 Task: Look for space in Baicheng, China from 9th June, 2023 to 16th June, 2023 for 2 adults in price range Rs.8000 to Rs.16000. Place can be entire place with 2 bedrooms having 2 beds and 1 bathroom. Property type can be house, flat, guest house. Booking option can be shelf check-in. Required host language is Chinese (Simplified).
Action: Mouse moved to (761, 108)
Screenshot: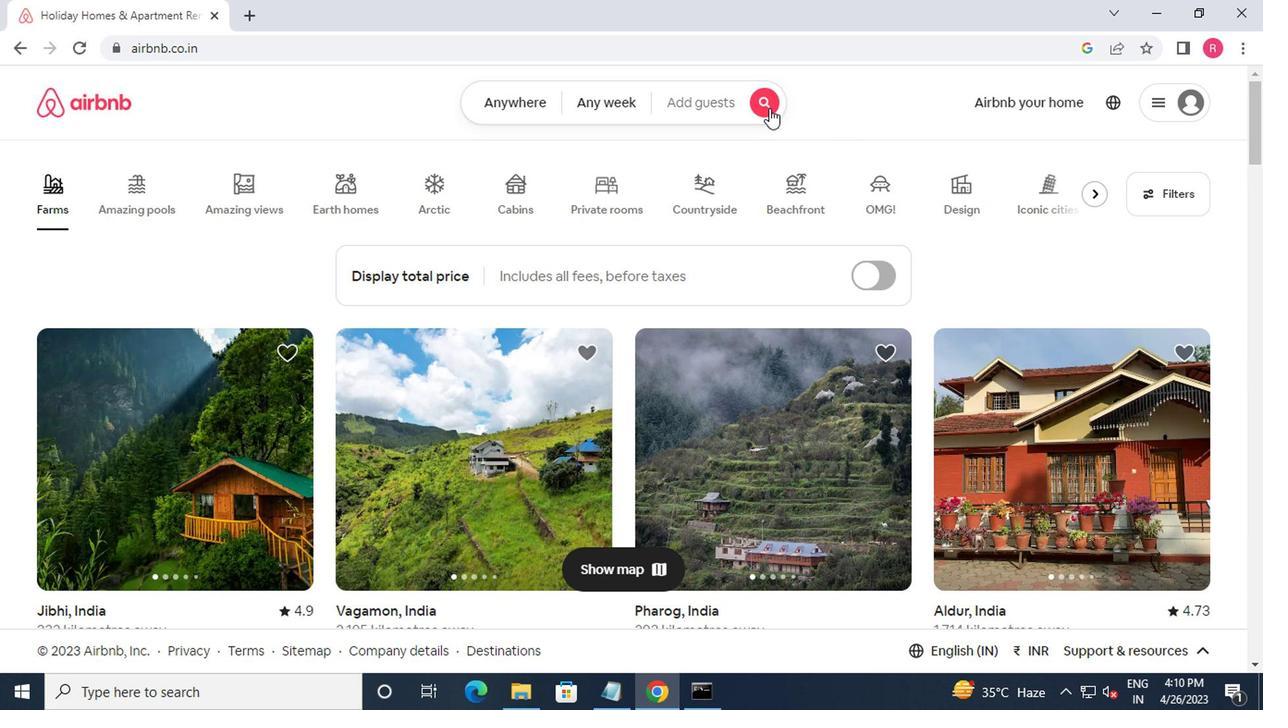 
Action: Mouse pressed left at (761, 108)
Screenshot: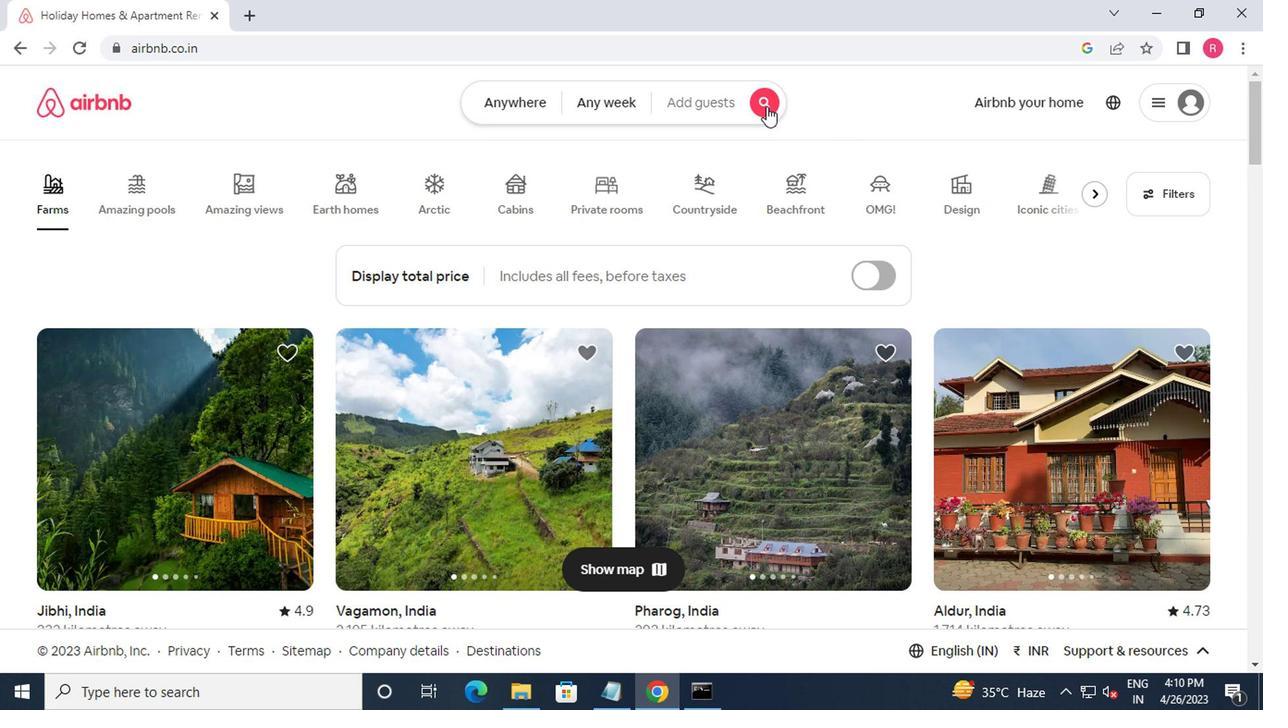 
Action: Mouse moved to (425, 196)
Screenshot: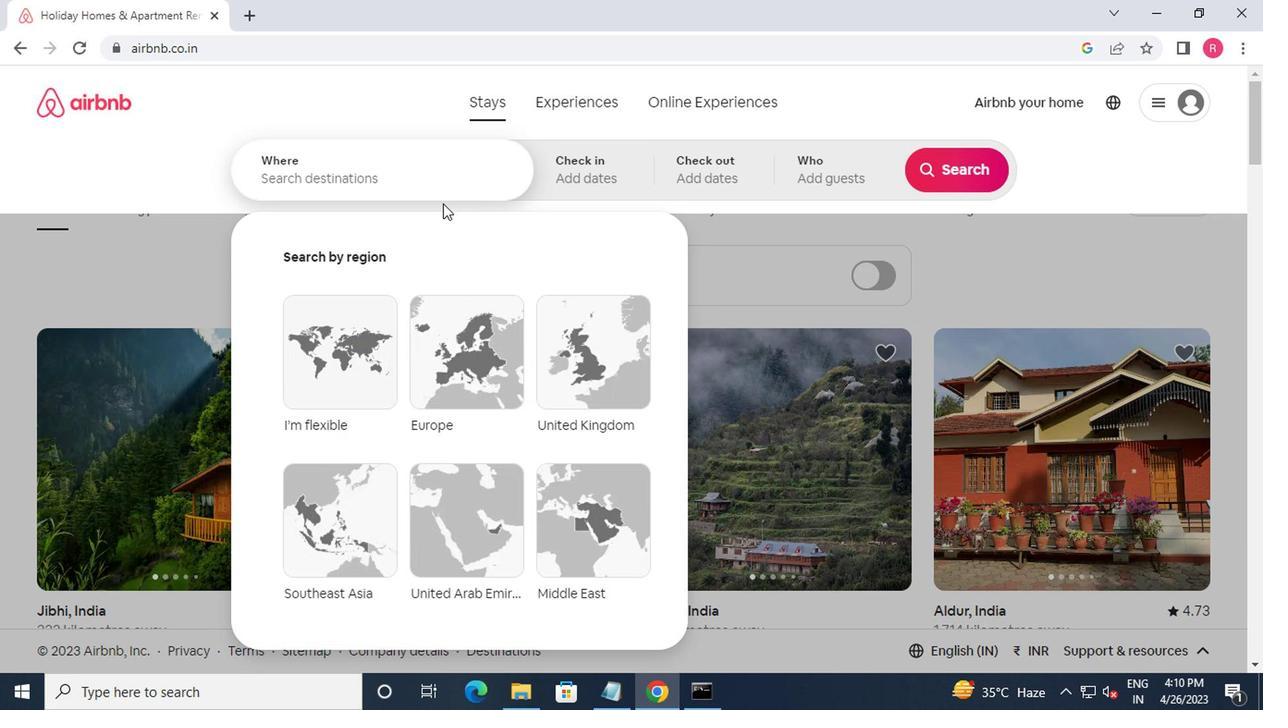 
Action: Mouse pressed left at (425, 196)
Screenshot: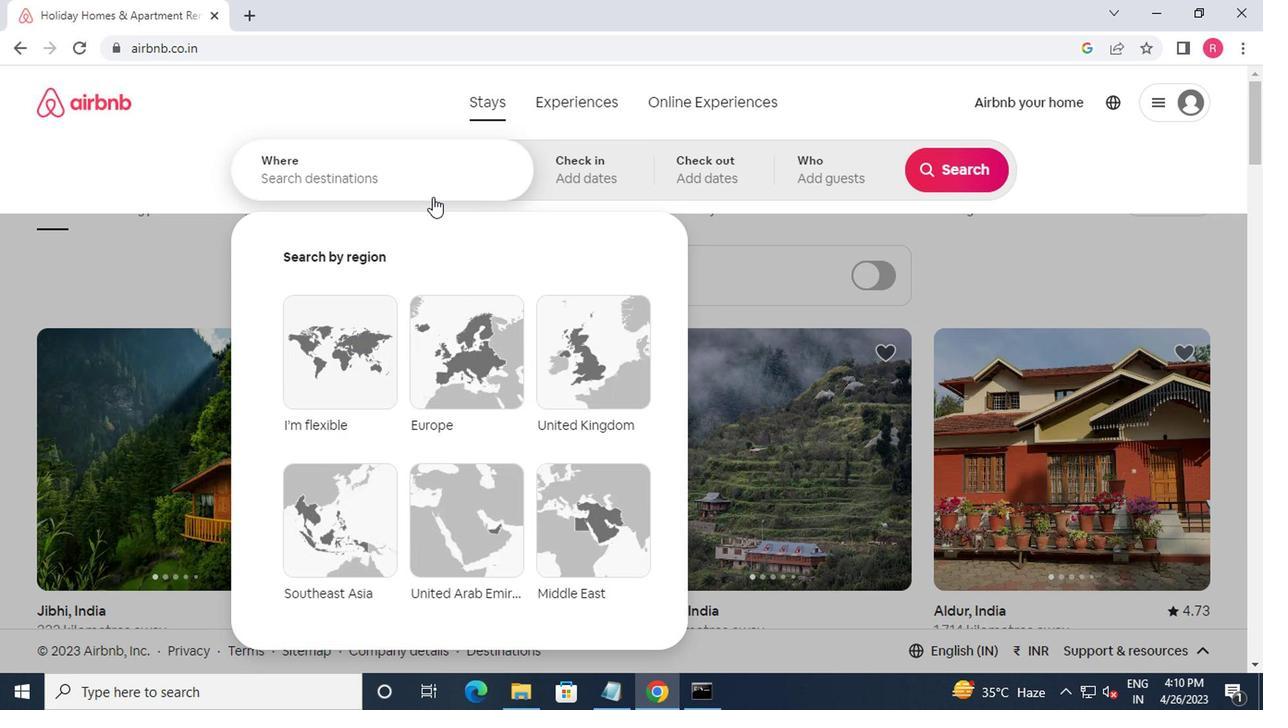 
Action: Mouse moved to (423, 194)
Screenshot: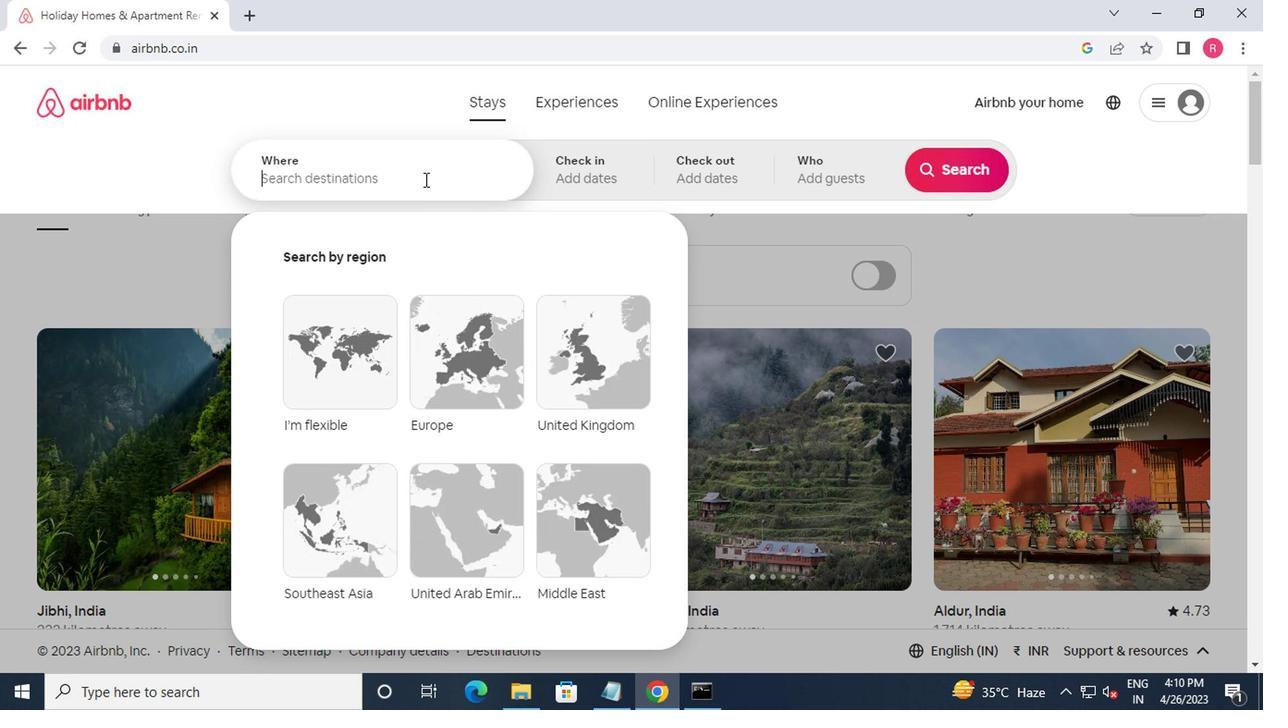 
Action: Key pressed bac<Key.backspace>icheng,china<Key.enter>
Screenshot: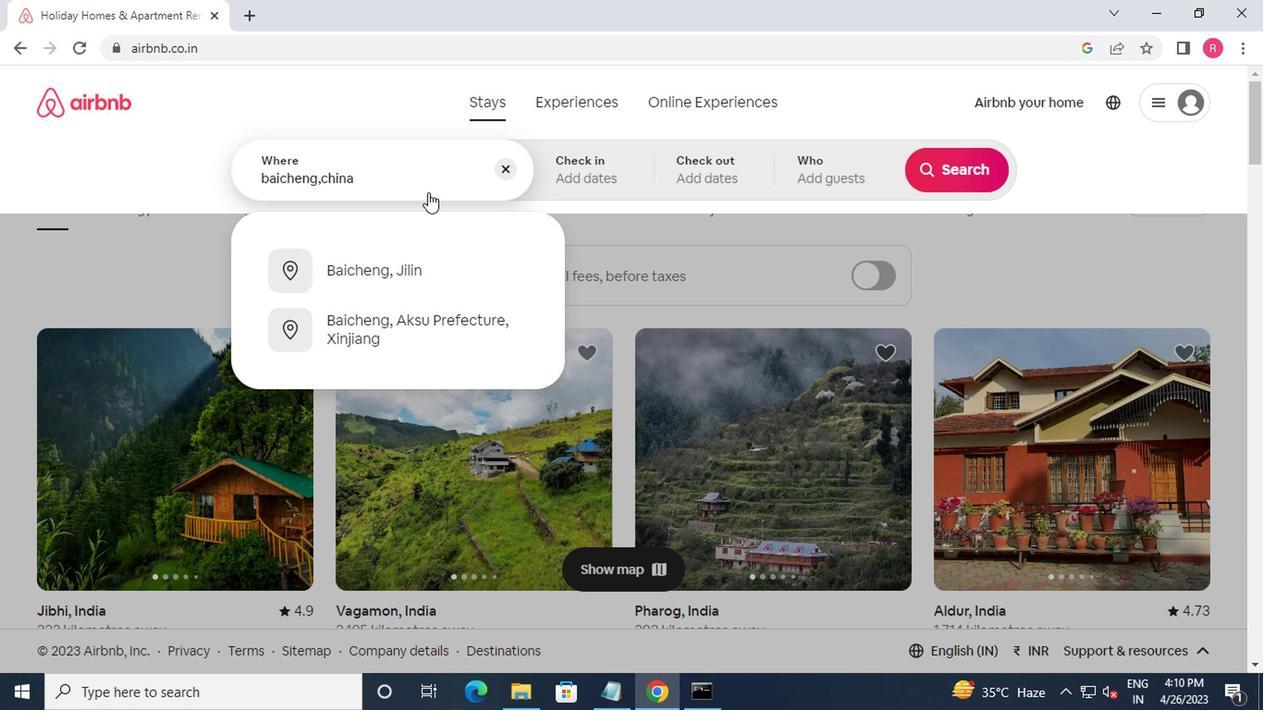 
Action: Mouse moved to (933, 319)
Screenshot: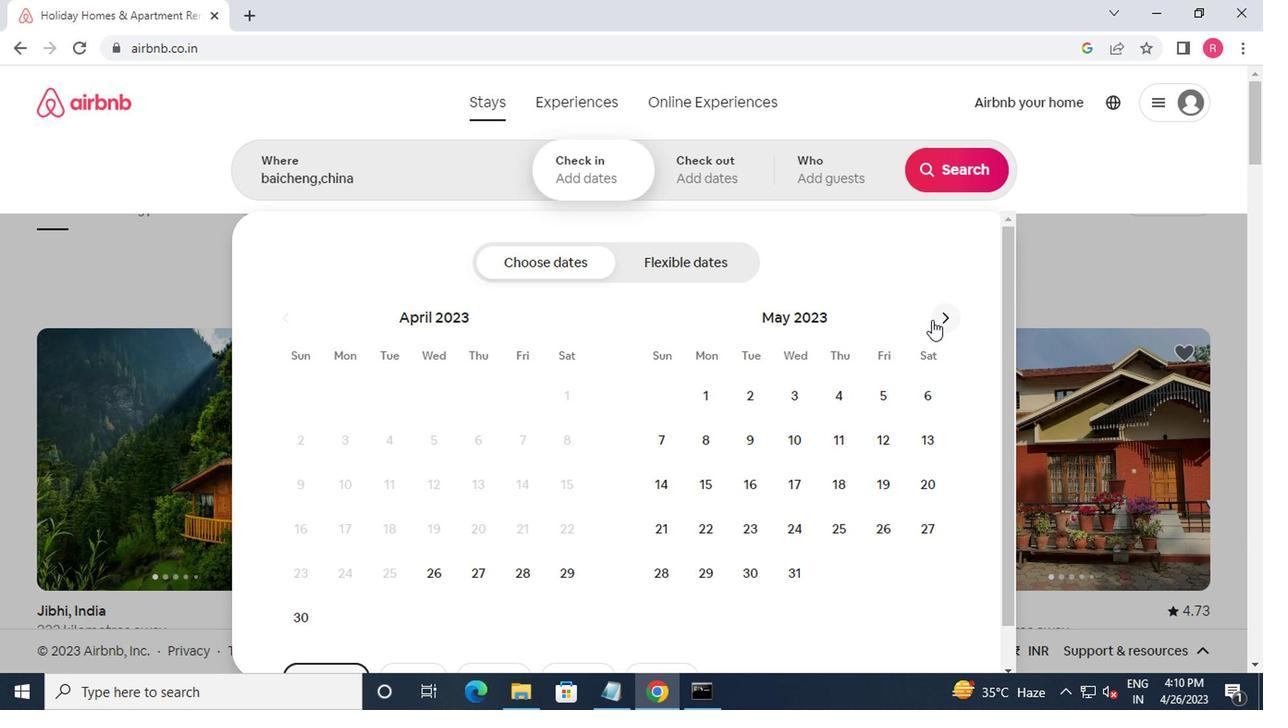 
Action: Mouse pressed left at (933, 319)
Screenshot: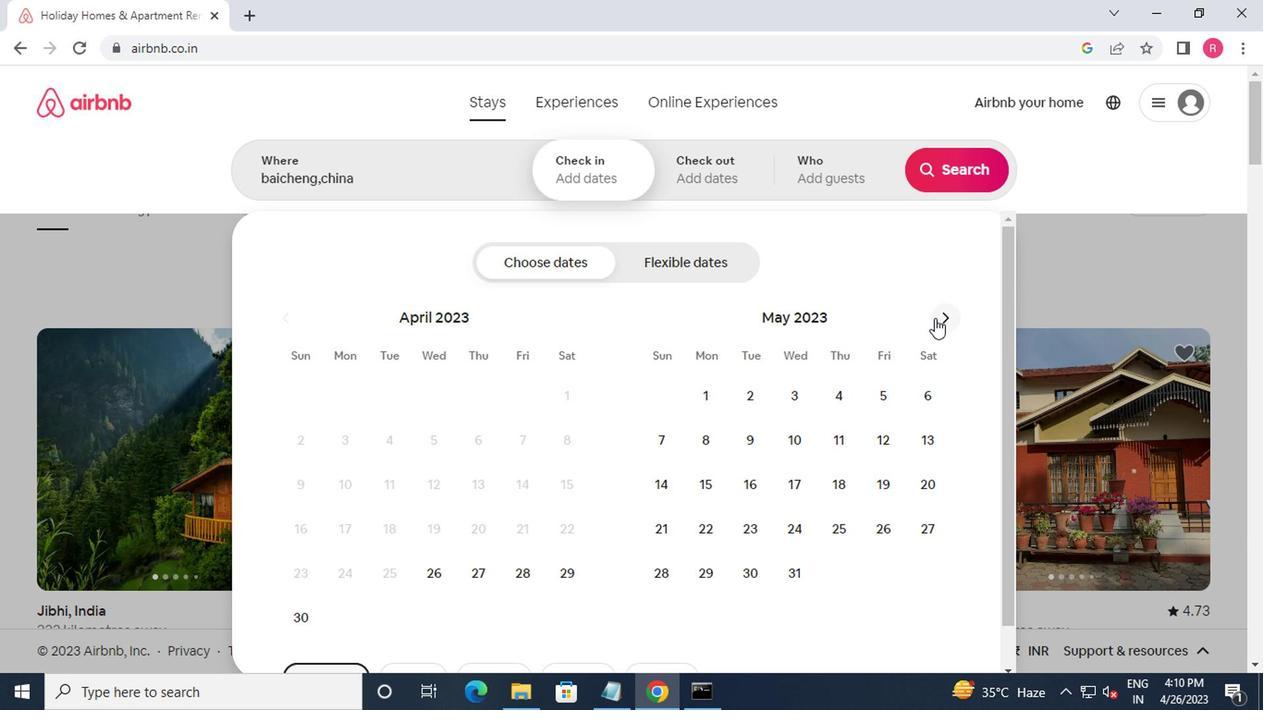 
Action: Mouse moved to (882, 436)
Screenshot: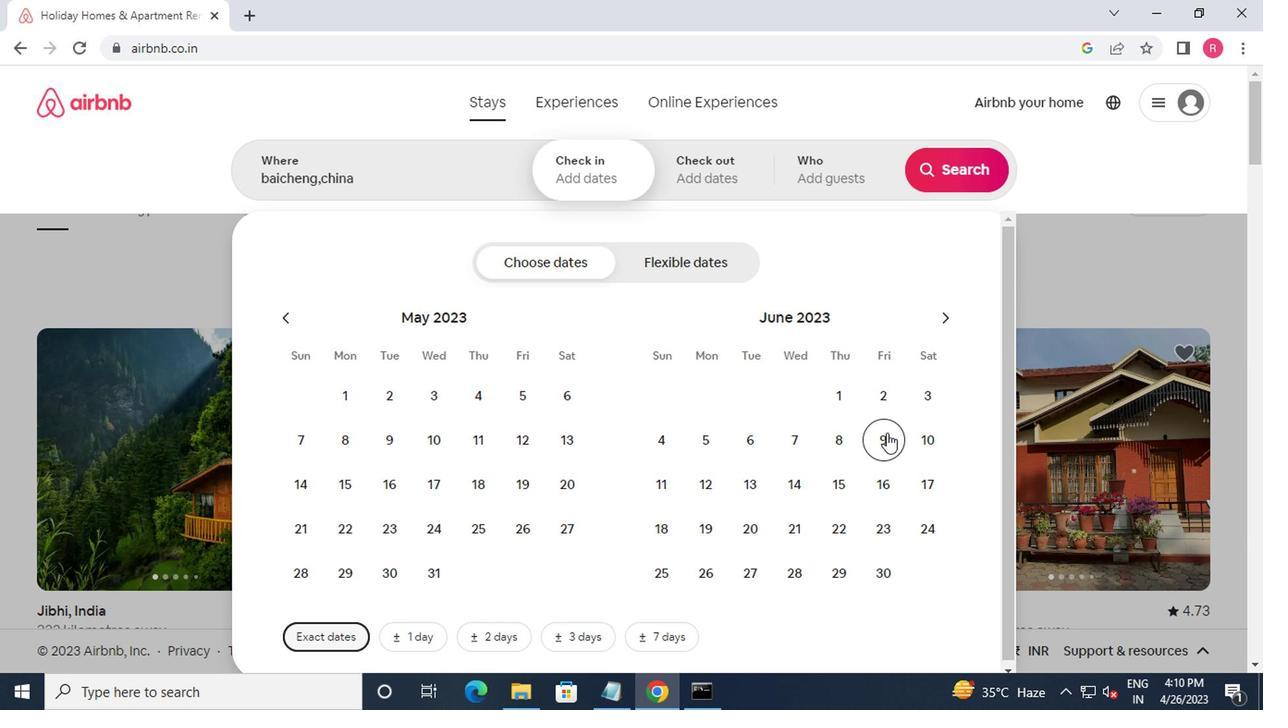 
Action: Mouse pressed left at (882, 436)
Screenshot: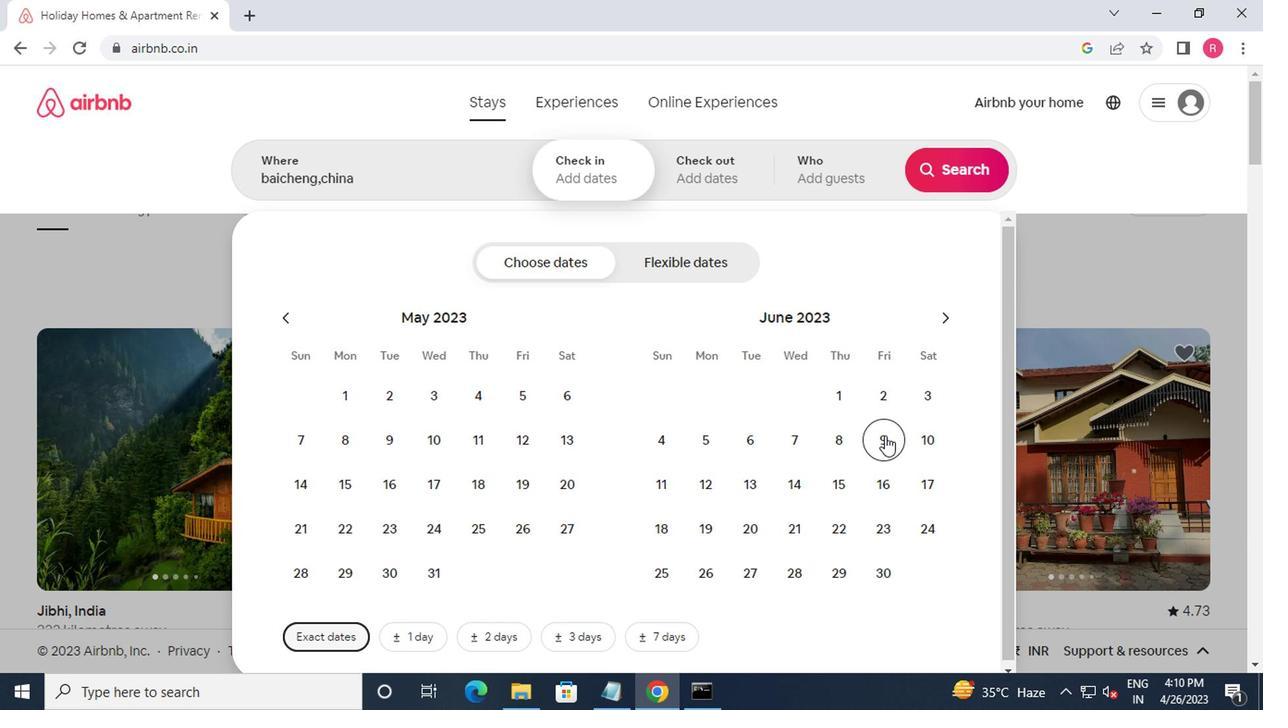 
Action: Mouse moved to (876, 492)
Screenshot: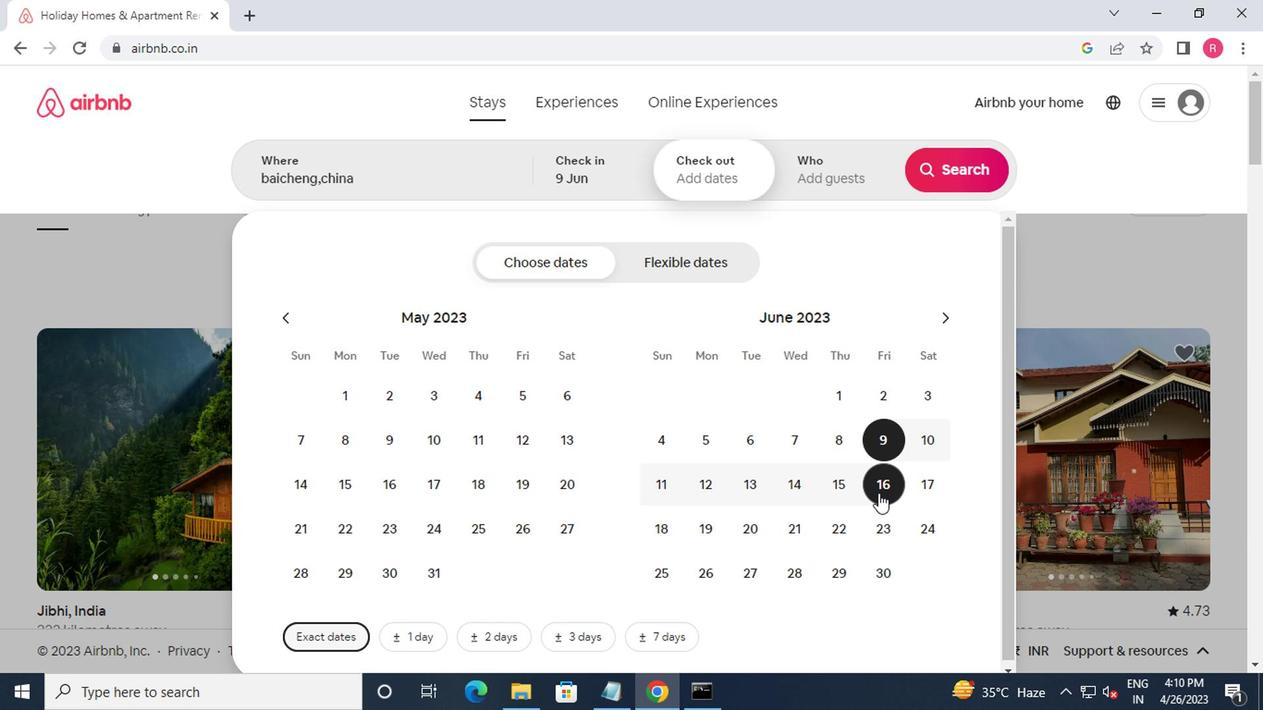 
Action: Mouse pressed left at (876, 492)
Screenshot: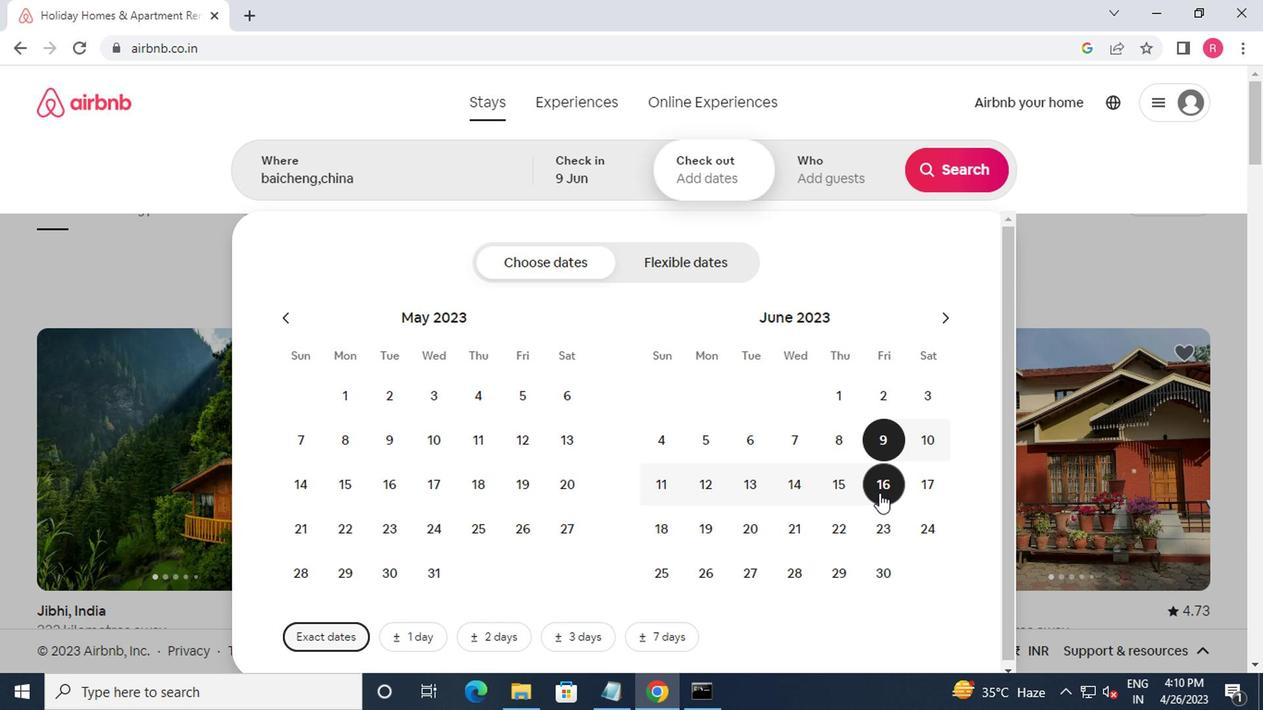 
Action: Mouse moved to (815, 181)
Screenshot: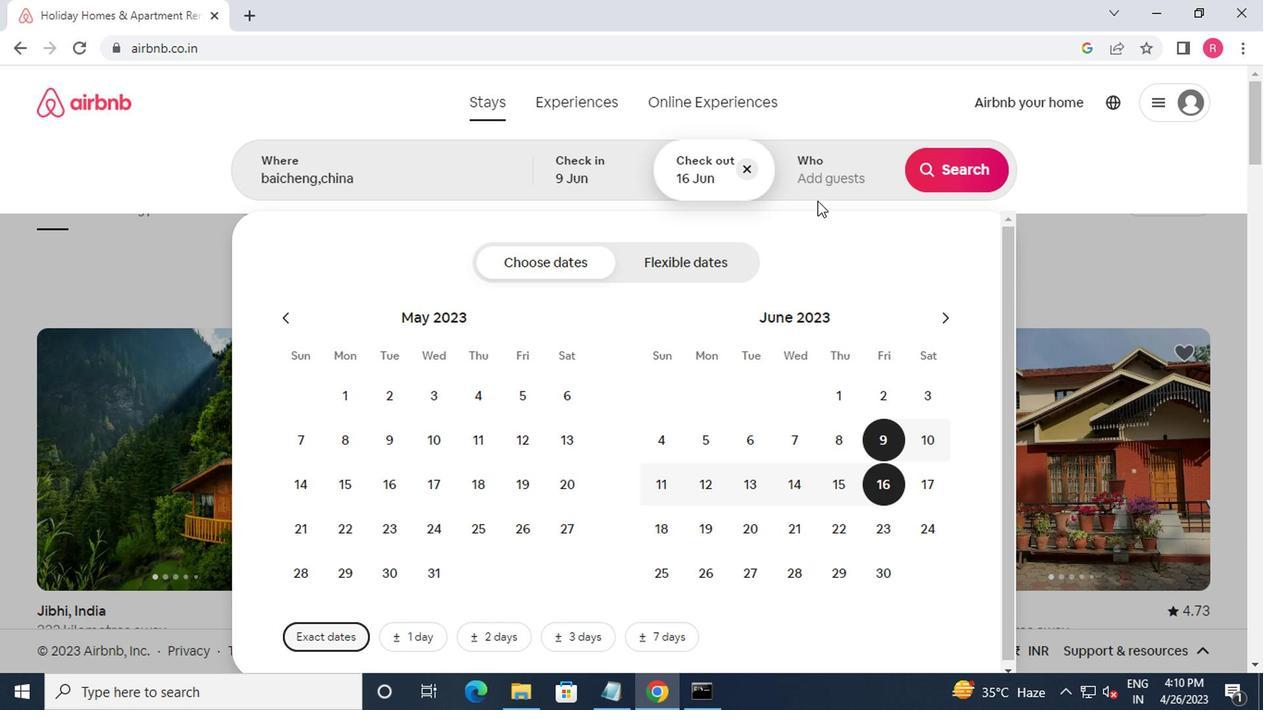 
Action: Mouse pressed left at (815, 181)
Screenshot: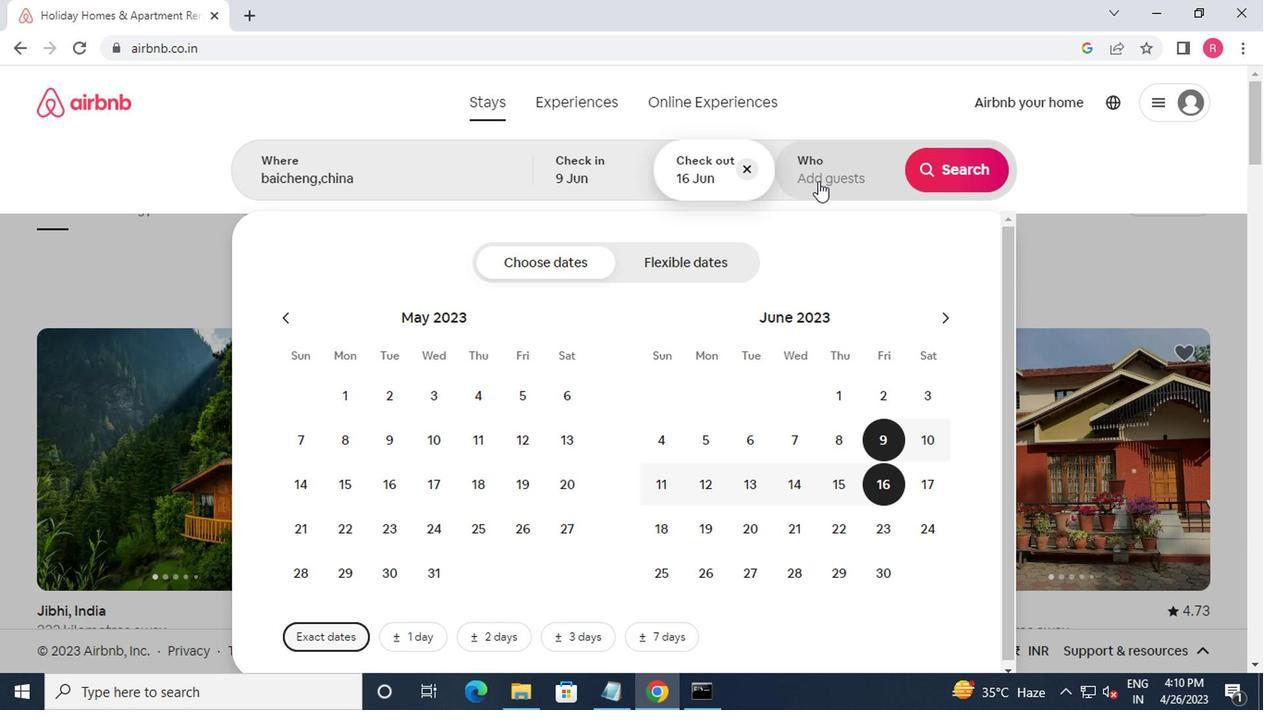 
Action: Mouse moved to (955, 261)
Screenshot: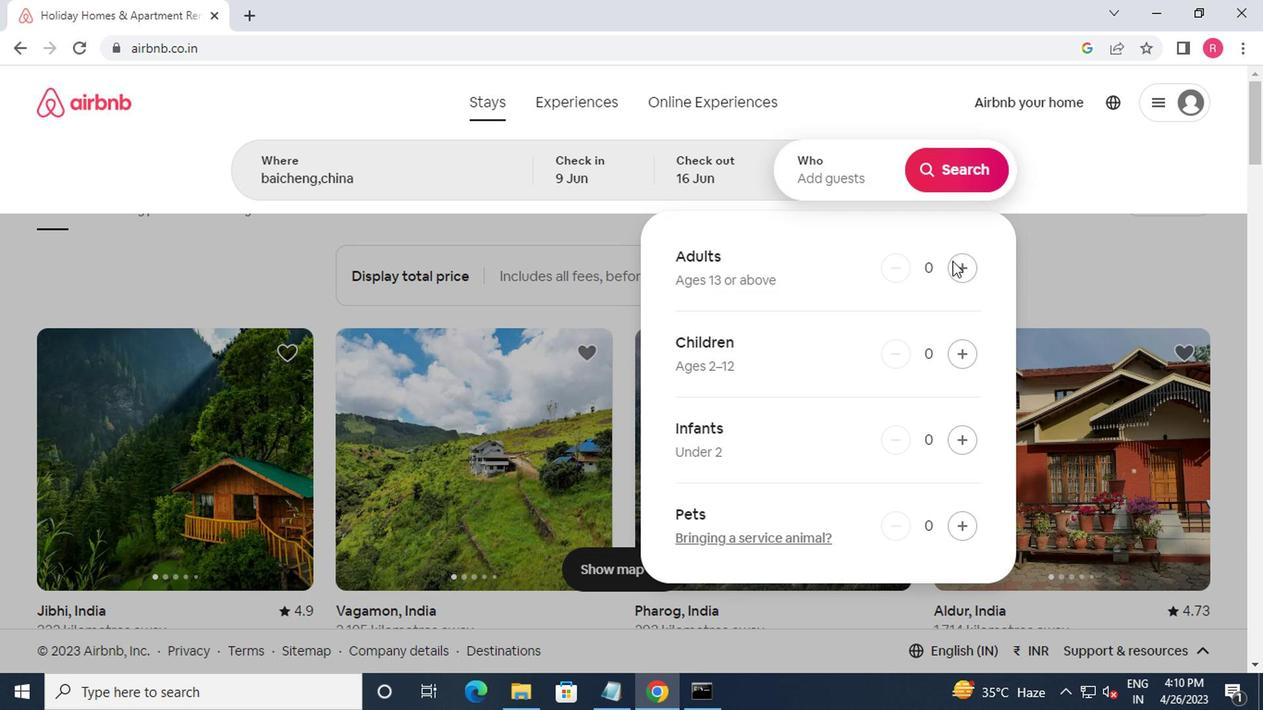 
Action: Mouse pressed left at (955, 261)
Screenshot: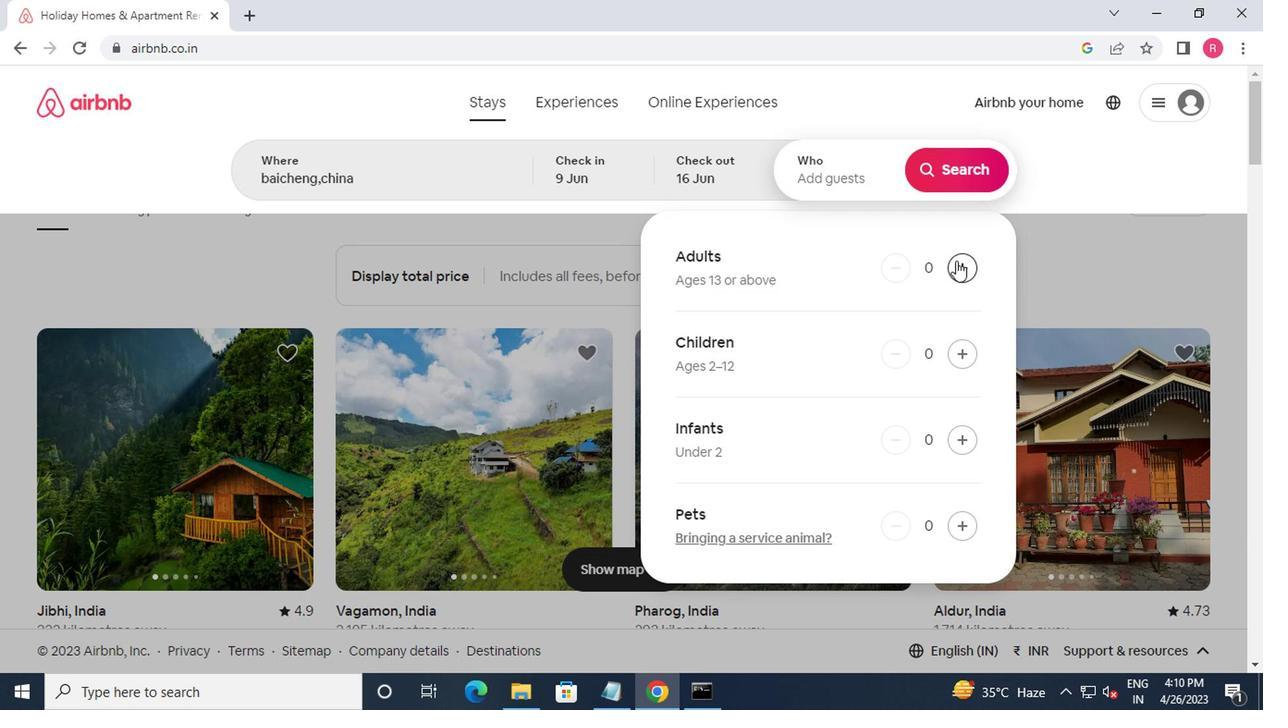 
Action: Mouse pressed left at (955, 261)
Screenshot: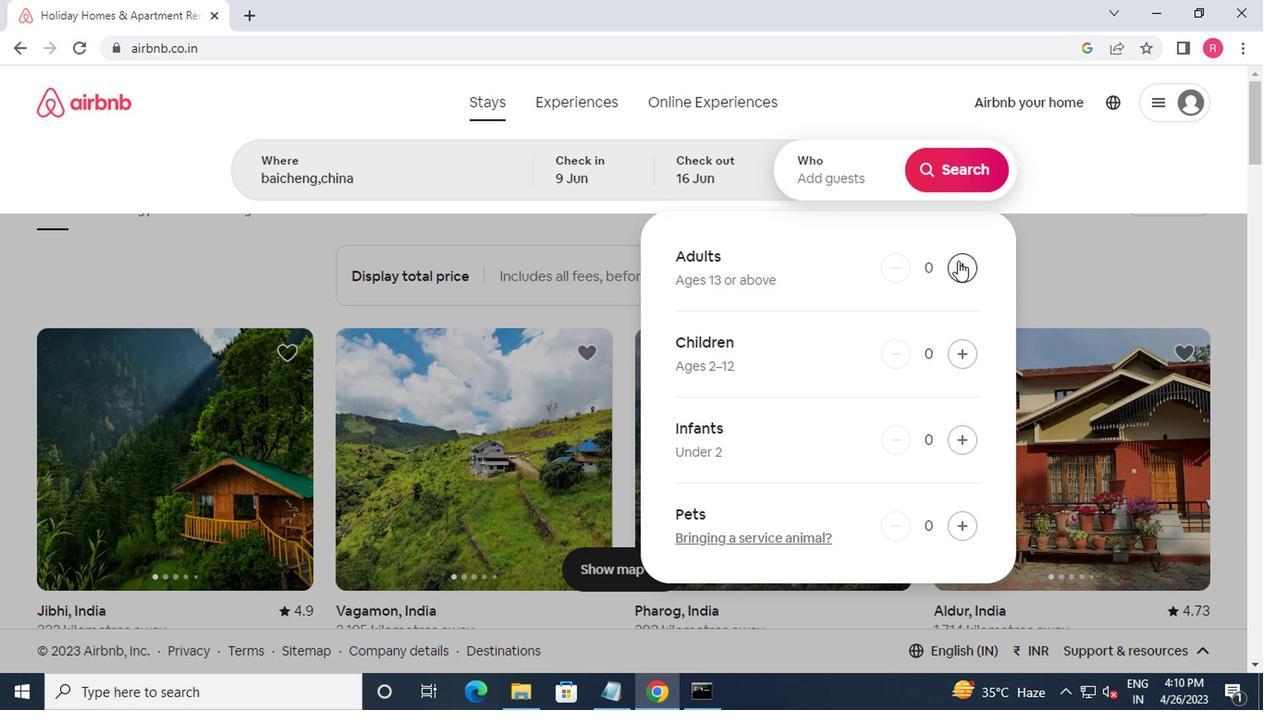
Action: Mouse moved to (957, 267)
Screenshot: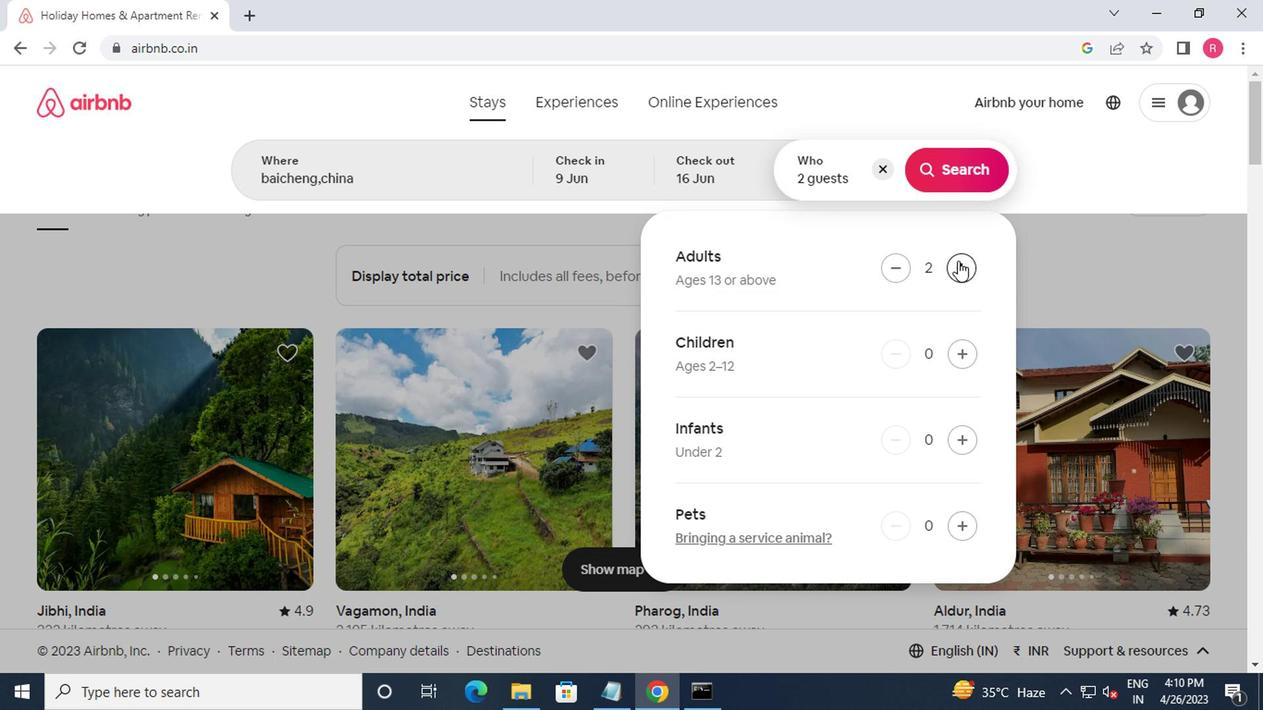 
Action: Mouse pressed left at (957, 267)
Screenshot: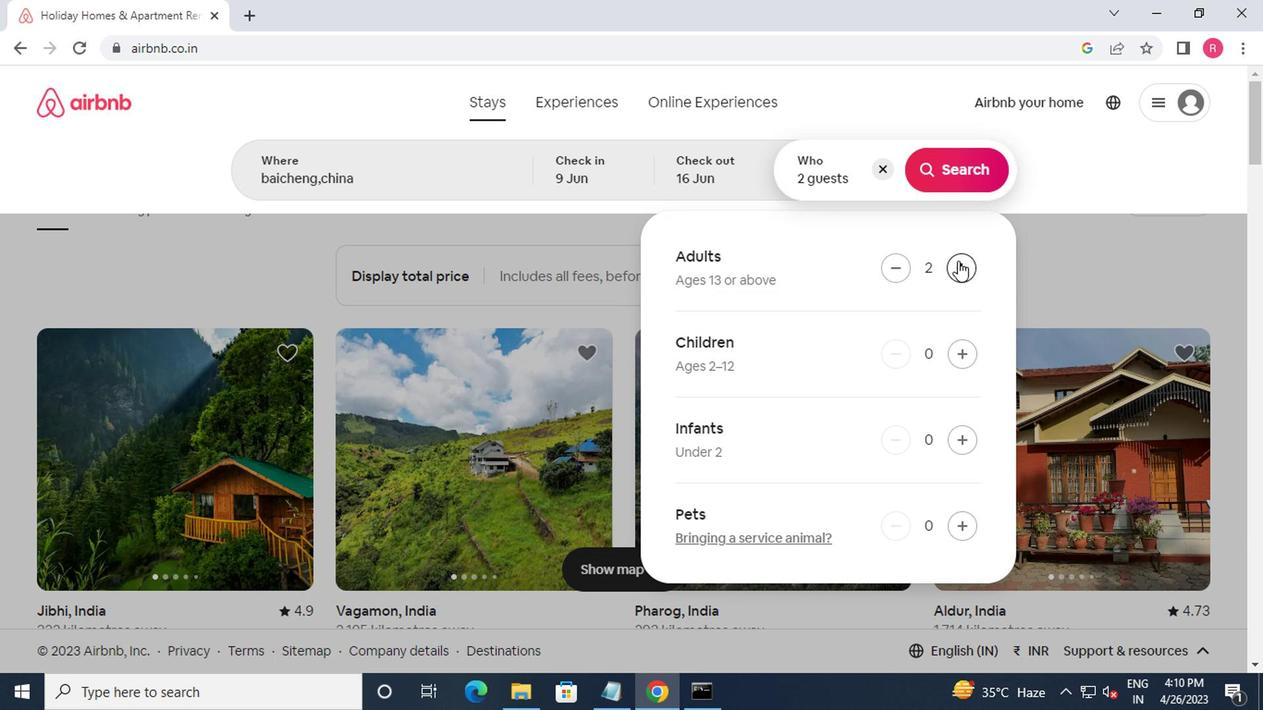
Action: Mouse moved to (897, 272)
Screenshot: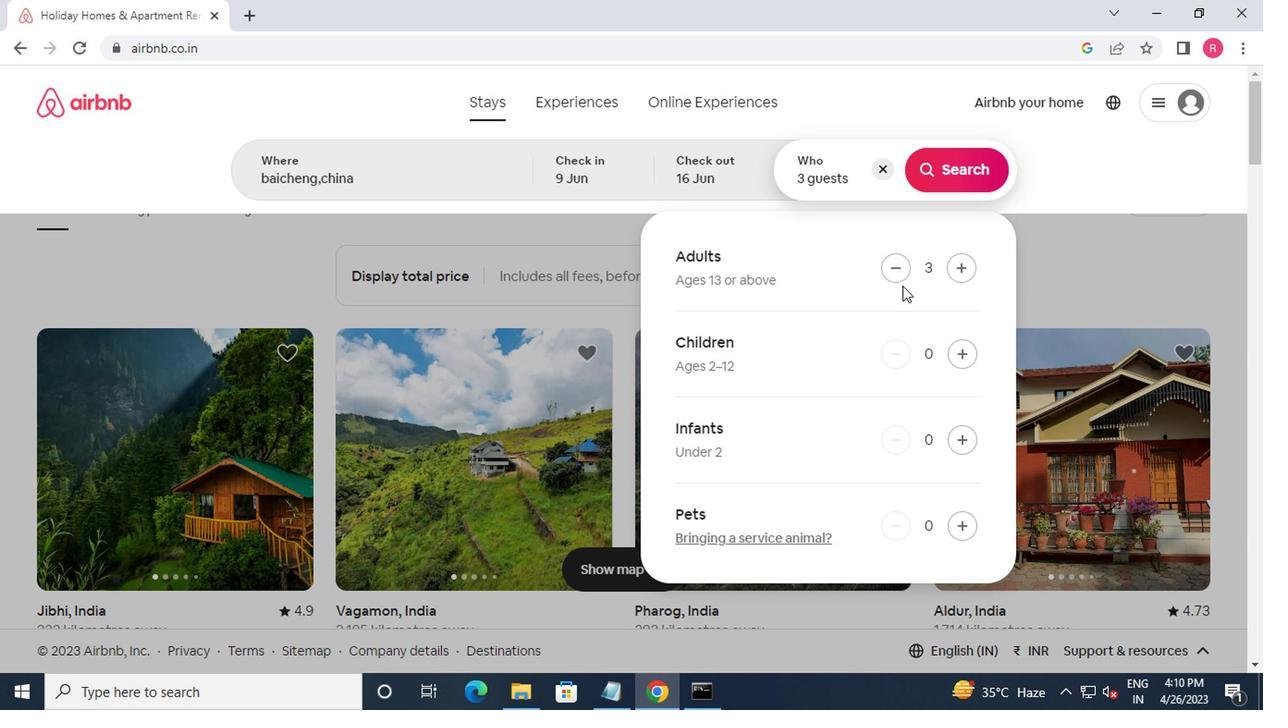 
Action: Mouse pressed left at (897, 272)
Screenshot: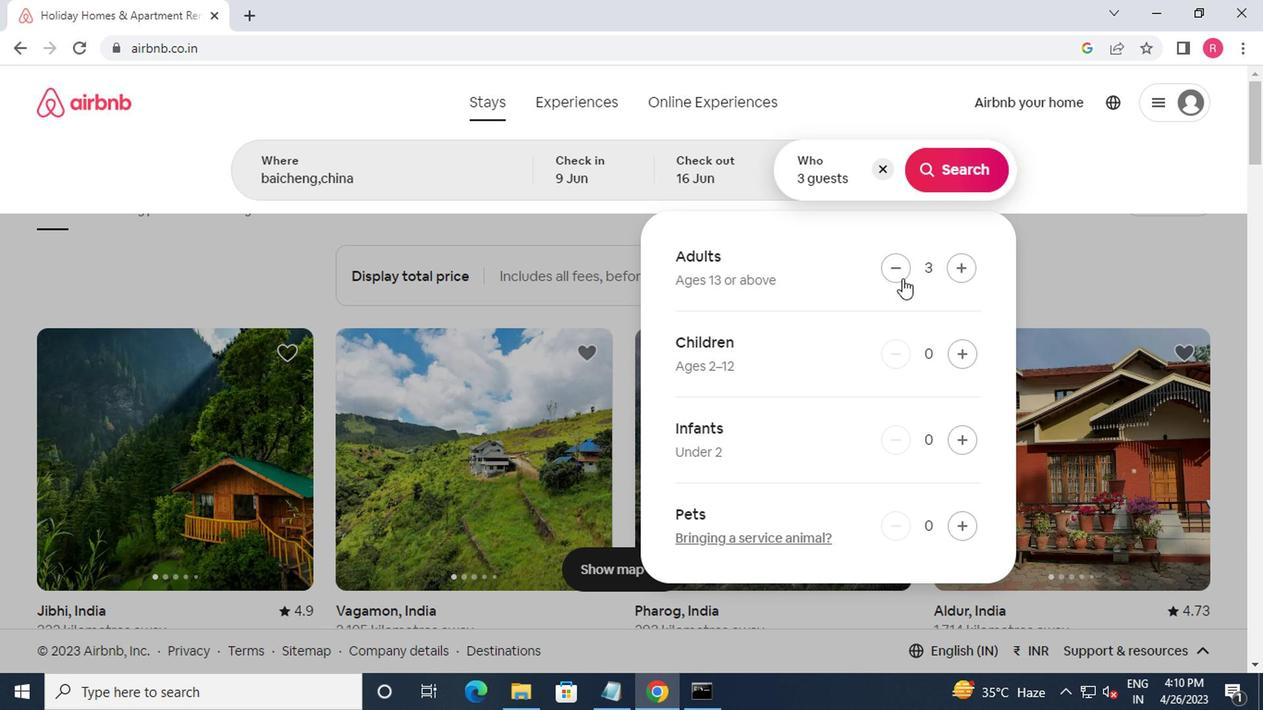 
Action: Mouse moved to (958, 184)
Screenshot: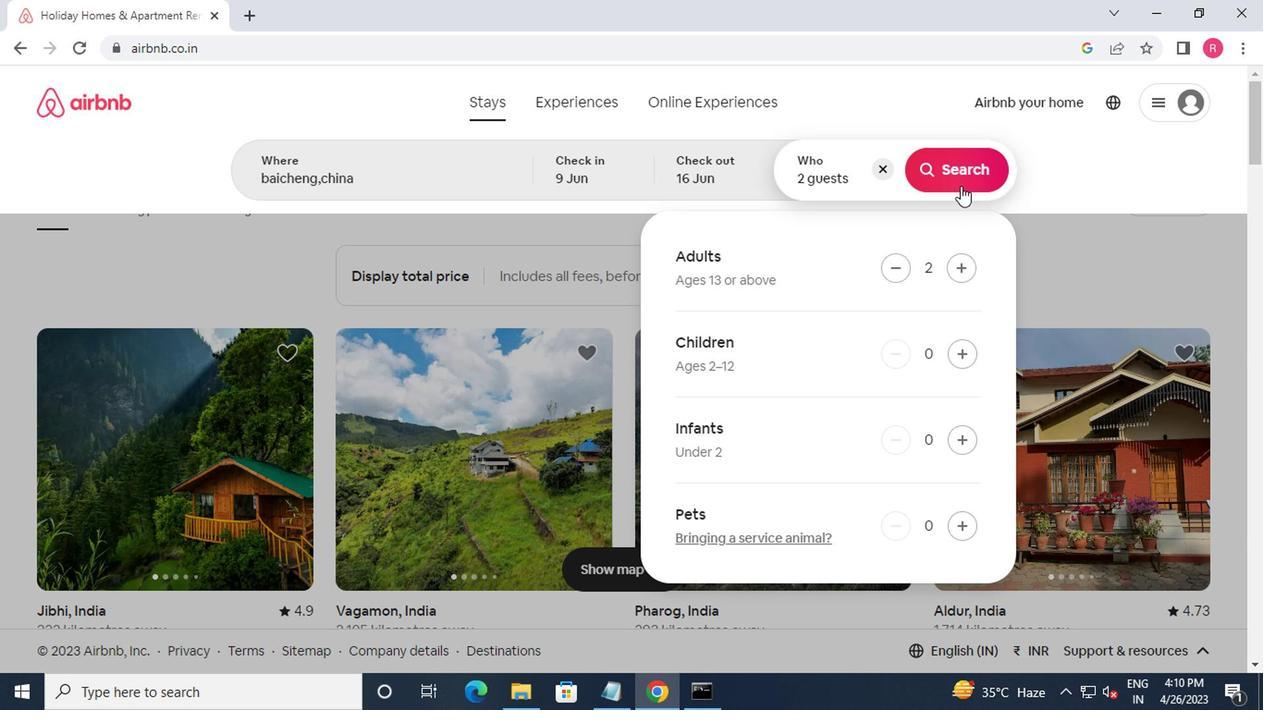 
Action: Mouse pressed left at (958, 184)
Screenshot: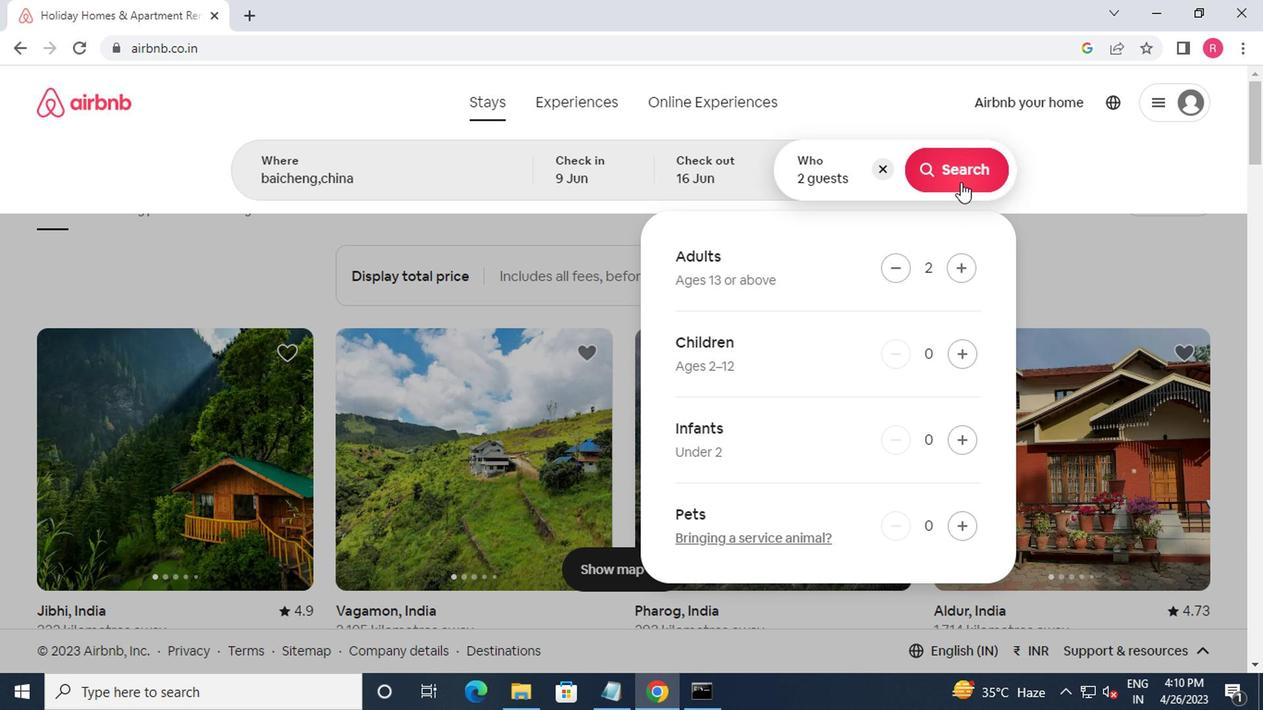 
Action: Mouse moved to (1184, 175)
Screenshot: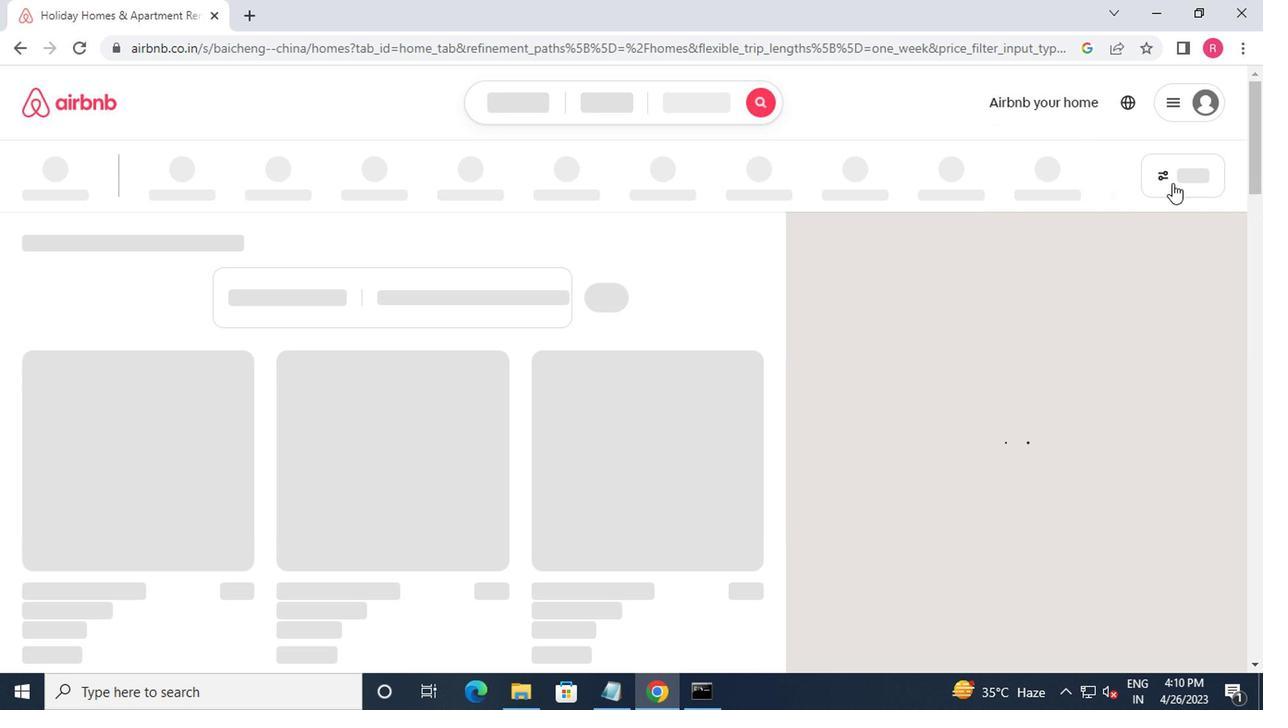 
Action: Mouse pressed left at (1184, 175)
Screenshot: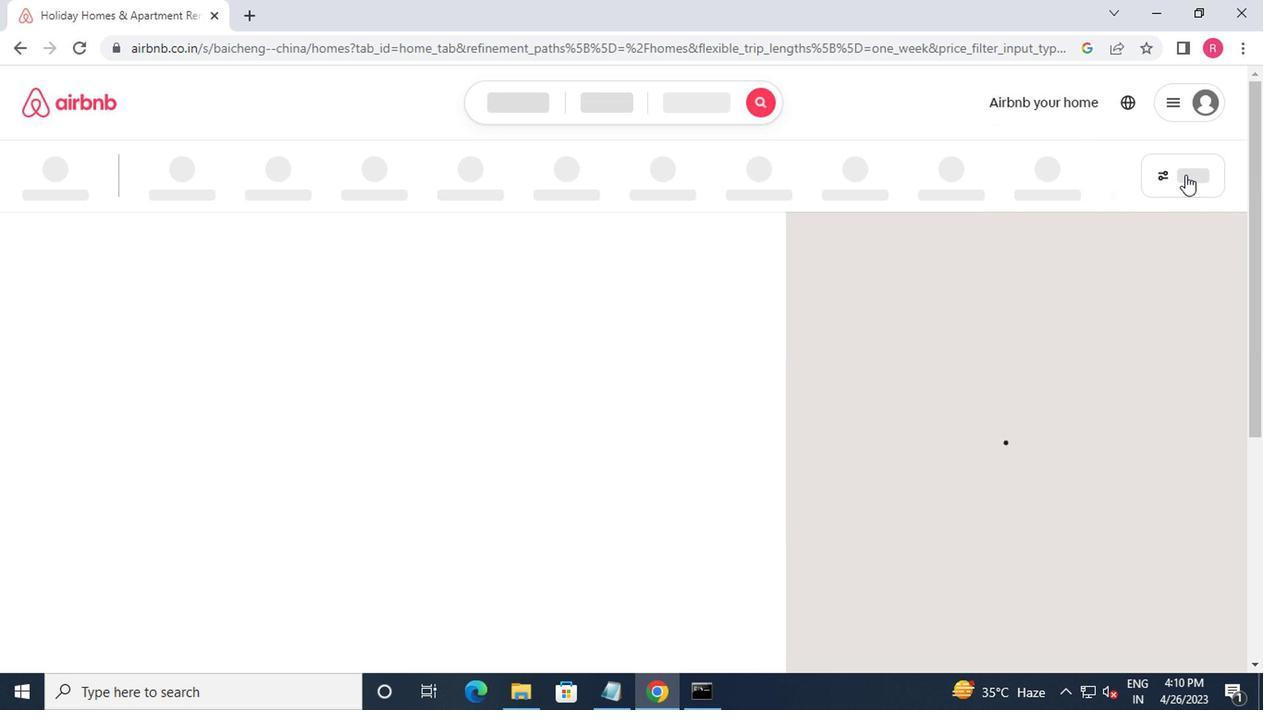 
Action: Mouse moved to (489, 290)
Screenshot: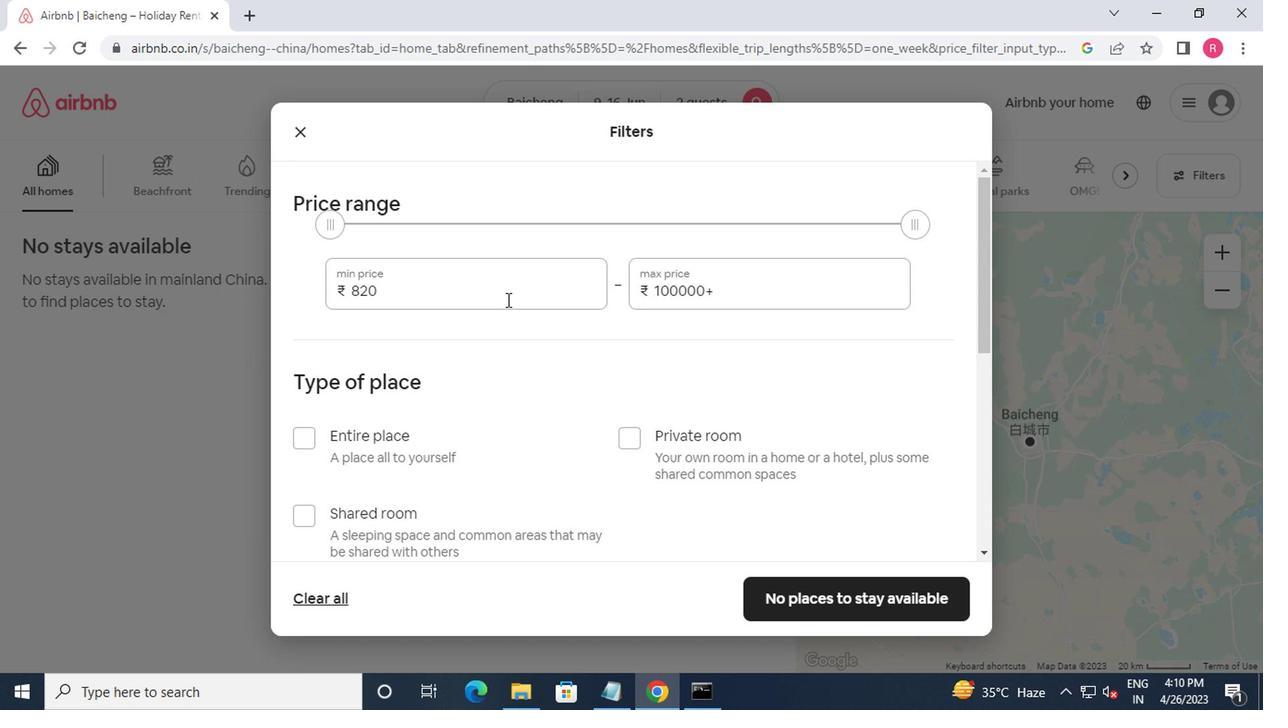 
Action: Mouse pressed left at (489, 290)
Screenshot: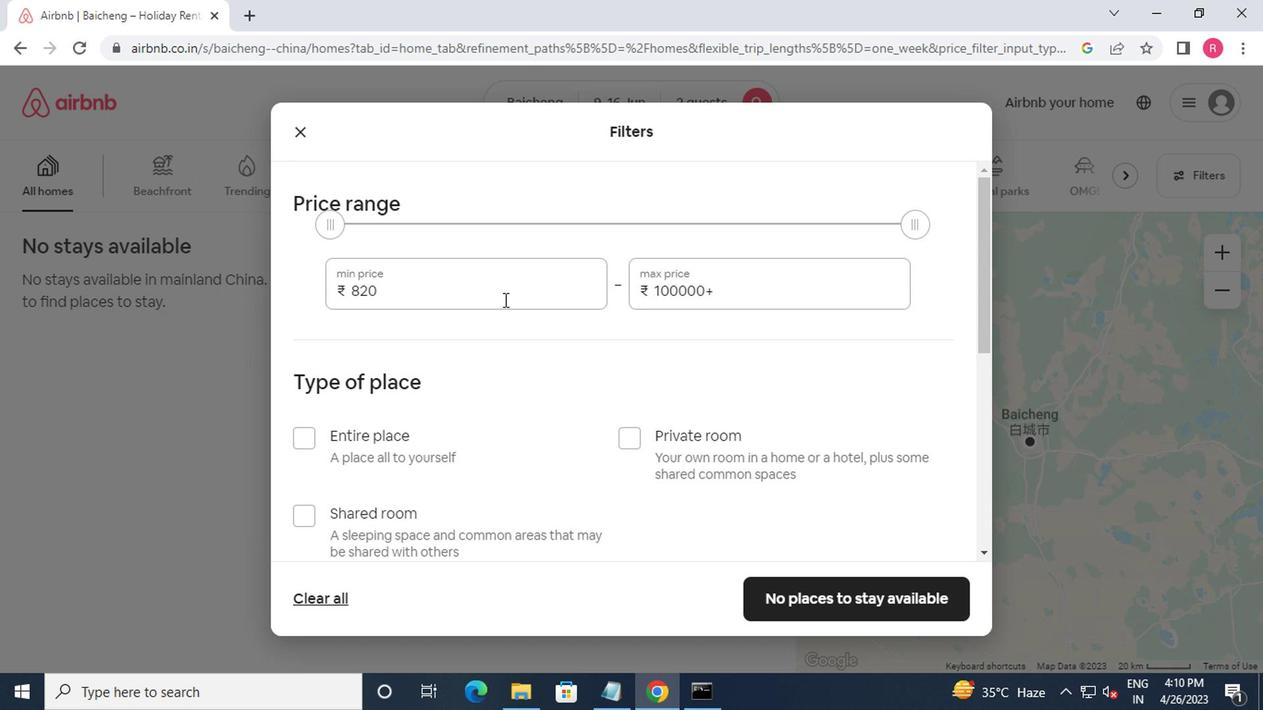 
Action: Mouse moved to (488, 306)
Screenshot: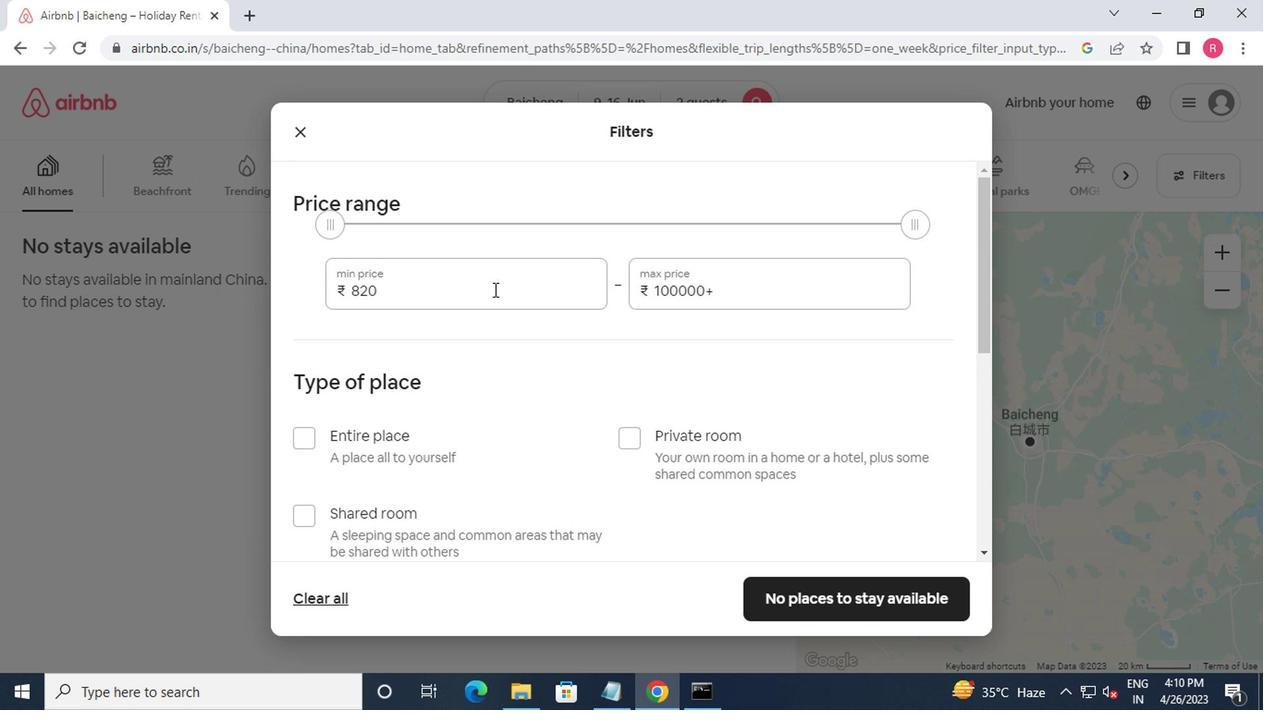 
Action: Key pressed <Key.backspace><Key.backspace>000<Key.tab>16000
Screenshot: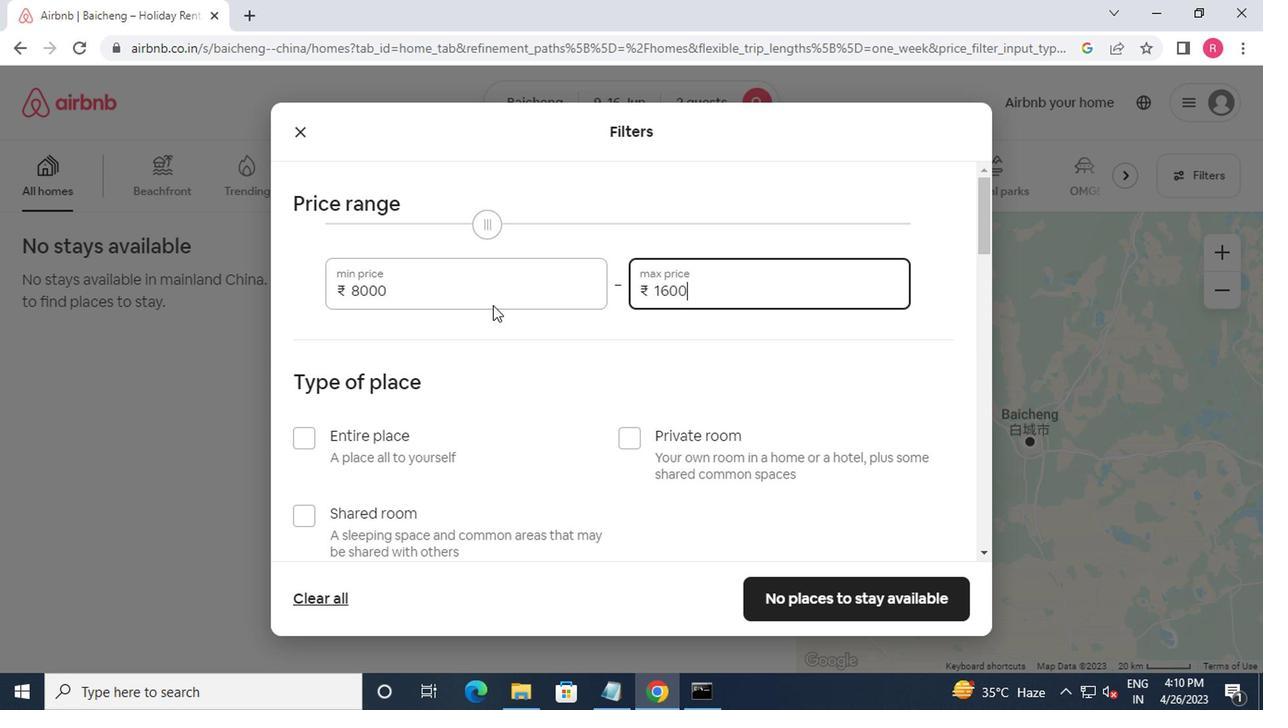 
Action: Mouse moved to (488, 336)
Screenshot: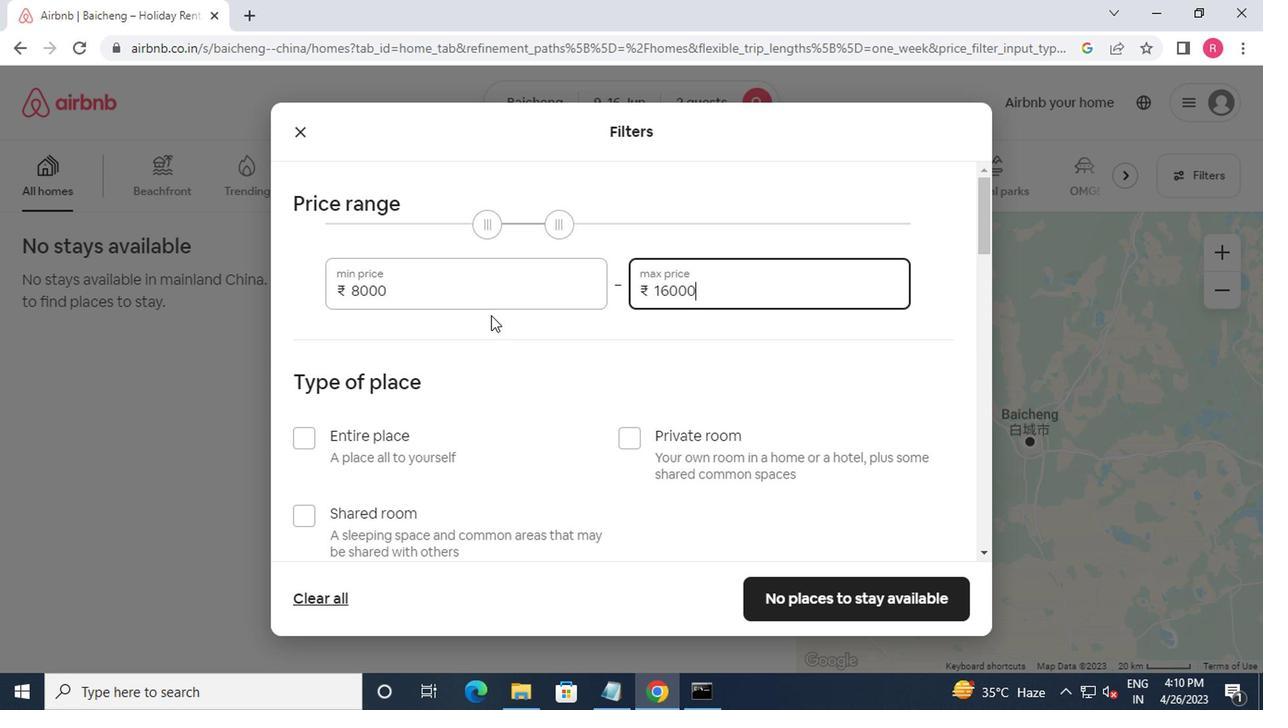 
Action: Mouse scrolled (488, 335) with delta (0, -1)
Screenshot: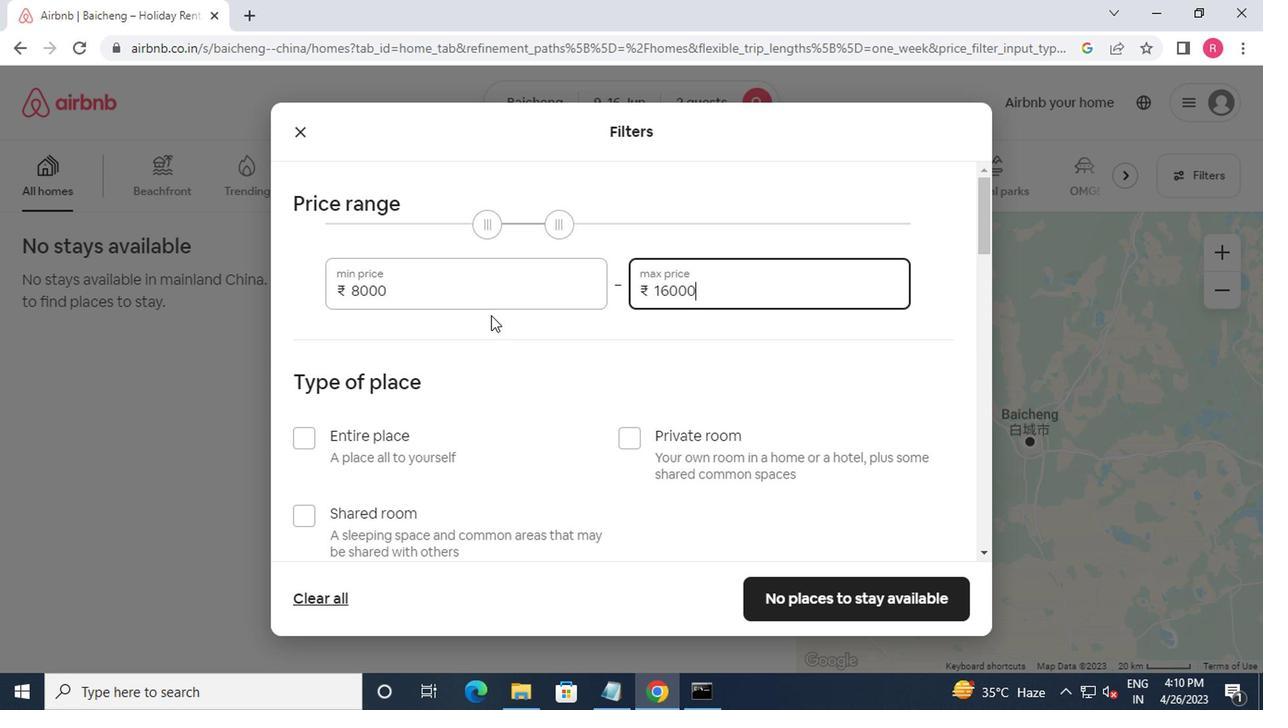 
Action: Mouse moved to (488, 354)
Screenshot: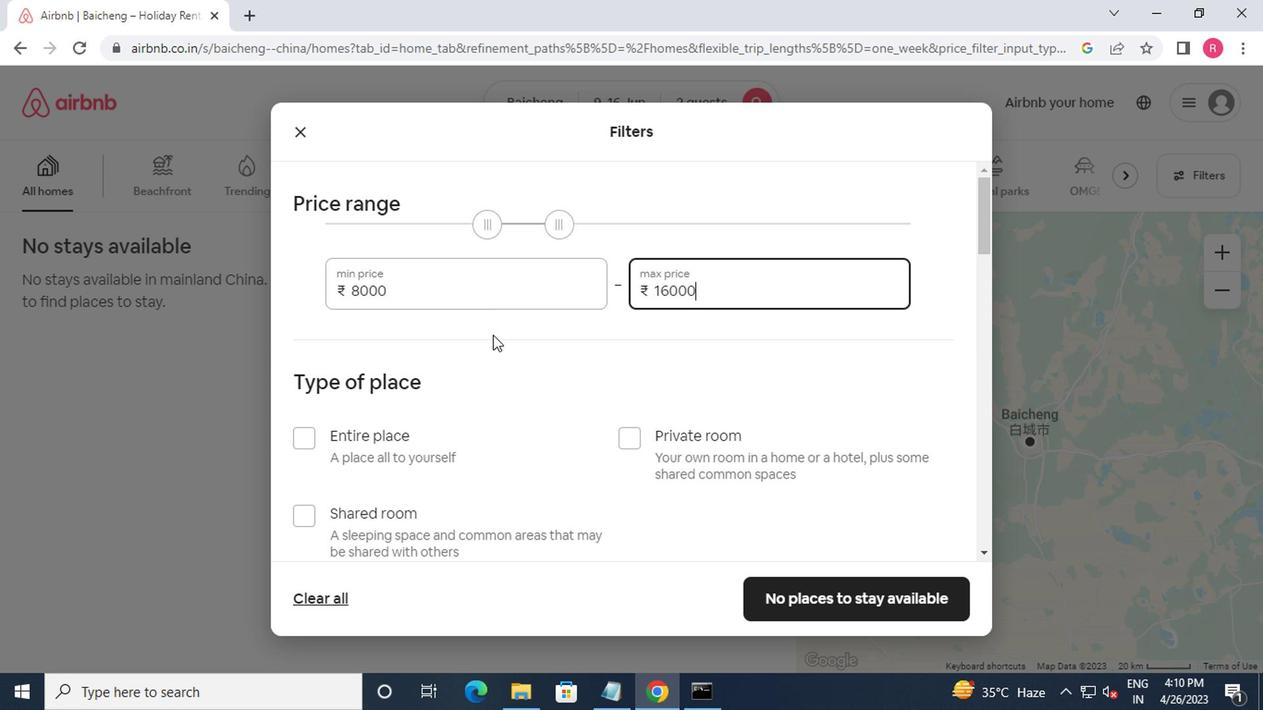 
Action: Mouse scrolled (488, 353) with delta (0, 0)
Screenshot: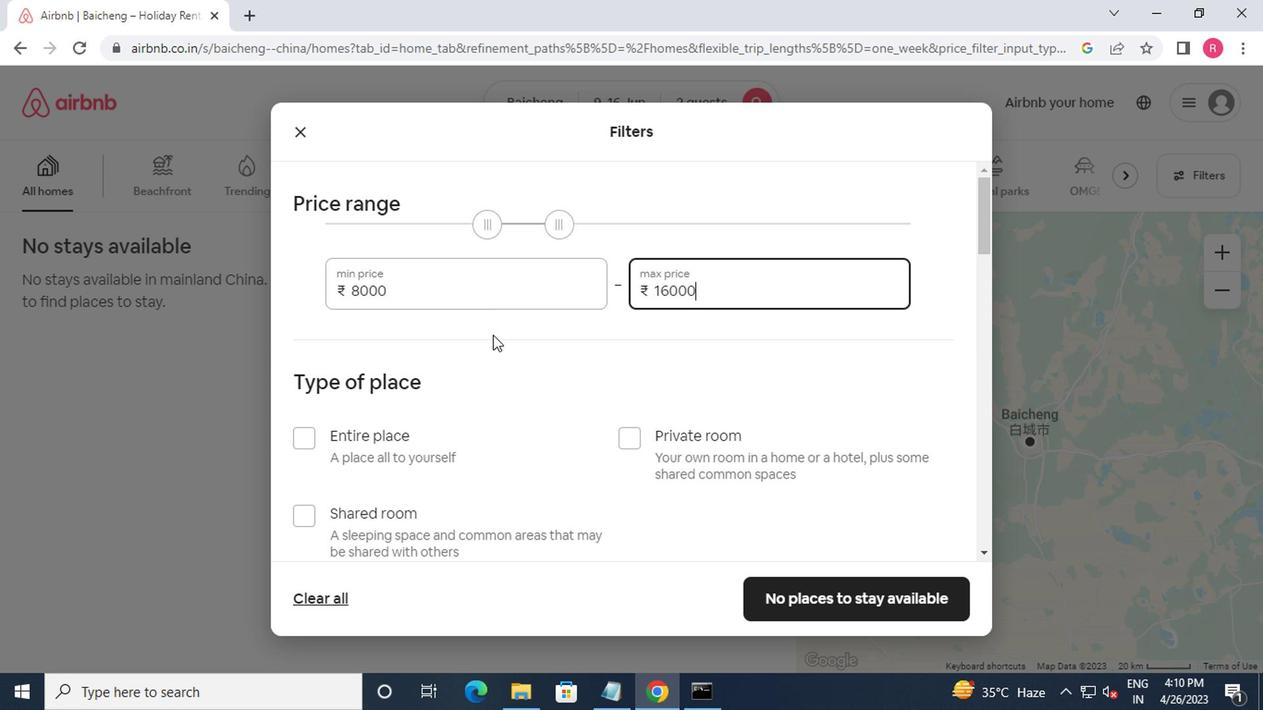 
Action: Mouse moved to (300, 257)
Screenshot: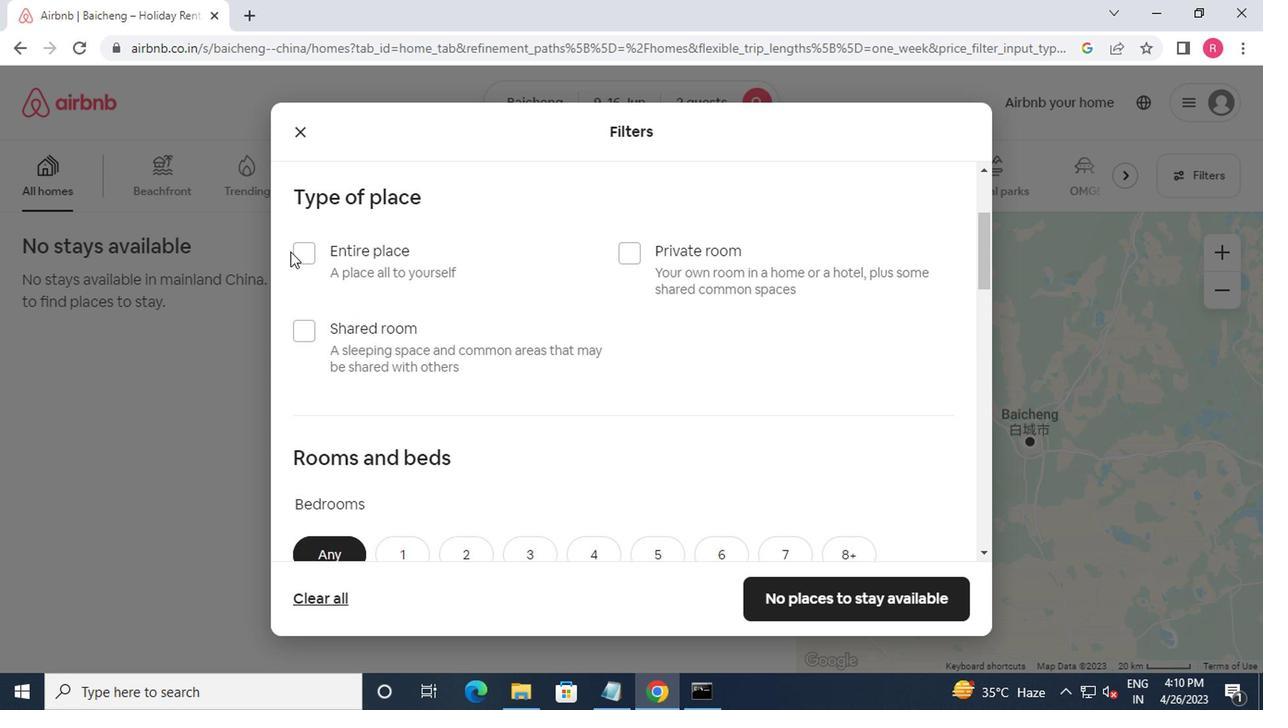 
Action: Mouse pressed left at (300, 257)
Screenshot: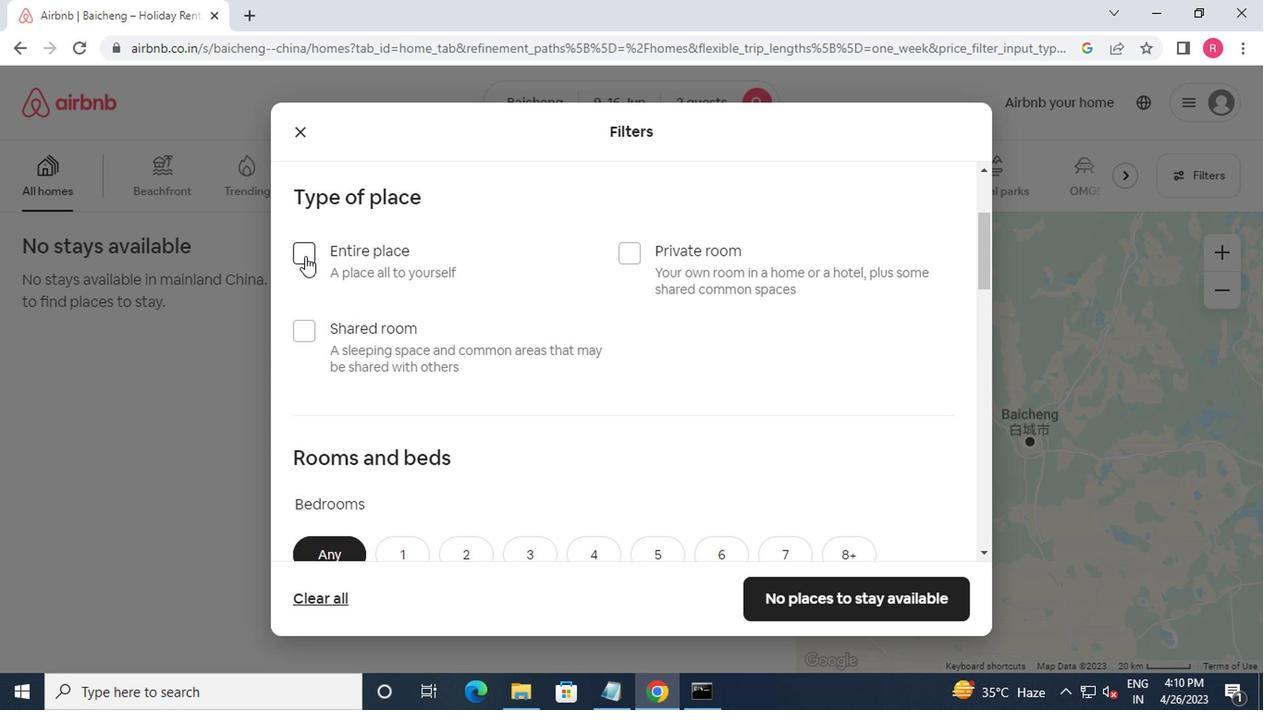 
Action: Mouse moved to (301, 257)
Screenshot: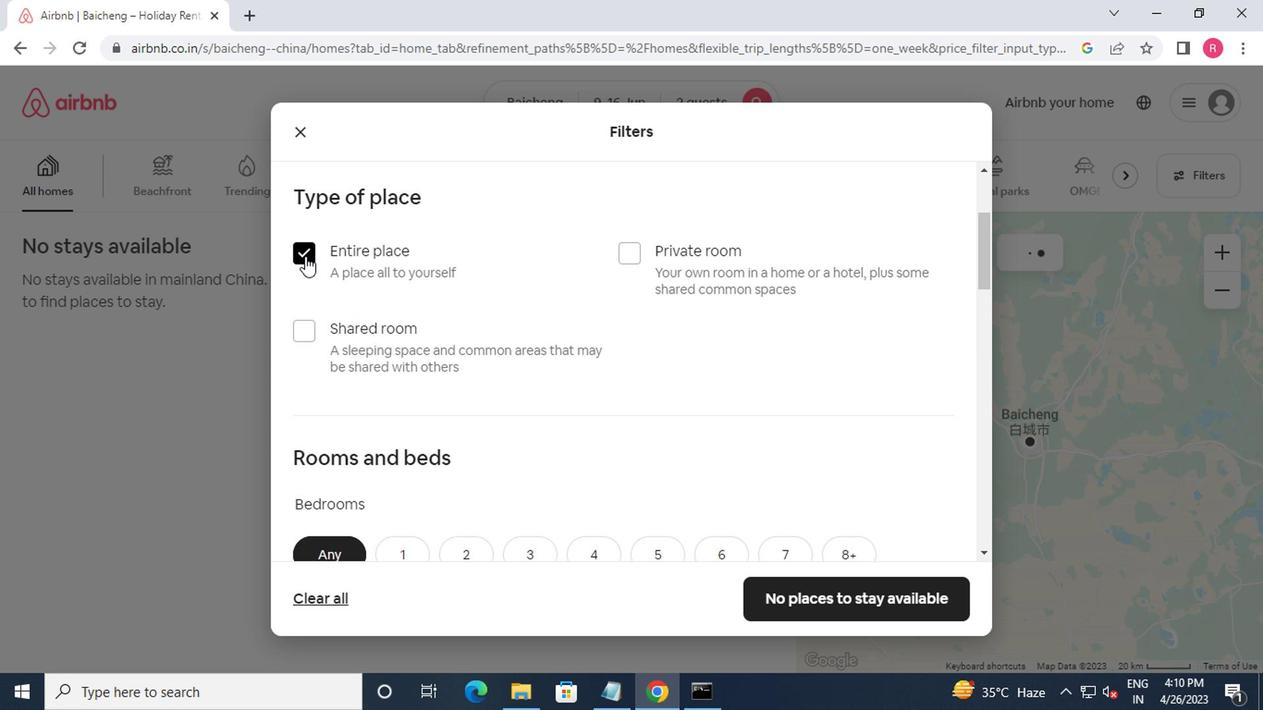 
Action: Mouse scrolled (301, 256) with delta (0, 0)
Screenshot: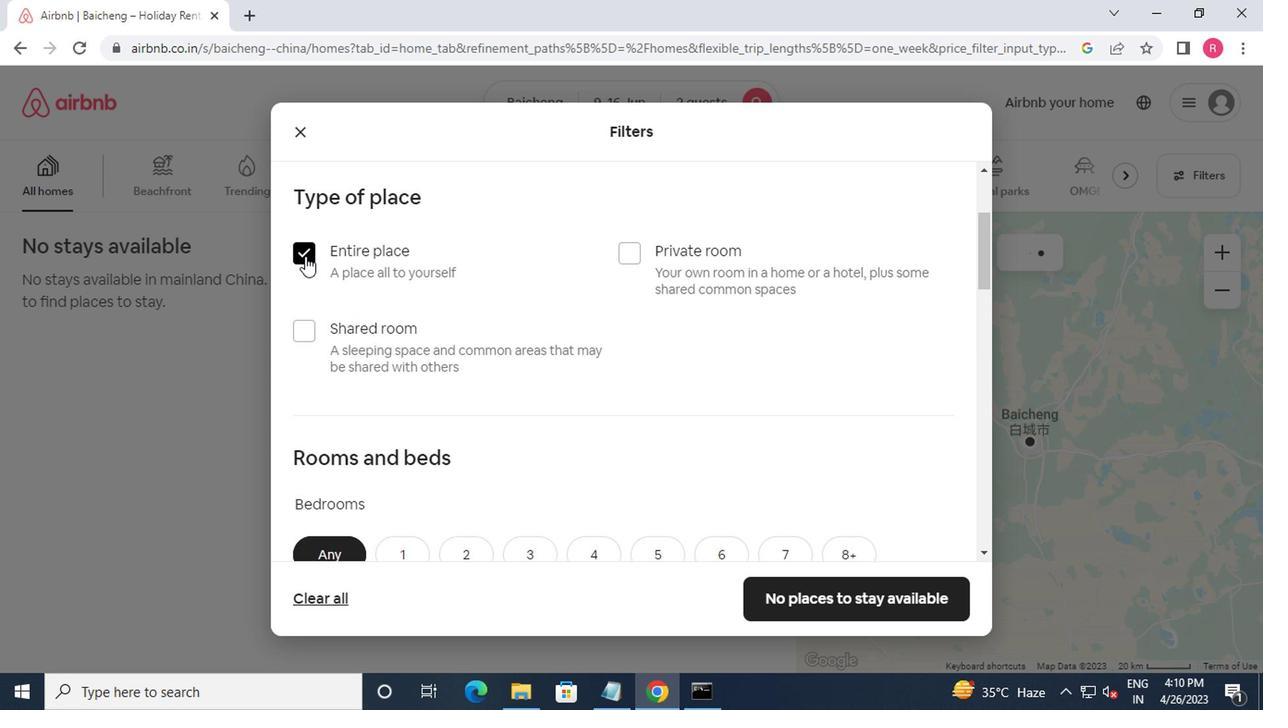
Action: Mouse moved to (302, 258)
Screenshot: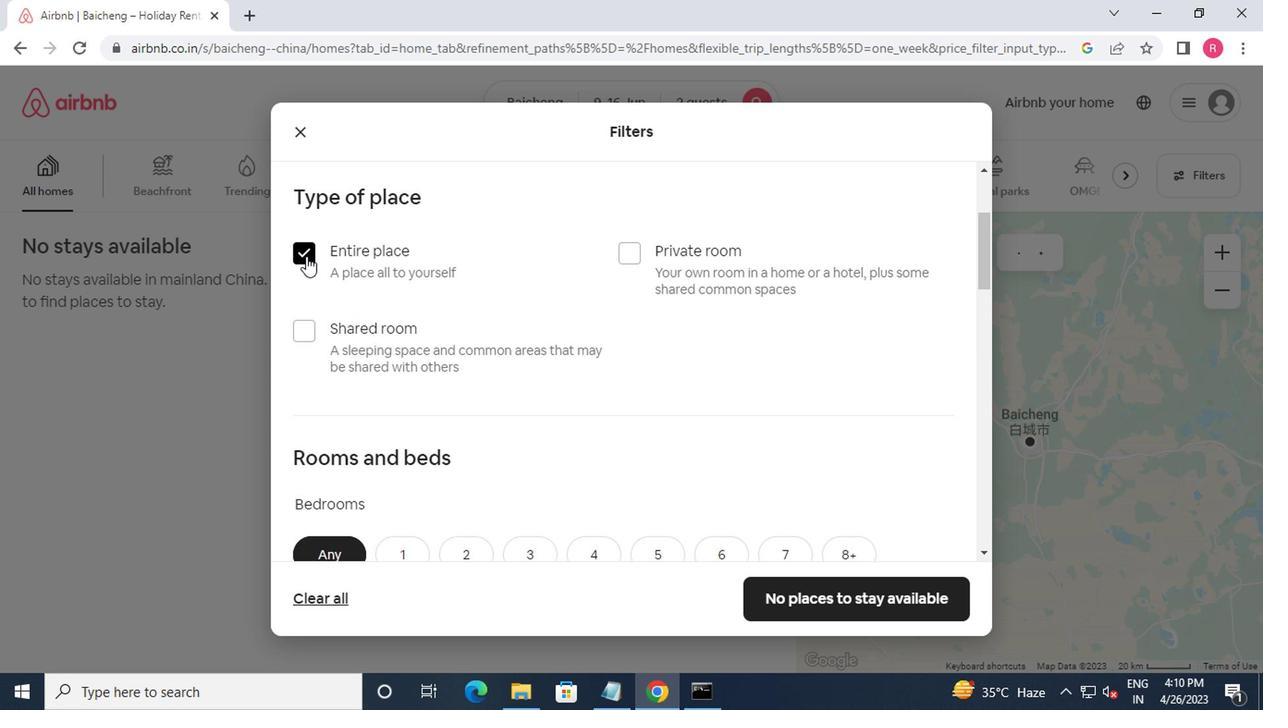 
Action: Mouse scrolled (302, 257) with delta (0, -1)
Screenshot: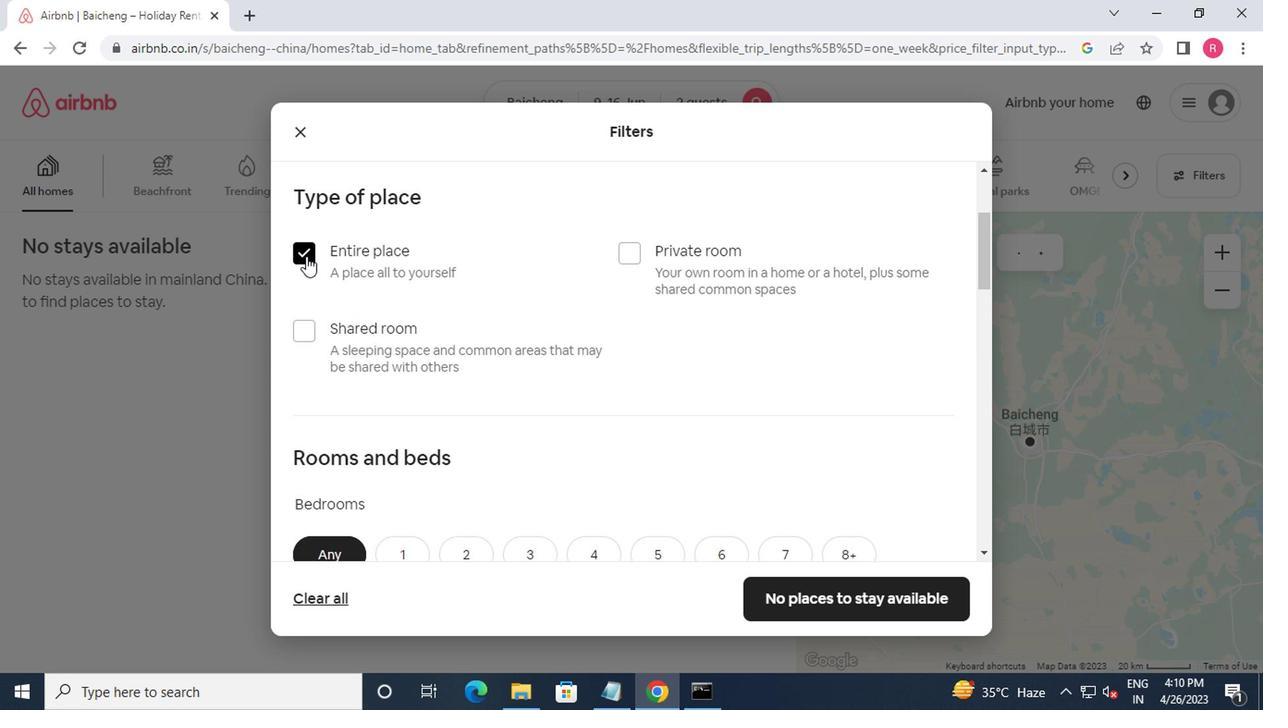 
Action: Mouse moved to (396, 321)
Screenshot: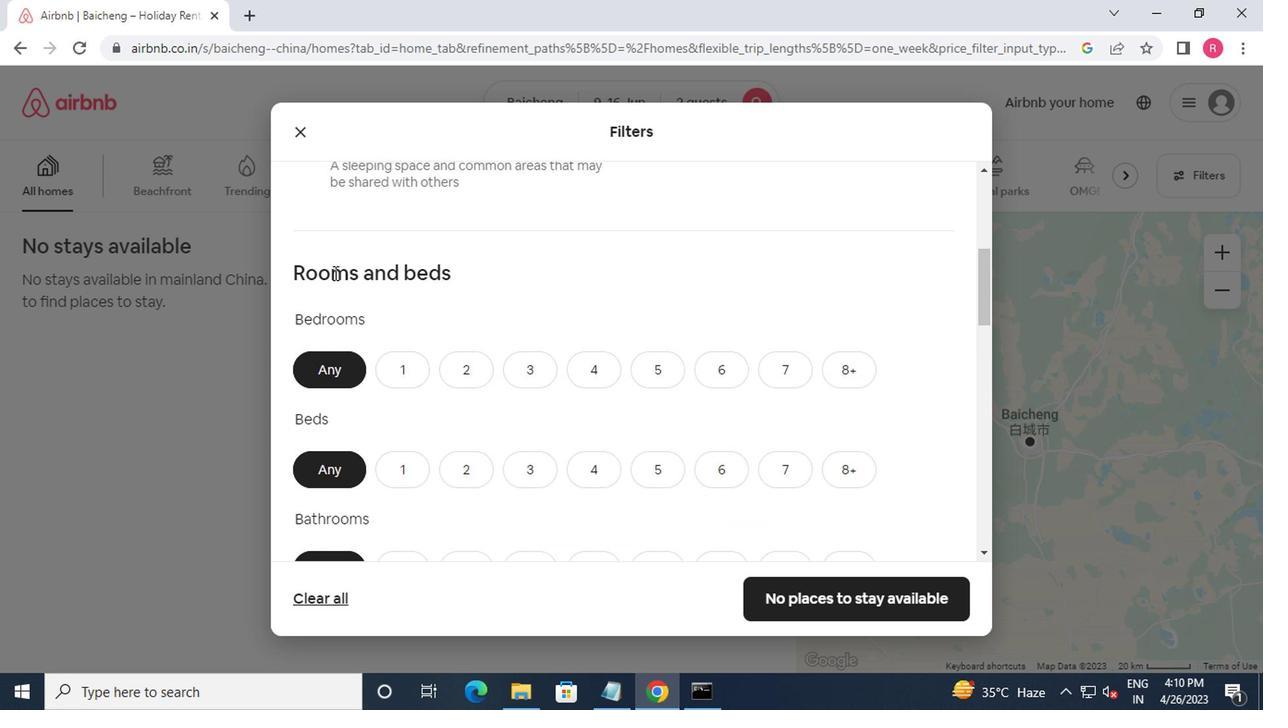 
Action: Mouse scrolled (396, 321) with delta (0, 0)
Screenshot: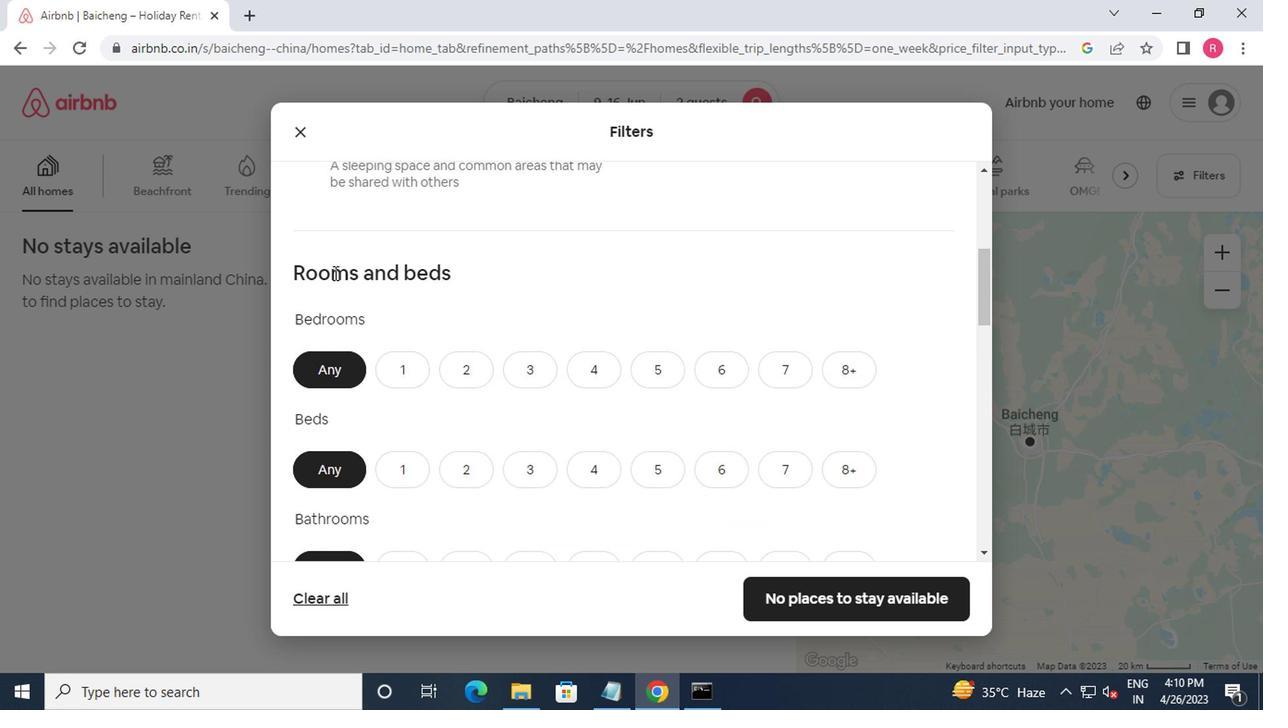 
Action: Mouse moved to (457, 286)
Screenshot: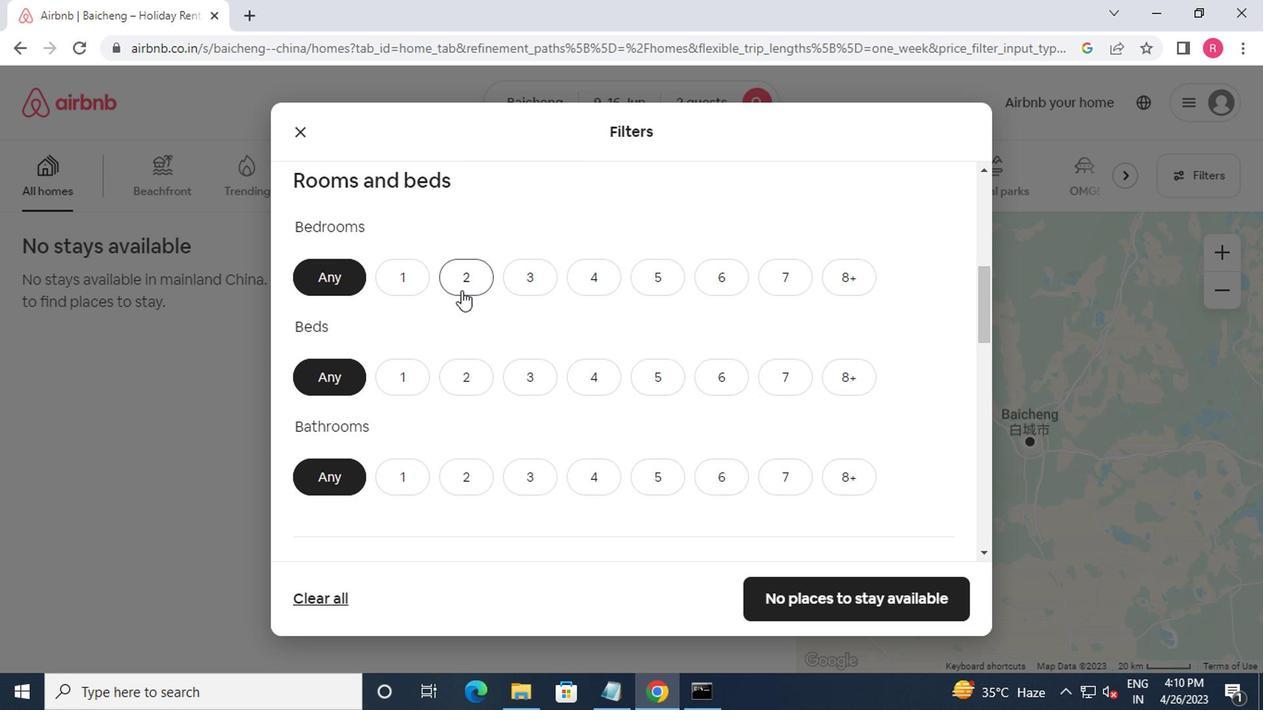 
Action: Mouse pressed left at (457, 286)
Screenshot: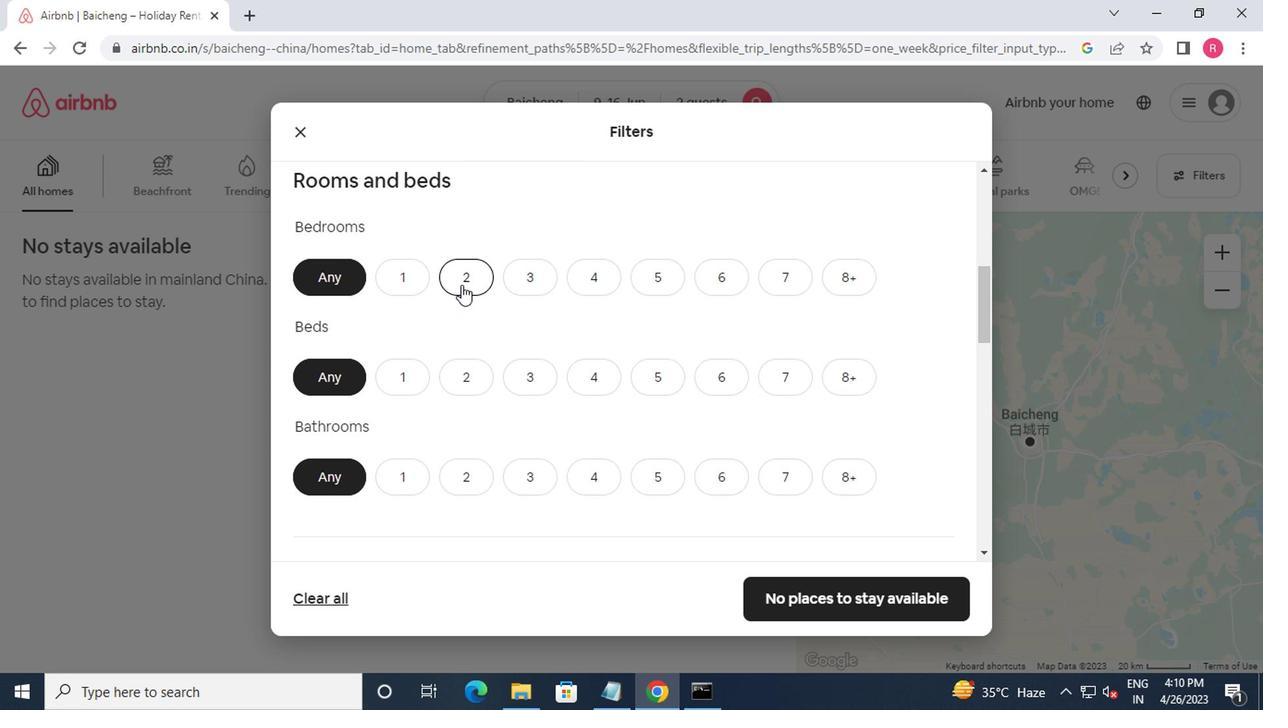 
Action: Mouse moved to (455, 332)
Screenshot: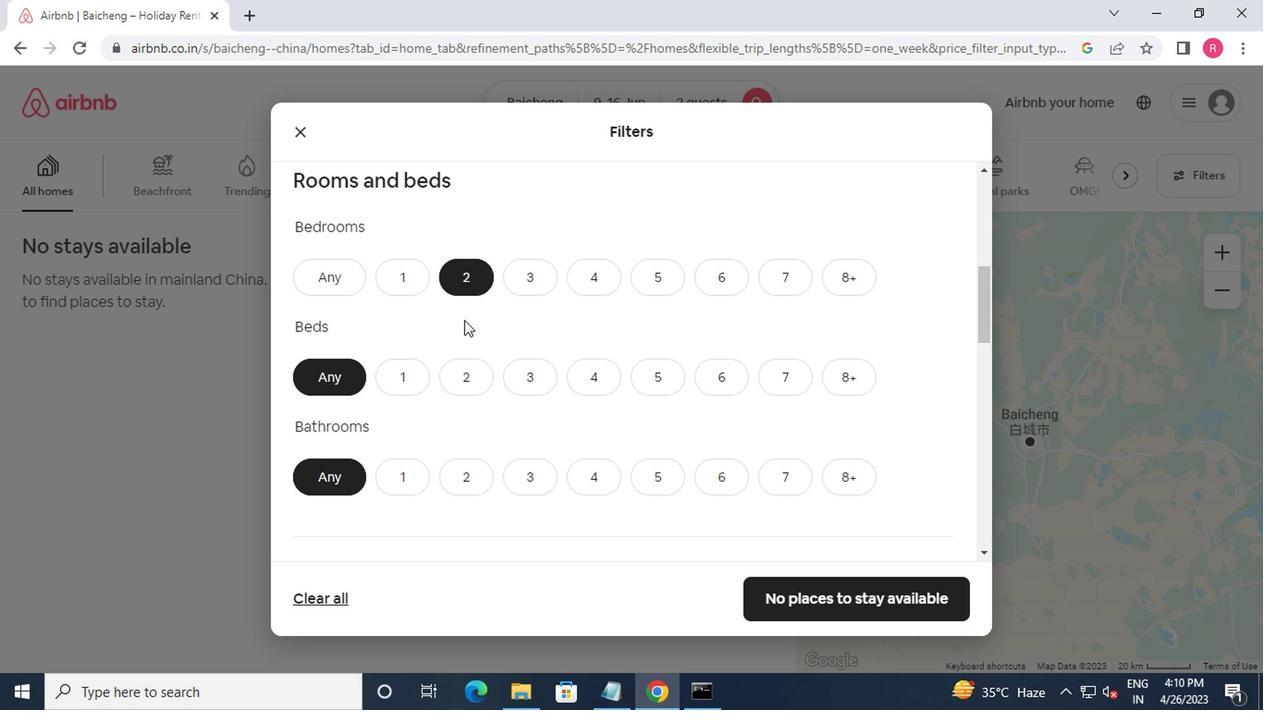
Action: Mouse scrolled (455, 331) with delta (0, -1)
Screenshot: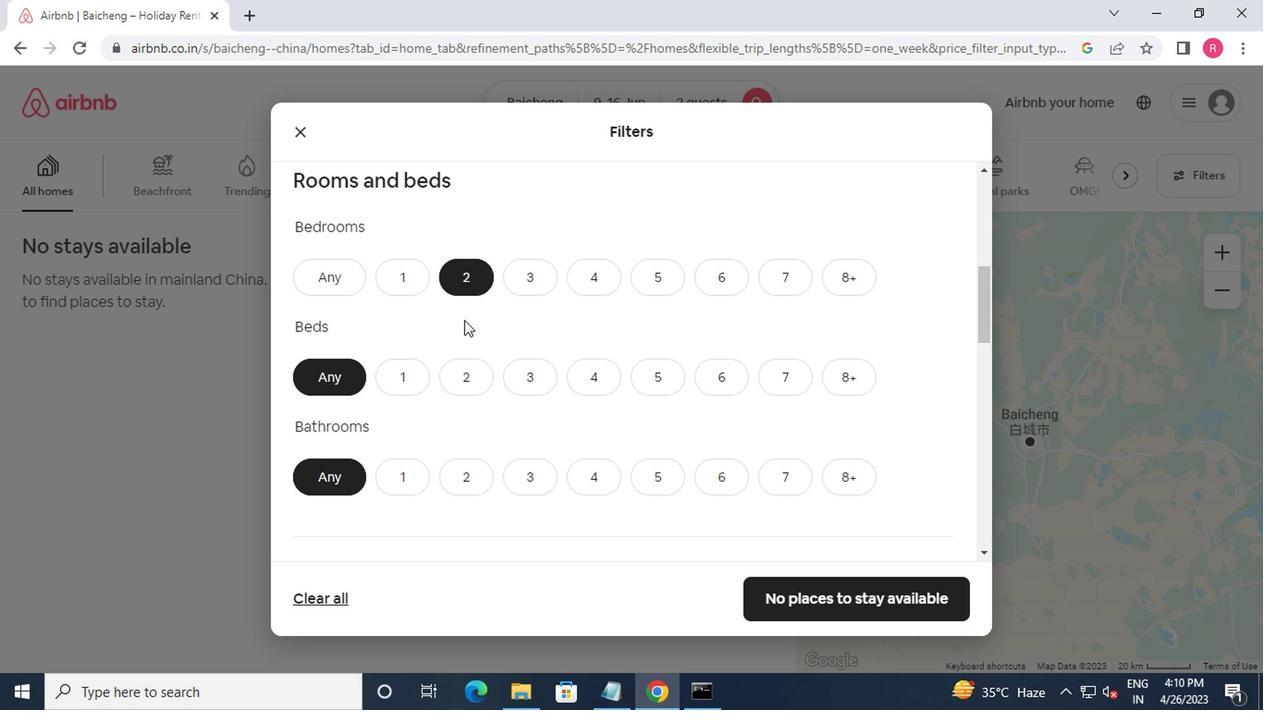 
Action: Mouse moved to (454, 298)
Screenshot: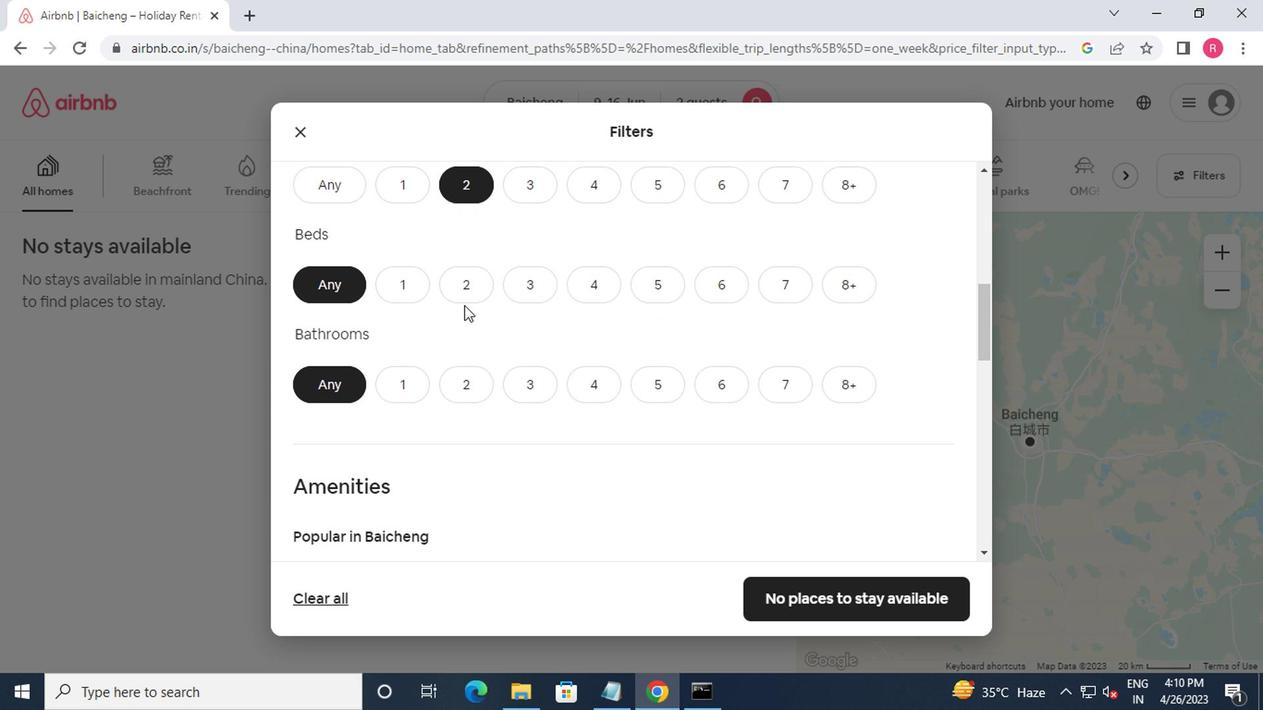 
Action: Mouse pressed left at (454, 298)
Screenshot: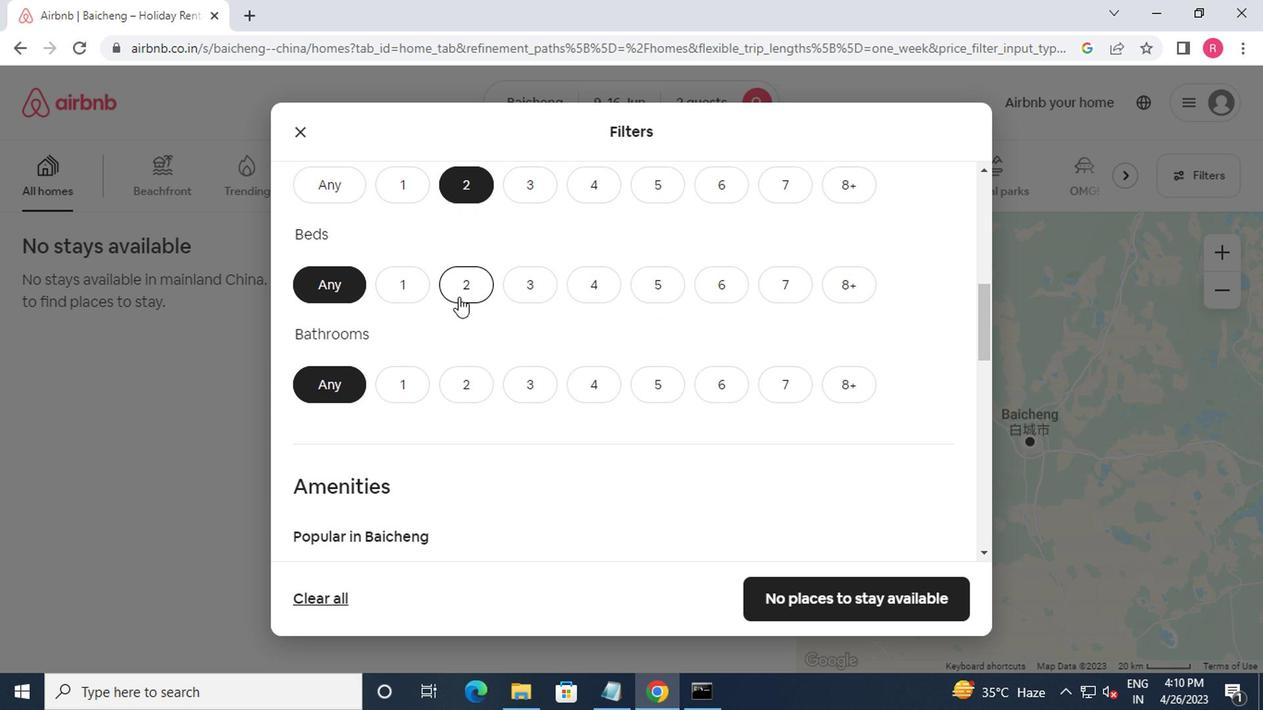 
Action: Mouse moved to (461, 324)
Screenshot: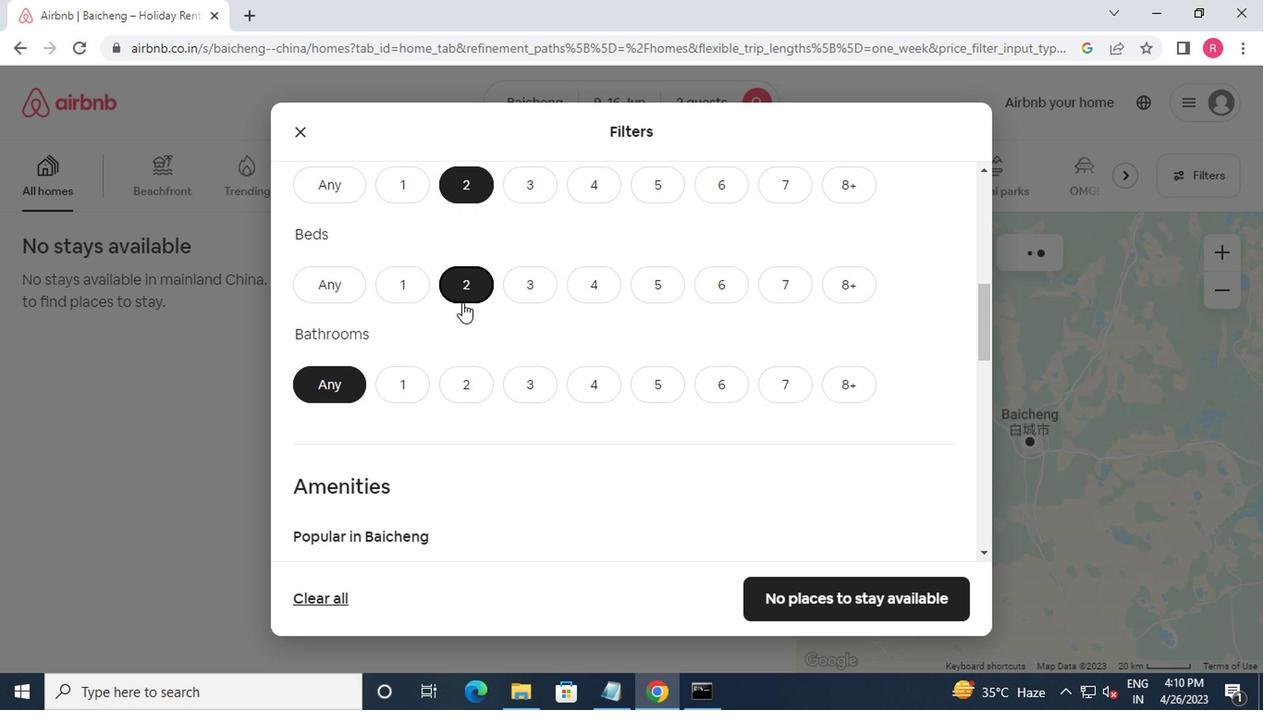 
Action: Mouse scrolled (461, 323) with delta (0, 0)
Screenshot: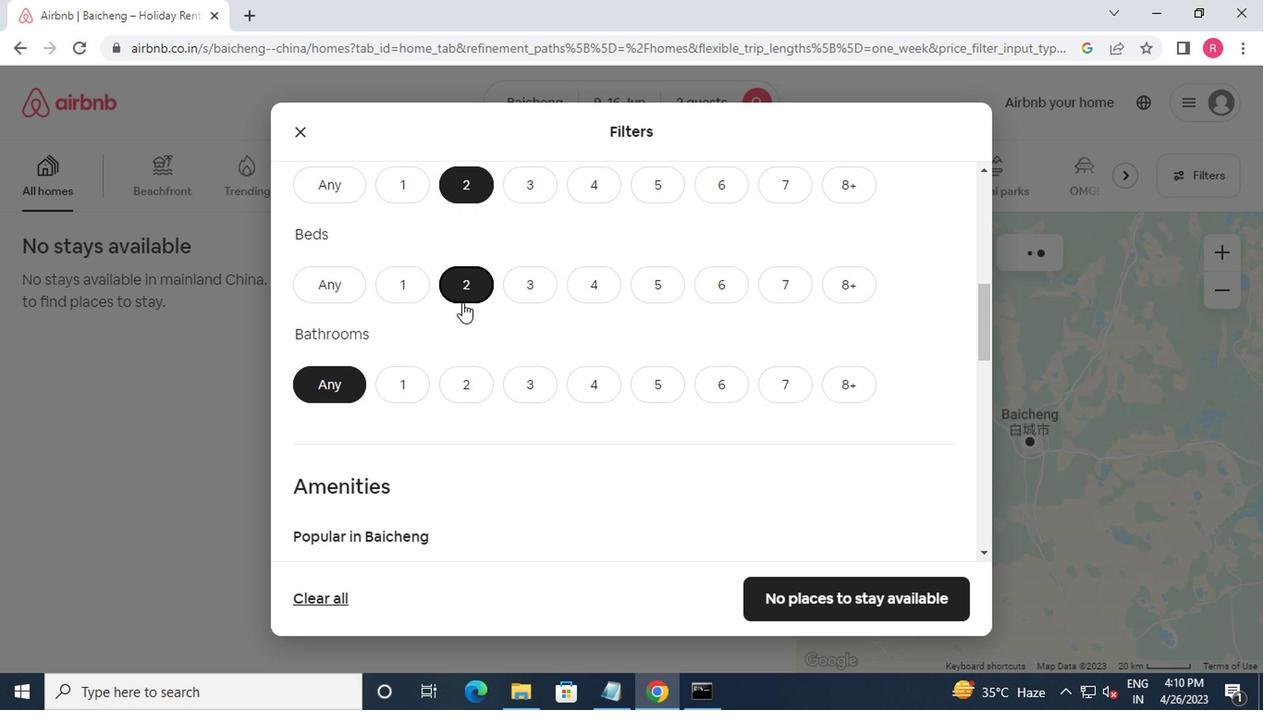 
Action: Mouse moved to (405, 302)
Screenshot: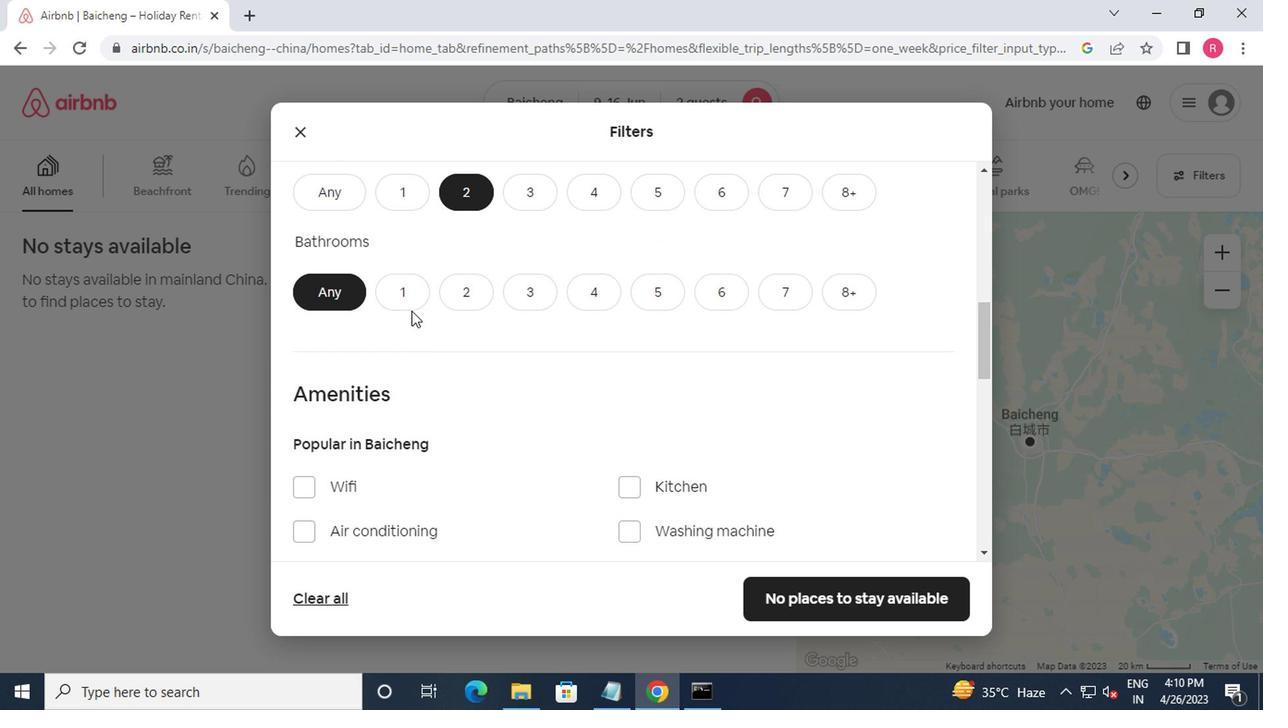 
Action: Mouse pressed left at (405, 302)
Screenshot: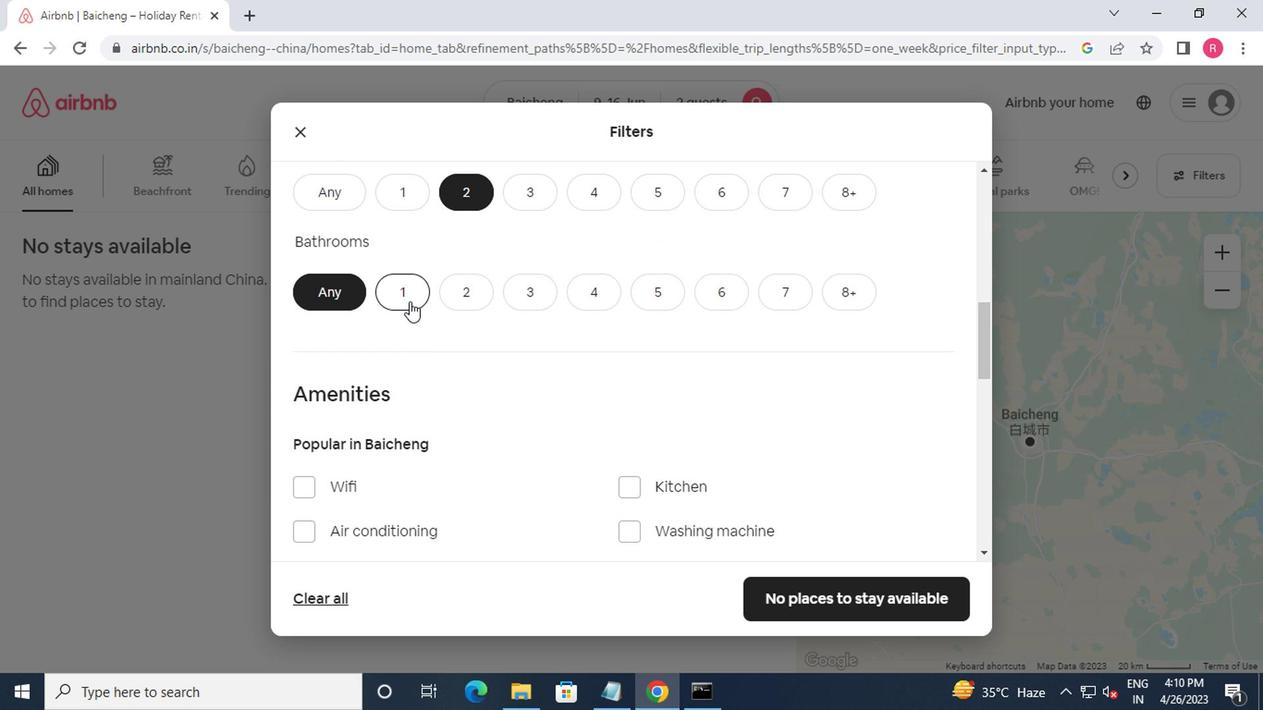 
Action: Mouse moved to (411, 302)
Screenshot: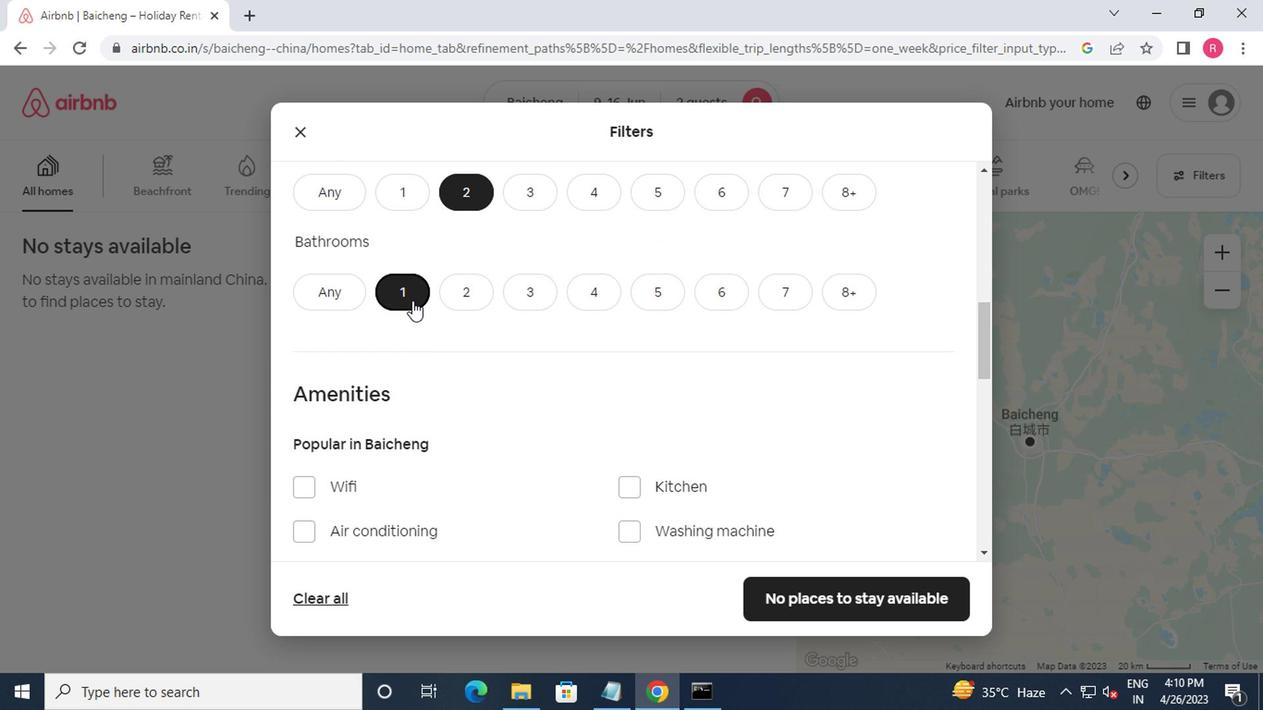 
Action: Mouse scrolled (411, 300) with delta (0, -1)
Screenshot: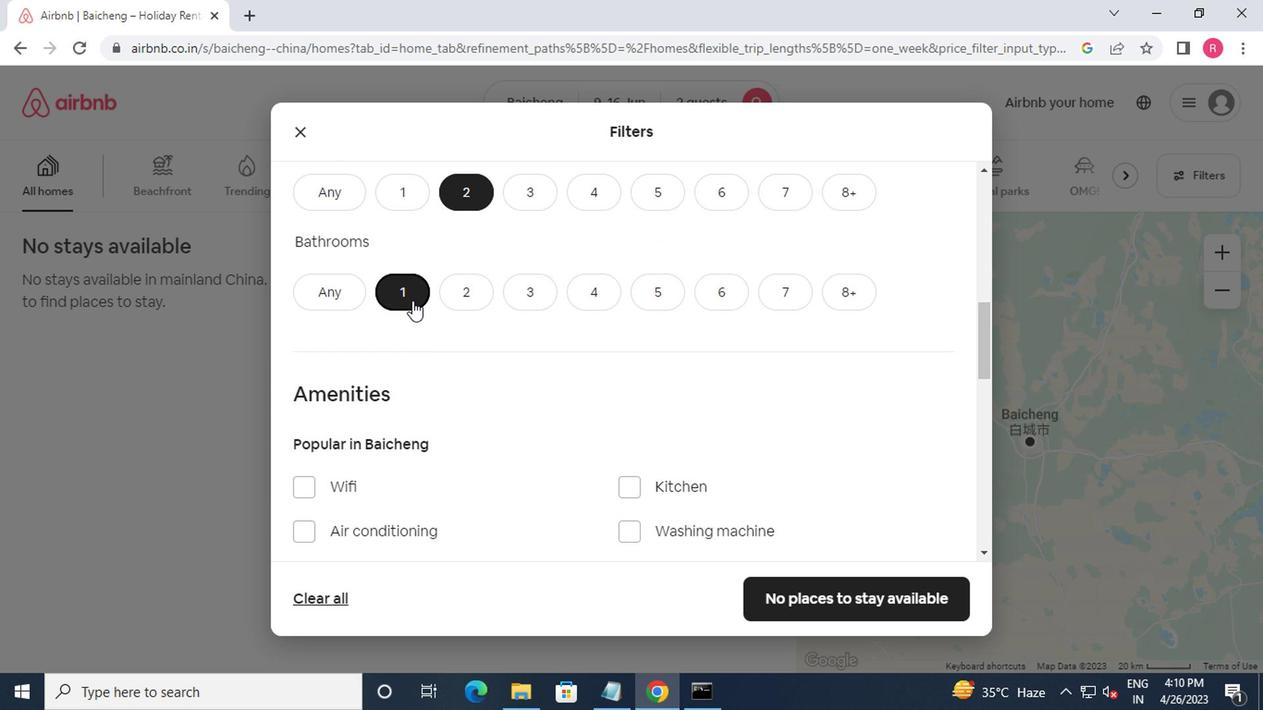 
Action: Mouse moved to (423, 313)
Screenshot: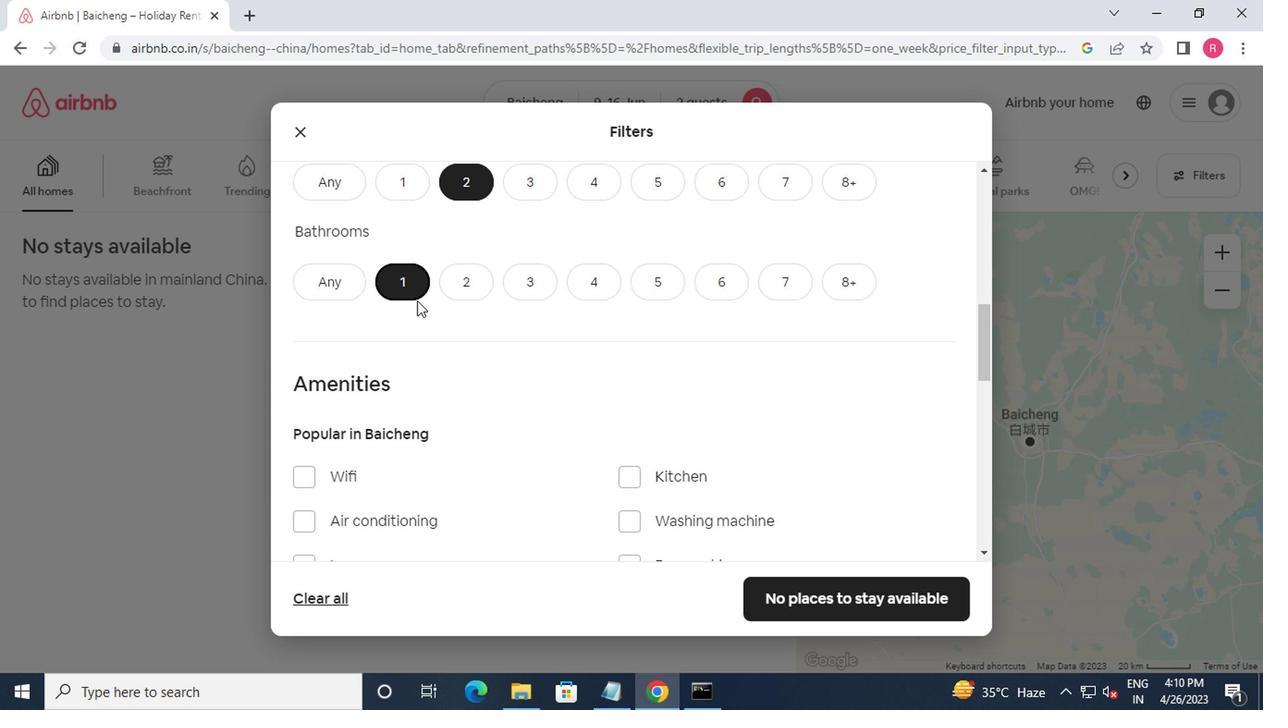 
Action: Mouse scrolled (423, 312) with delta (0, -1)
Screenshot: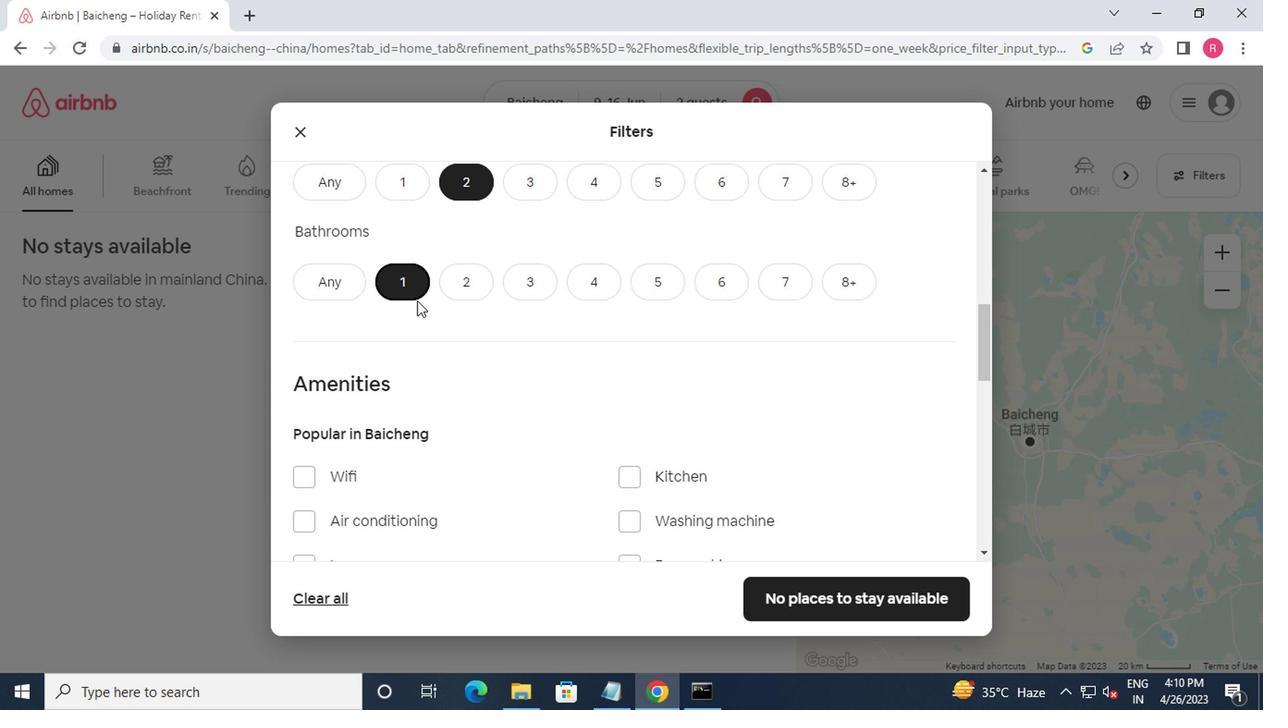 
Action: Mouse moved to (577, 311)
Screenshot: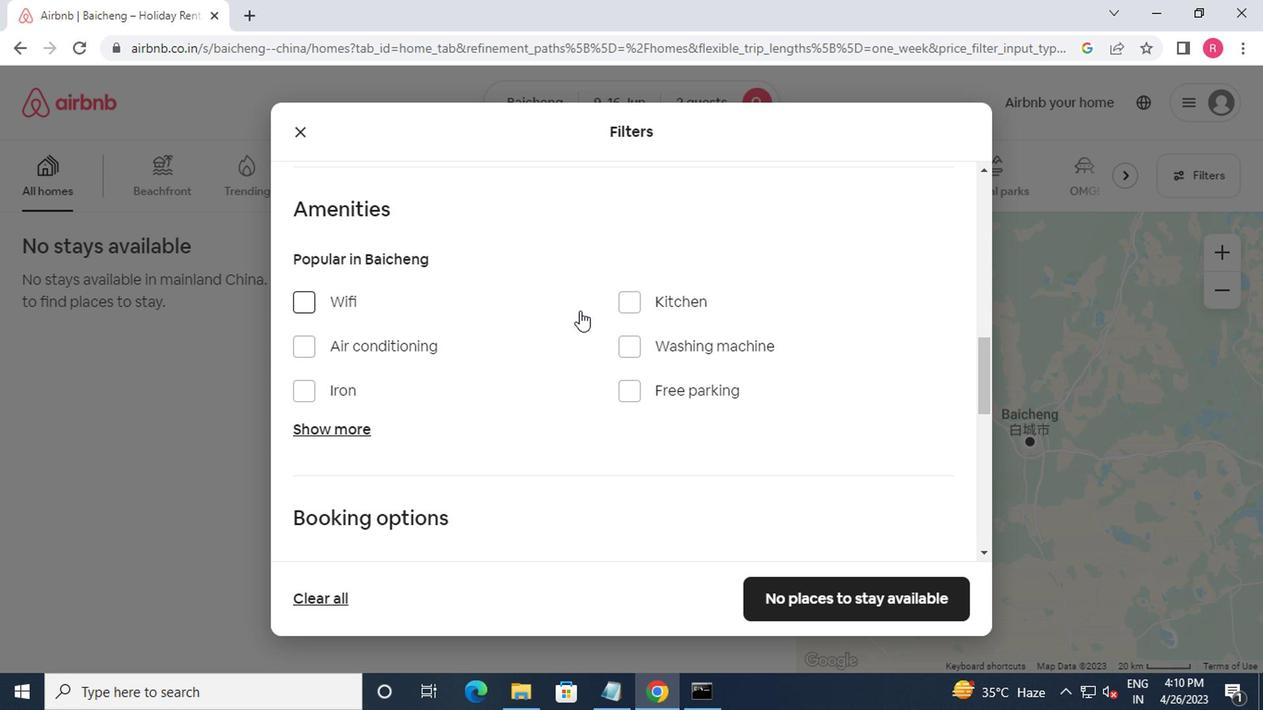 
Action: Mouse scrolled (577, 311) with delta (0, 0)
Screenshot: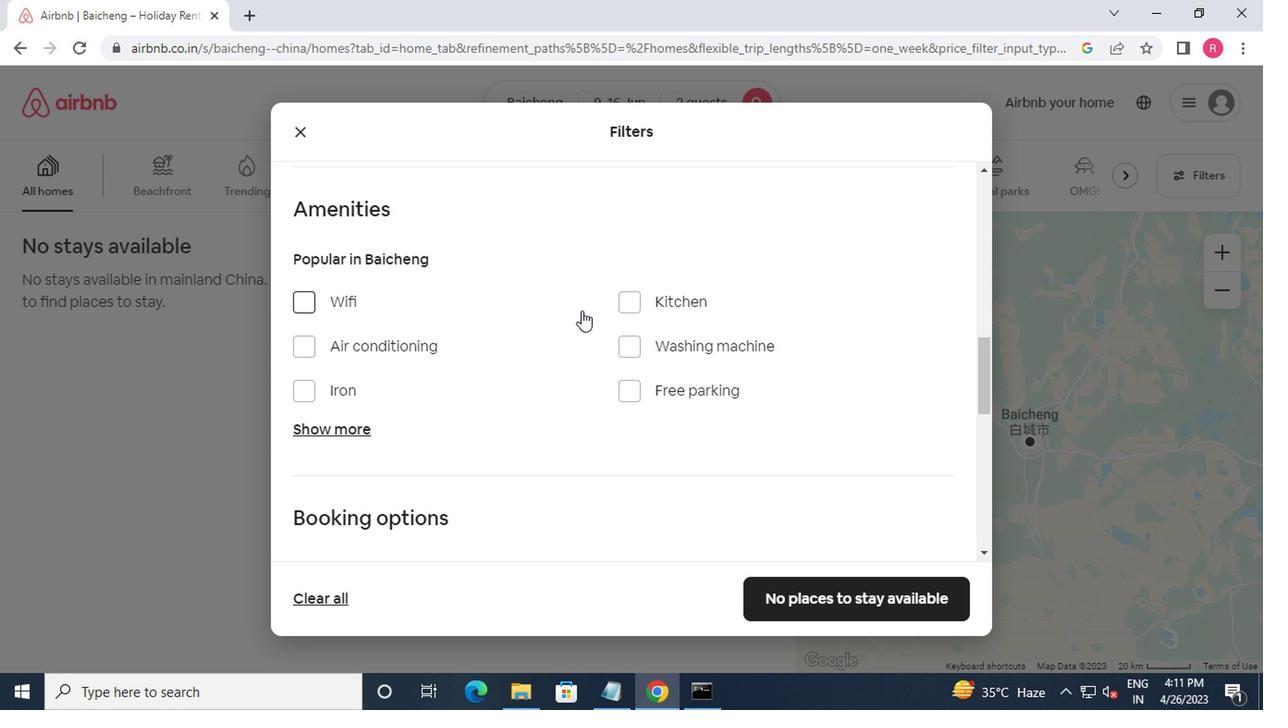 
Action: Mouse moved to (579, 311)
Screenshot: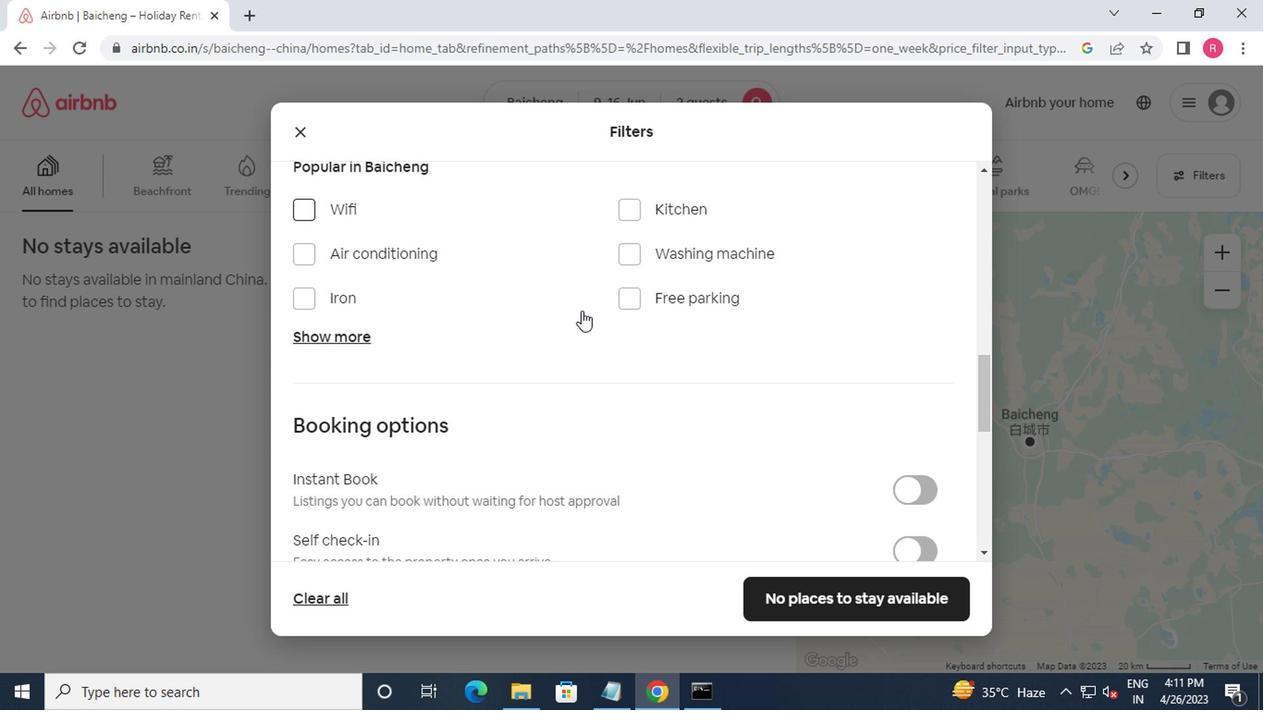 
Action: Mouse scrolled (579, 311) with delta (0, 0)
Screenshot: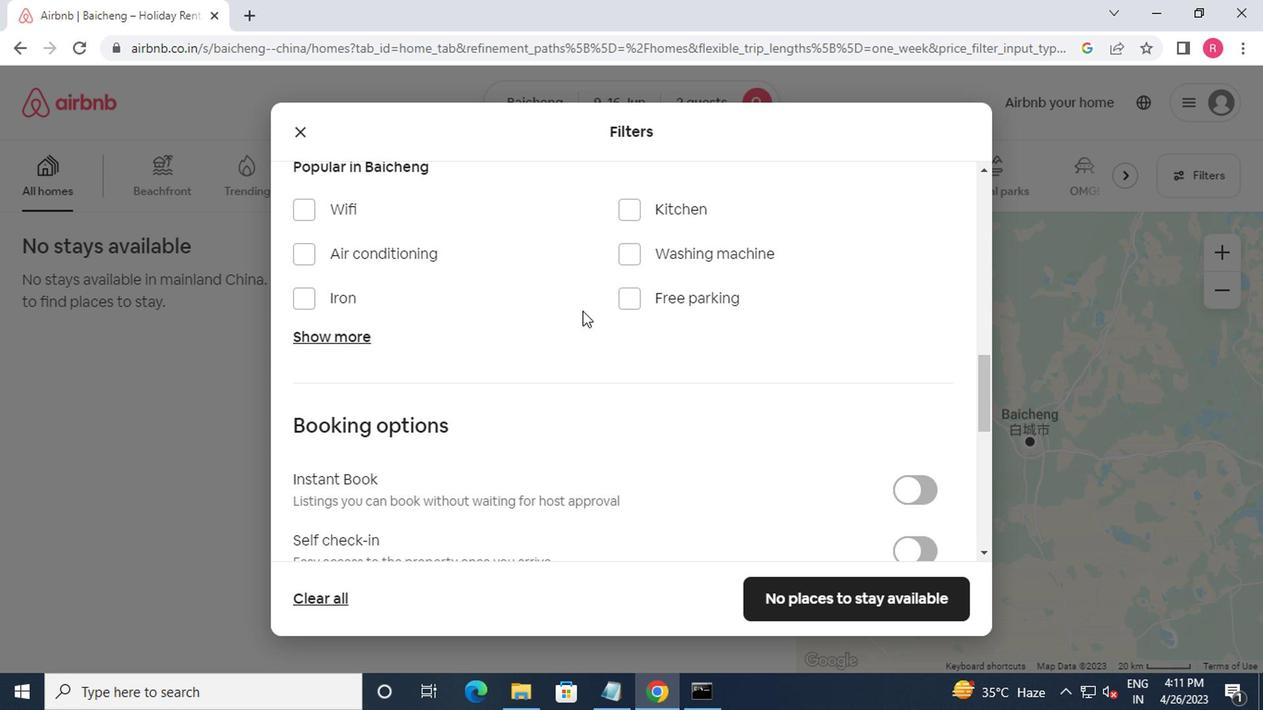 
Action: Mouse moved to (904, 462)
Screenshot: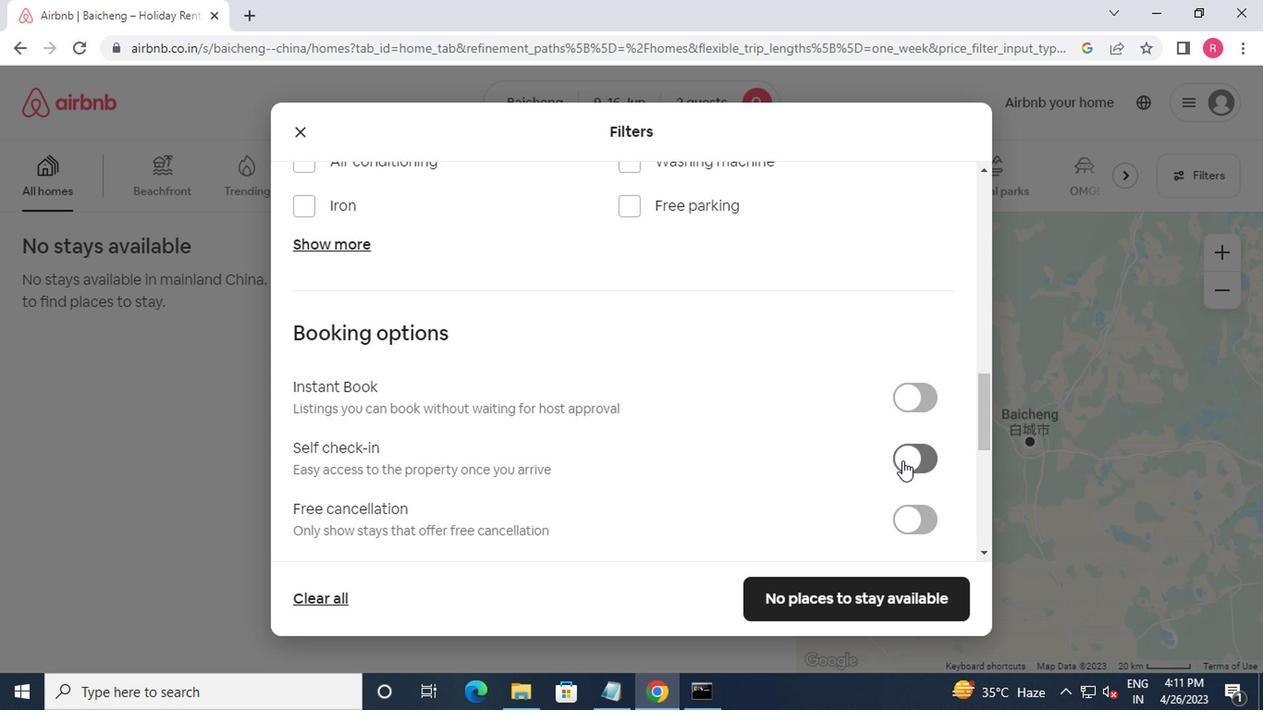 
Action: Mouse pressed left at (904, 462)
Screenshot: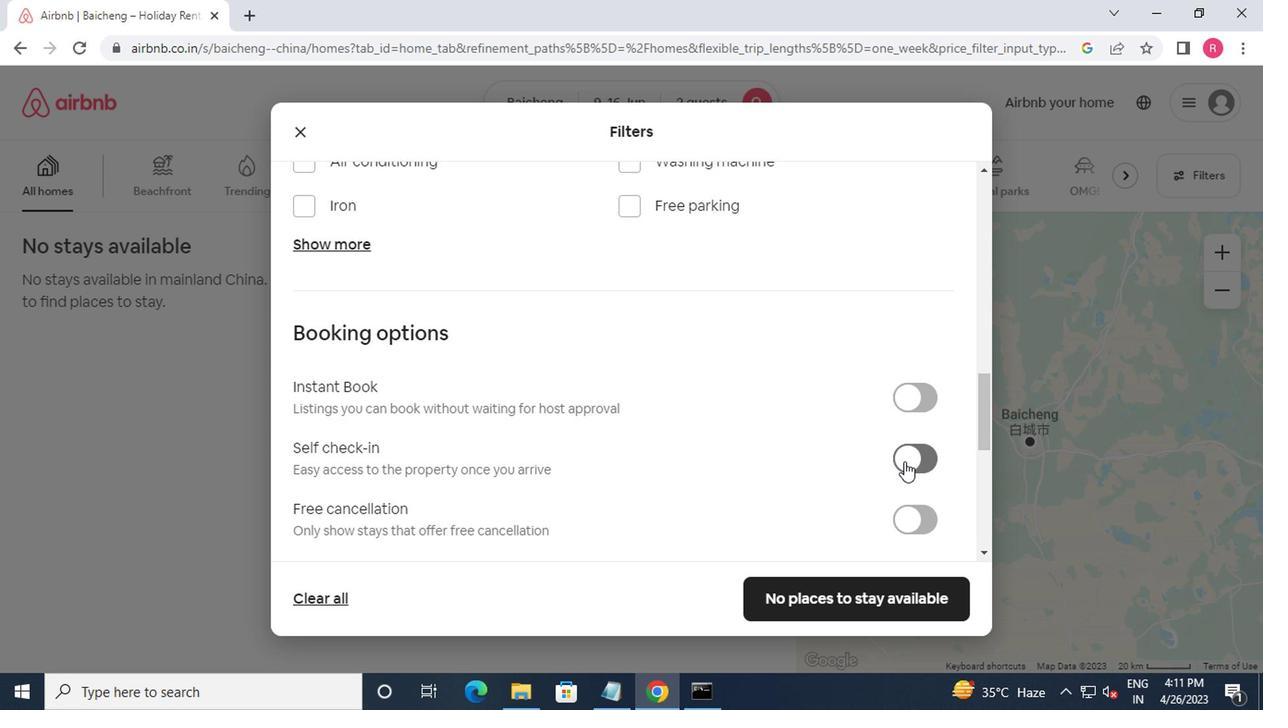 
Action: Mouse moved to (898, 402)
Screenshot: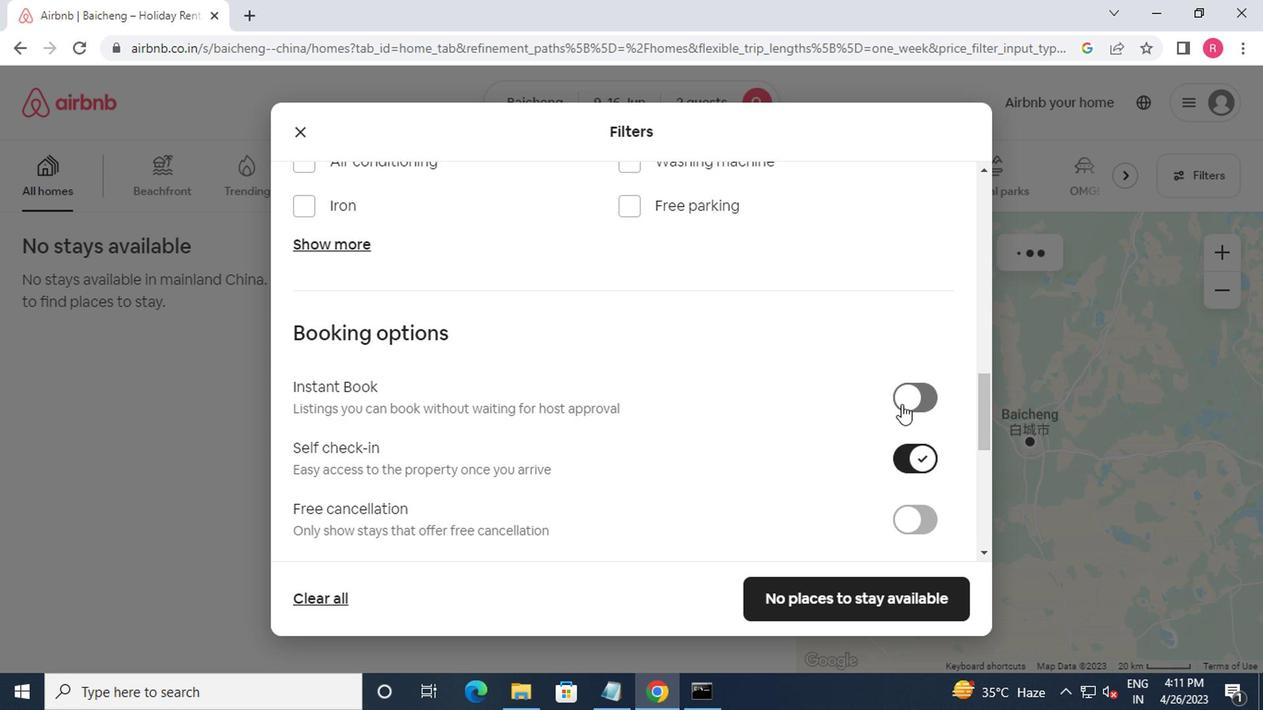 
Action: Mouse scrolled (898, 402) with delta (0, 0)
Screenshot: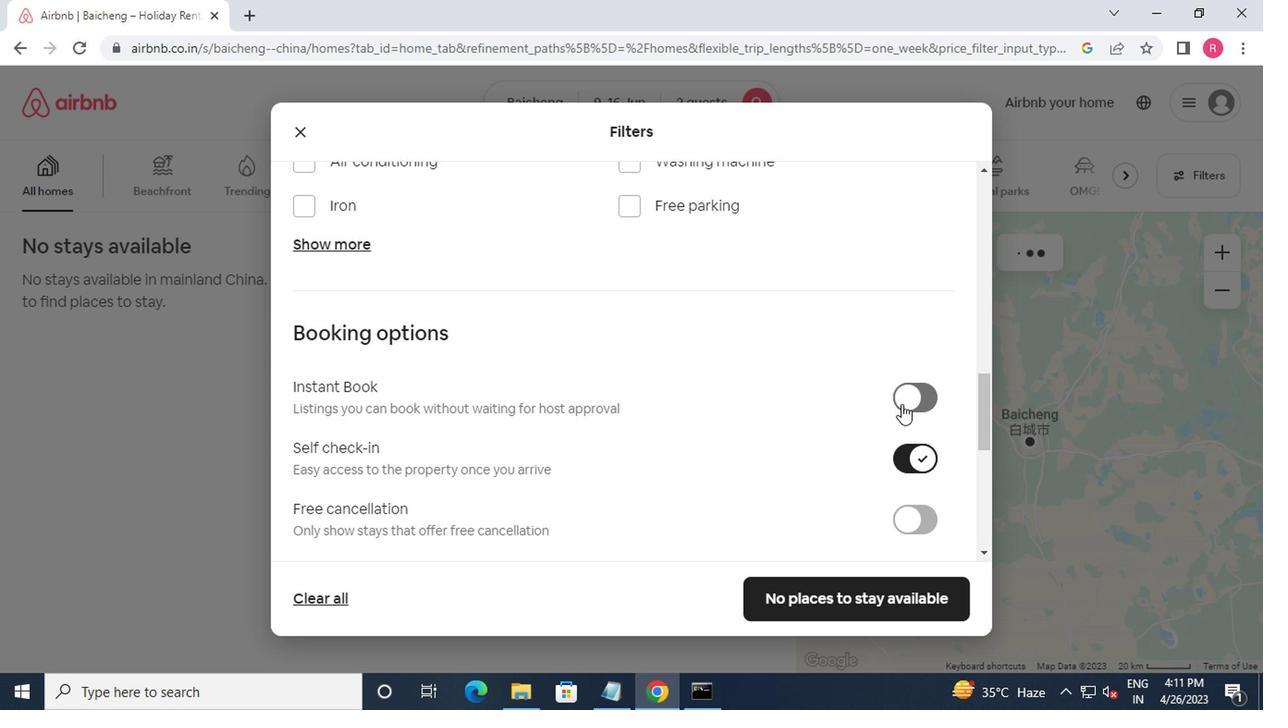 
Action: Mouse moved to (896, 404)
Screenshot: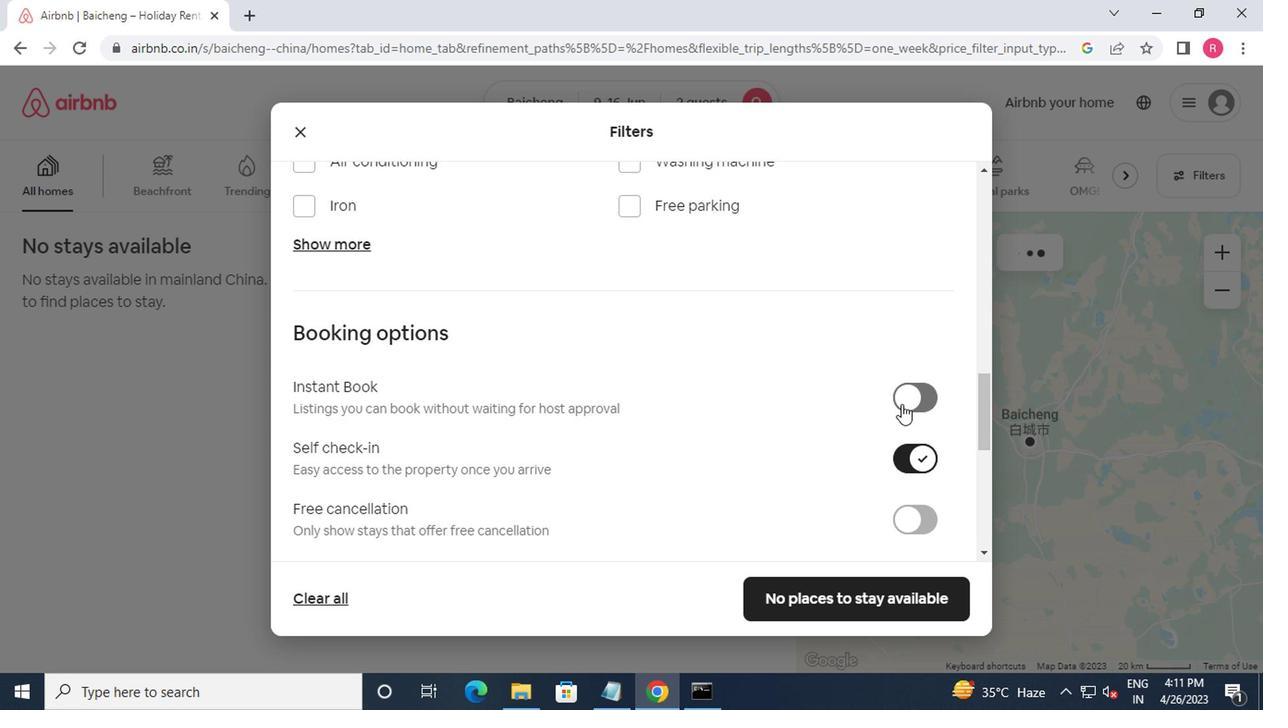 
Action: Mouse scrolled (896, 402) with delta (0, -1)
Screenshot: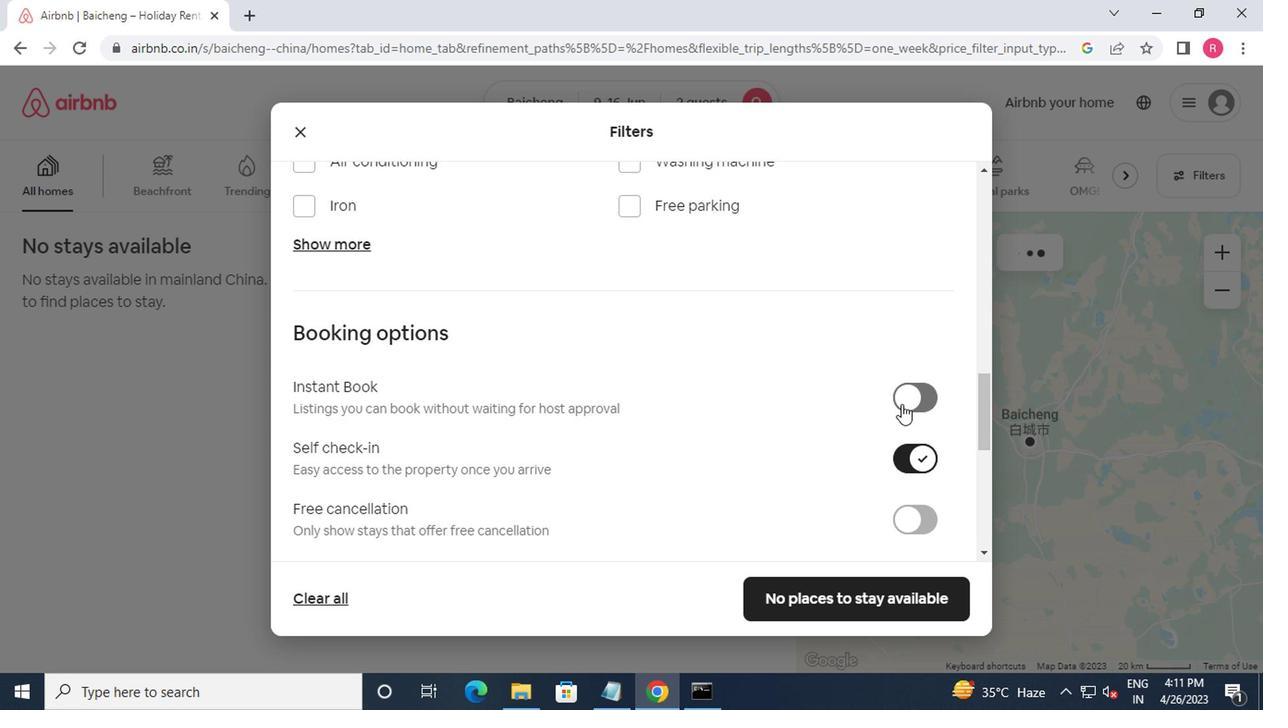 
Action: Mouse moved to (896, 404)
Screenshot: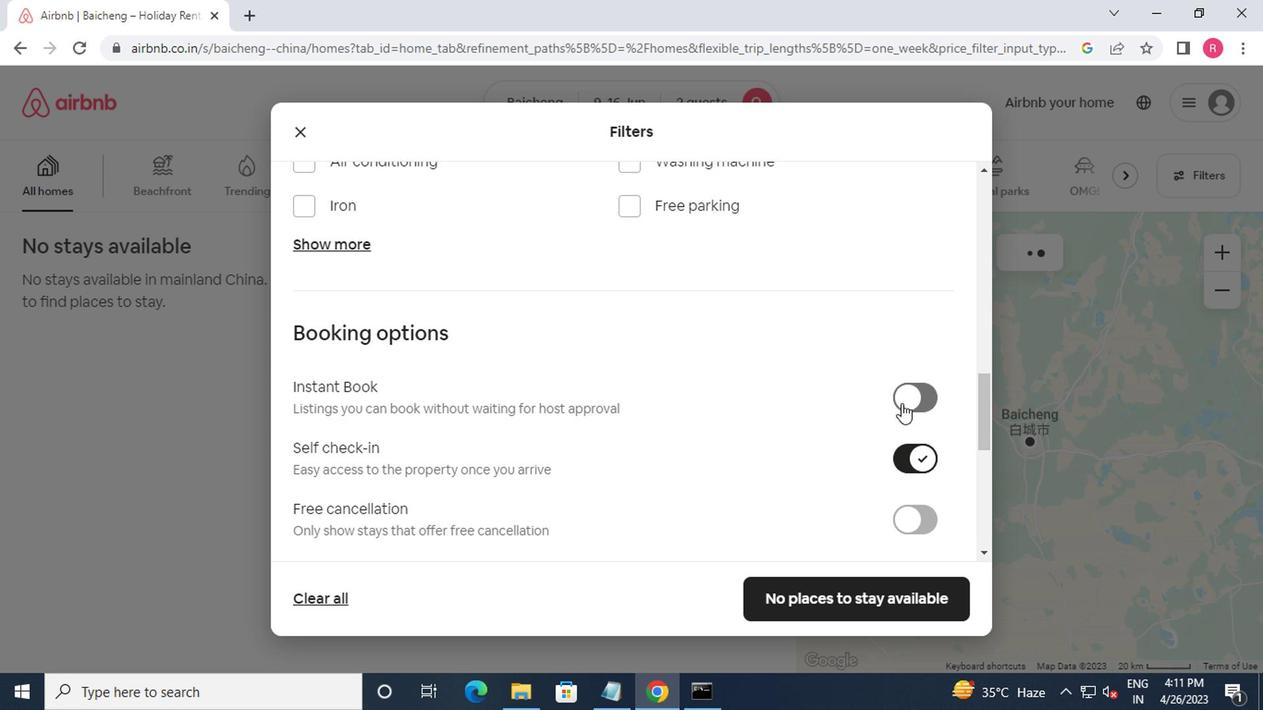 
Action: Mouse scrolled (896, 402) with delta (0, -1)
Screenshot: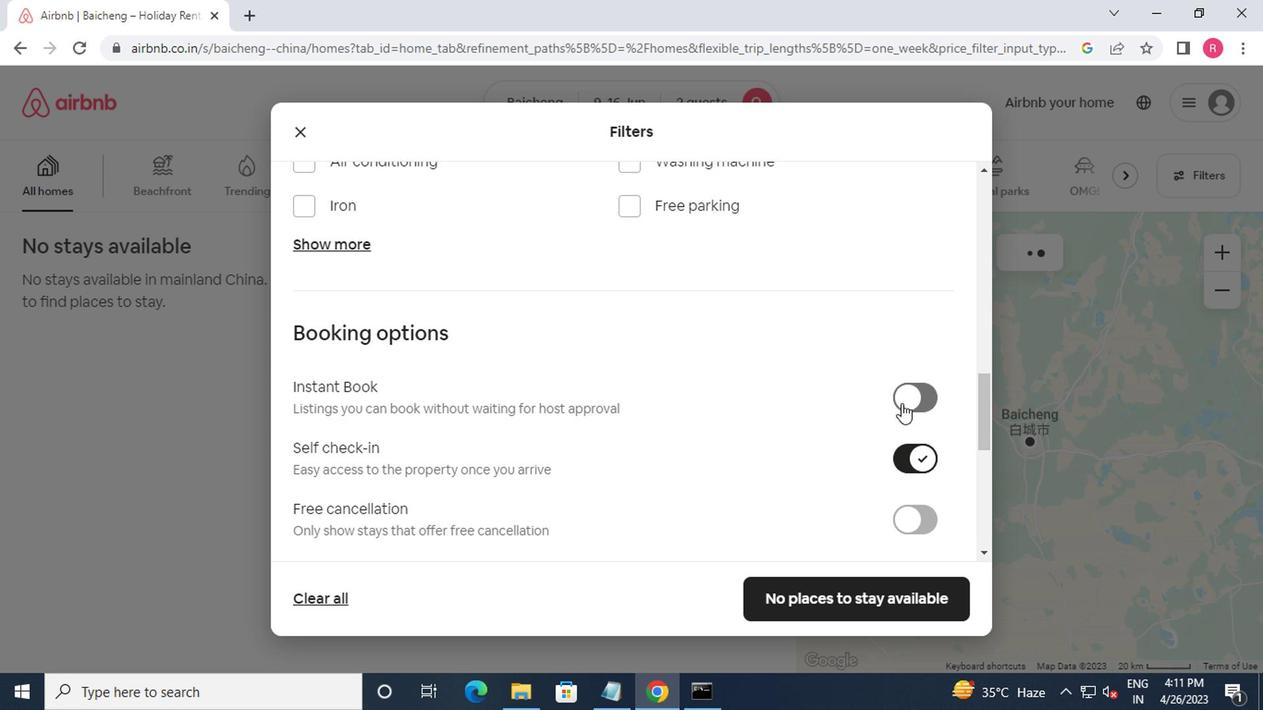 
Action: Mouse scrolled (896, 402) with delta (0, -1)
Screenshot: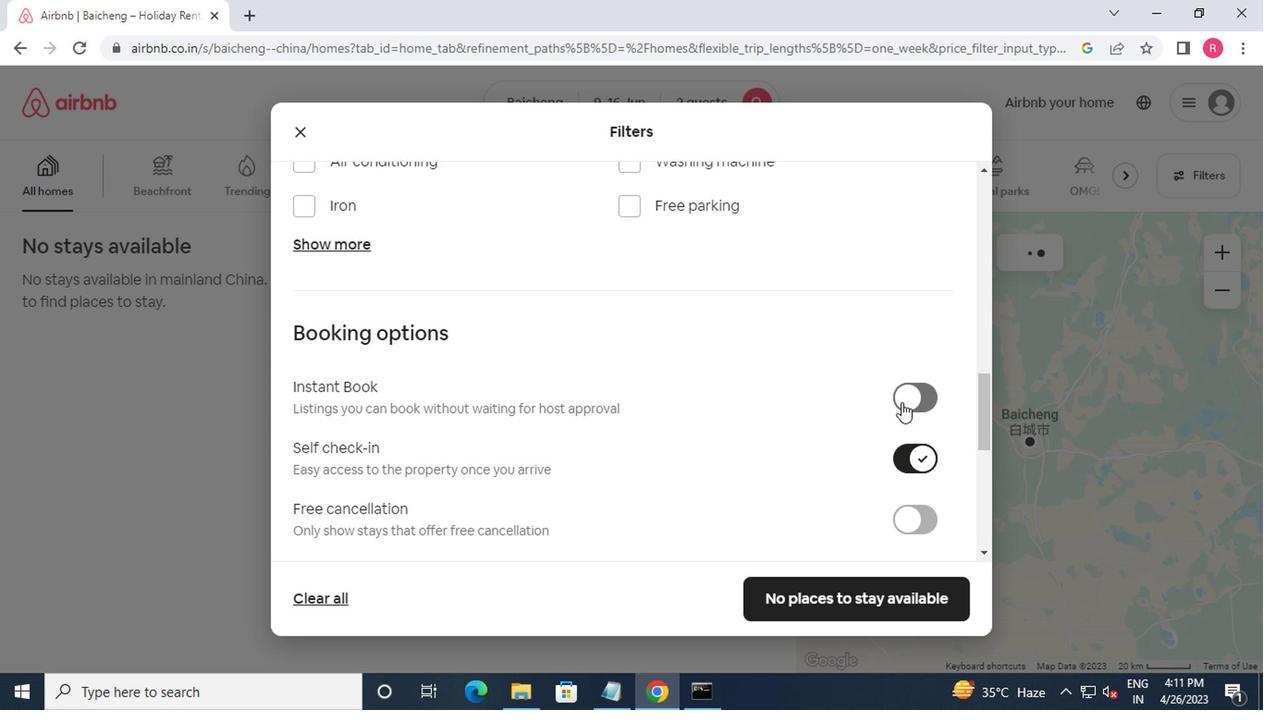 
Action: Mouse moved to (884, 400)
Screenshot: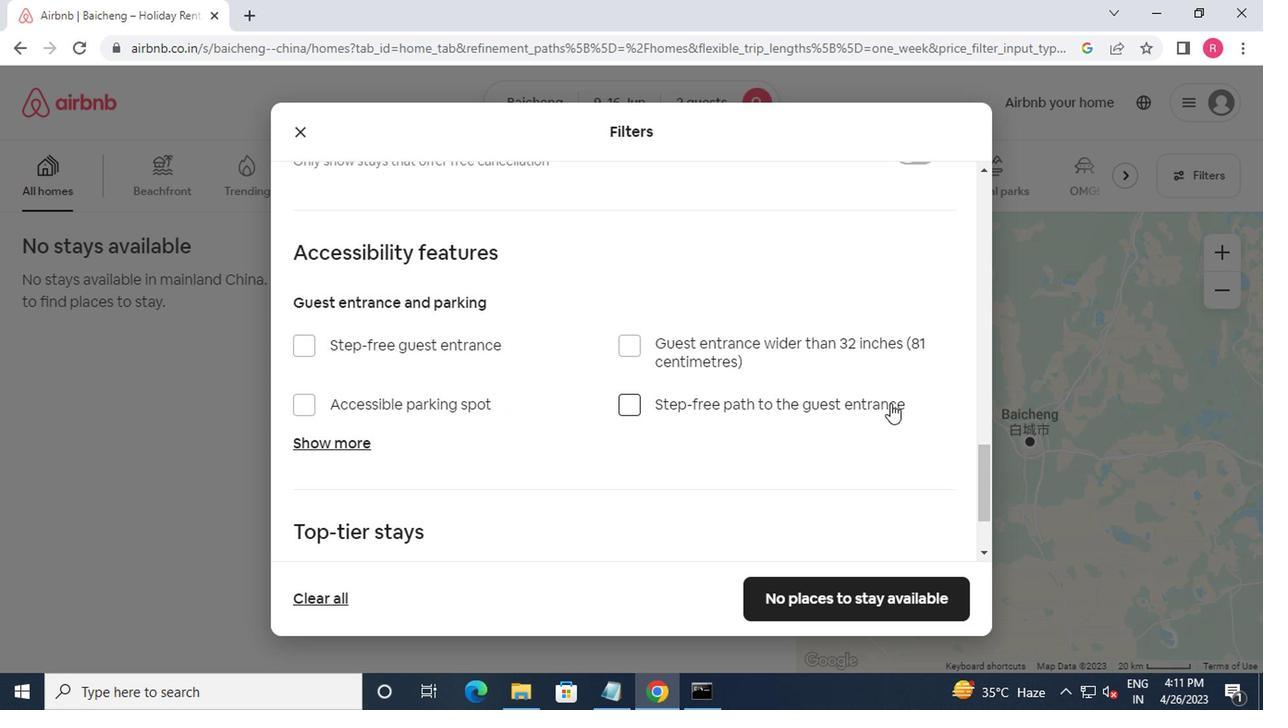 
Action: Mouse scrolled (884, 400) with delta (0, 0)
Screenshot: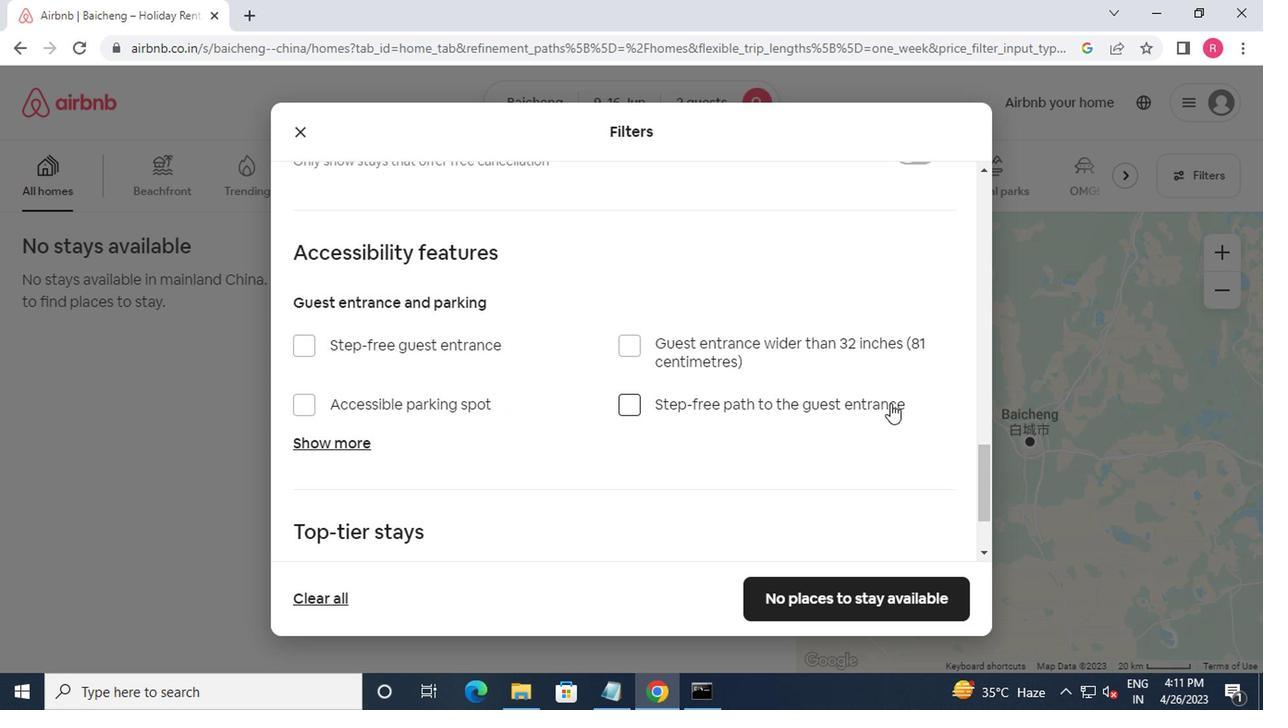 
Action: Mouse scrolled (884, 400) with delta (0, 0)
Screenshot: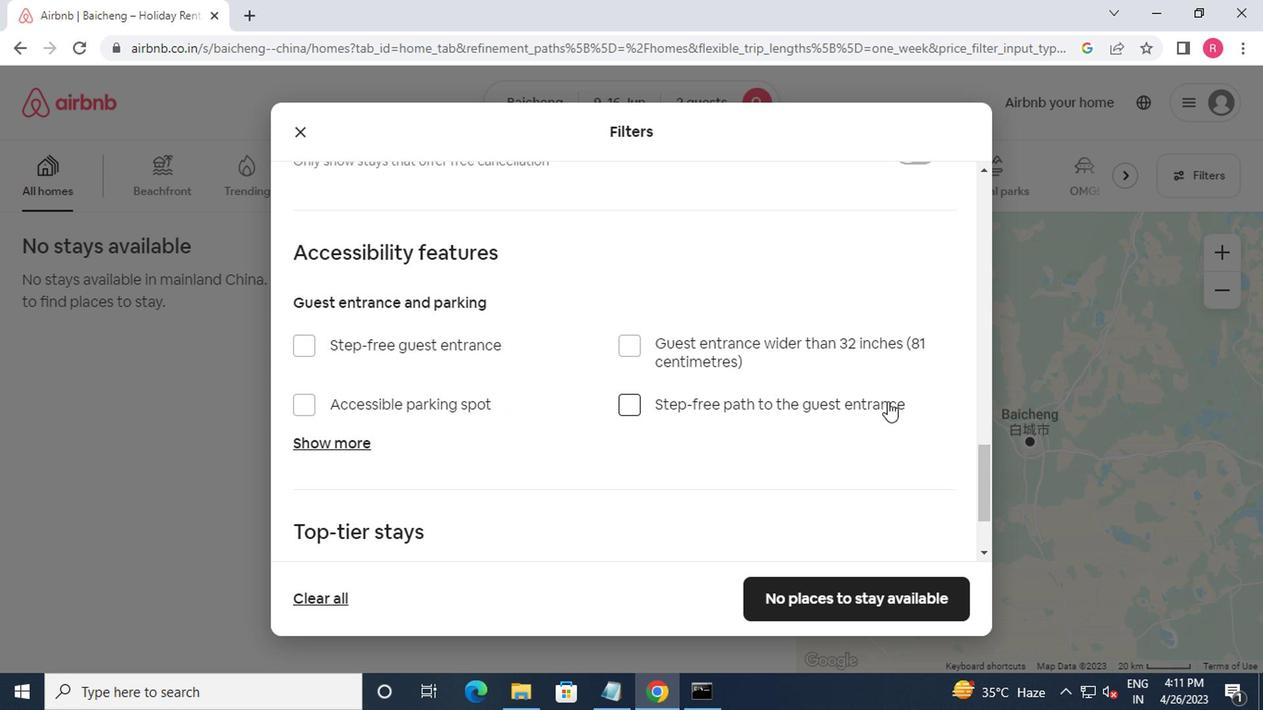 
Action: Mouse moved to (884, 400)
Screenshot: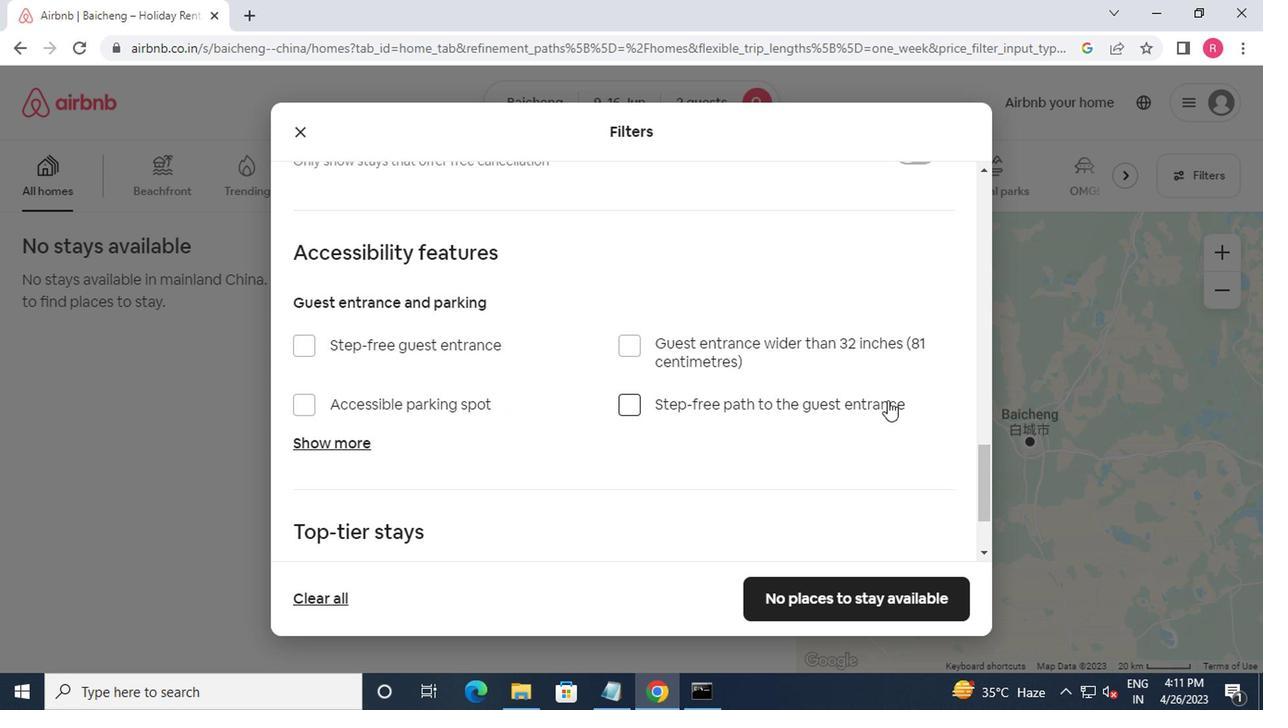 
Action: Mouse scrolled (884, 400) with delta (0, 0)
Screenshot: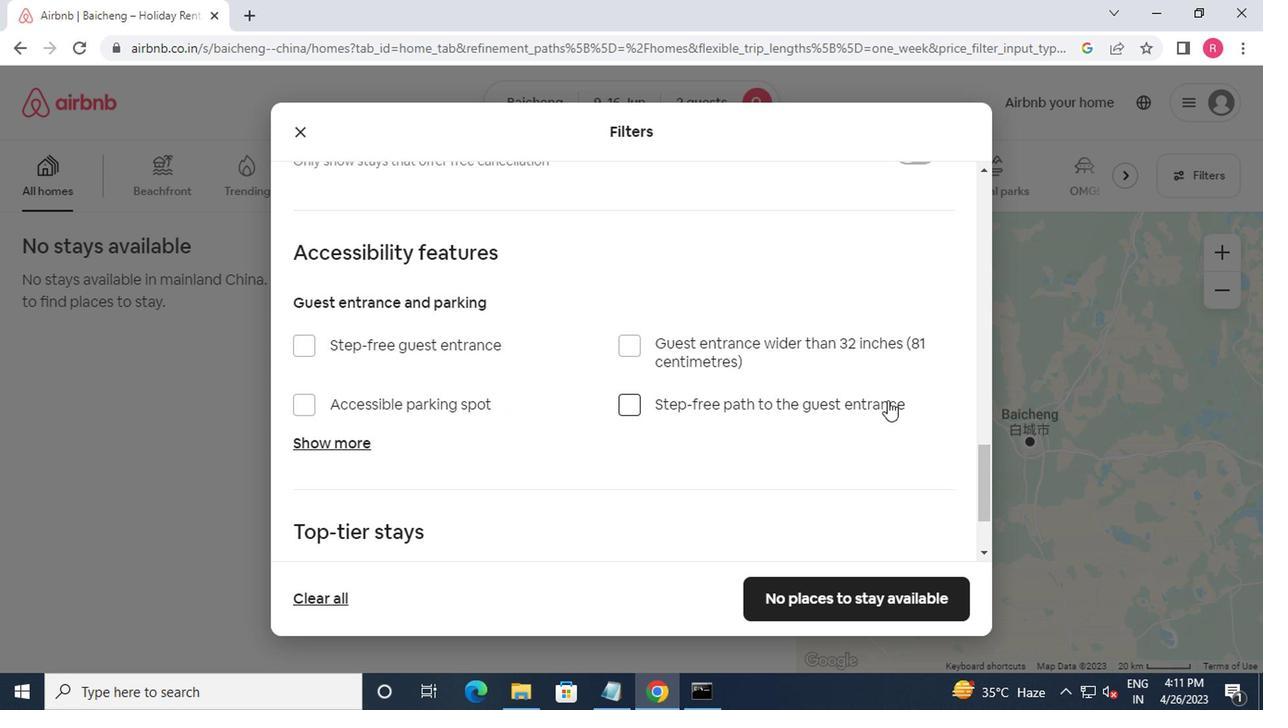
Action: Mouse moved to (815, 590)
Screenshot: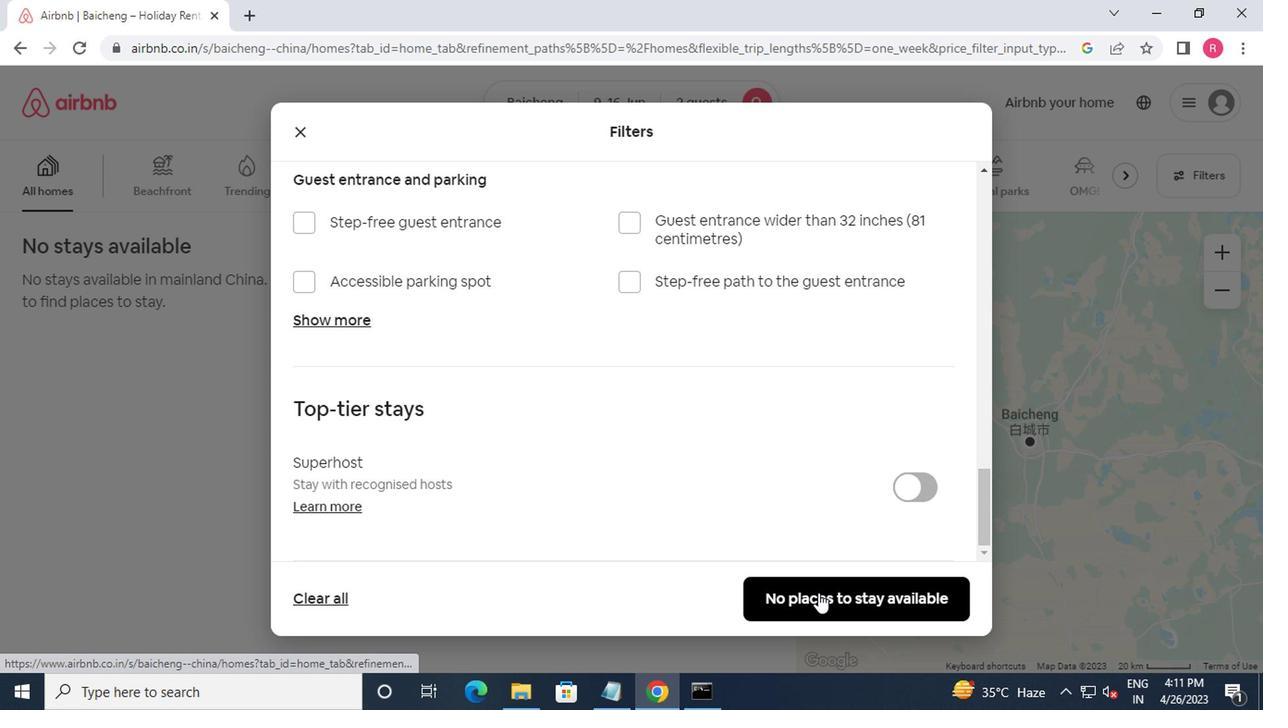 
Action: Mouse pressed left at (815, 590)
Screenshot: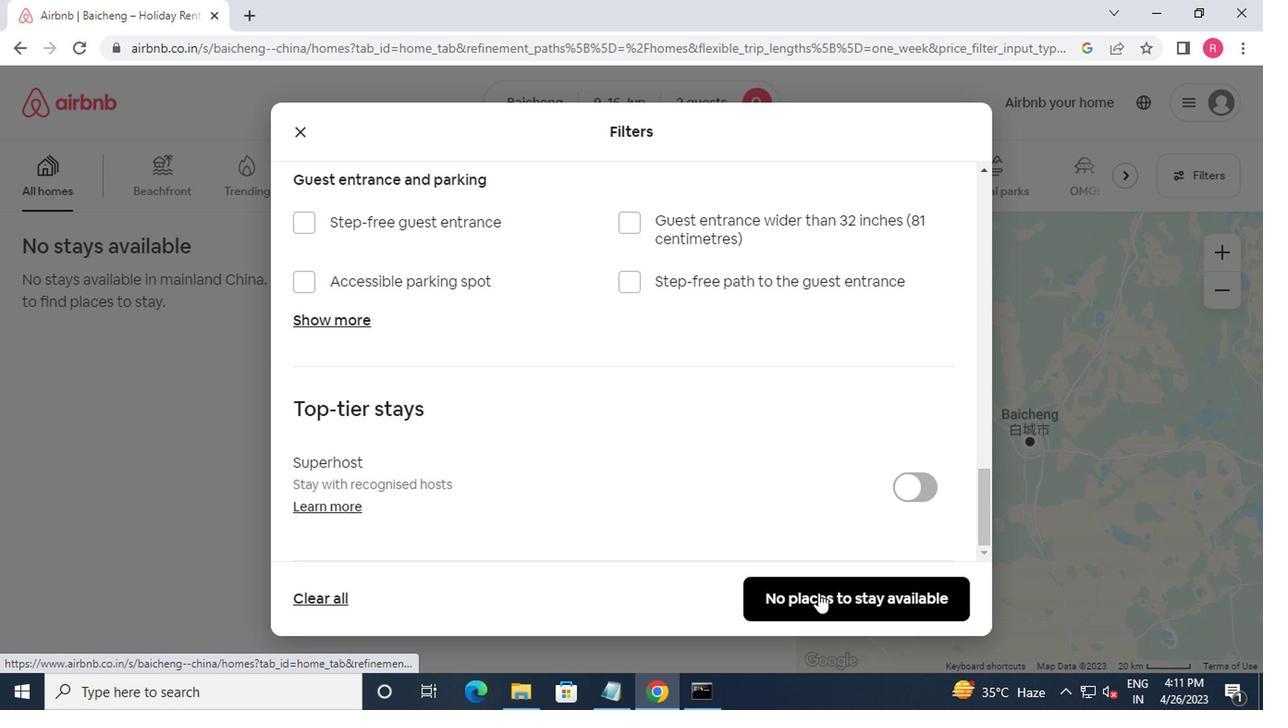 
Action: Mouse moved to (814, 429)
Screenshot: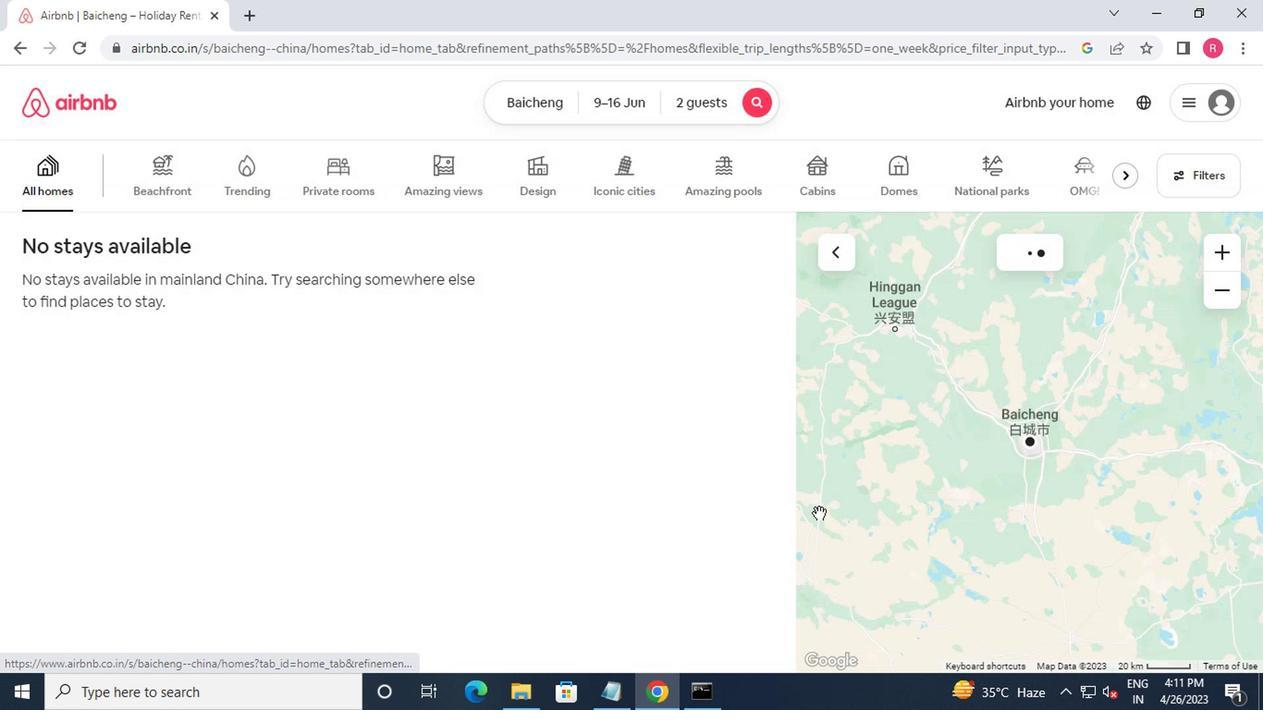 
